 Task: Open Card Requirements Validation Meeting in Board Website Content Management to Workspace Job Evaluation and Classification and add a team member Softage.4@softage.net, a label Green, a checklist Network Administration, an attachment from Trello, a color Green and finally, add a card description 'Research and develop new product bundling strategy' and a comment 'This task requires us to be adaptable and flexible, willing to adjust our approach as needed based on new information or feedback.'. Add a start date 'Jan 04, 1900' with a due date 'Jan 11, 1900'
Action: Mouse moved to (38, 373)
Screenshot: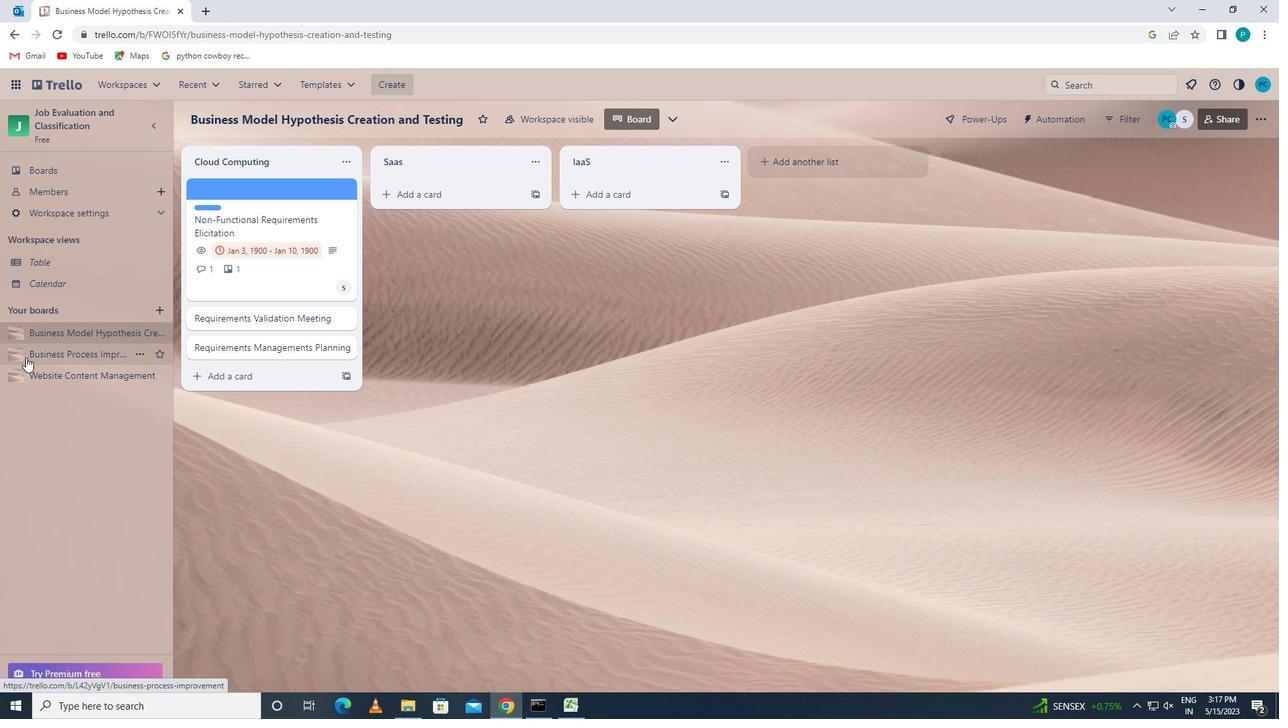 
Action: Mouse pressed left at (38, 373)
Screenshot: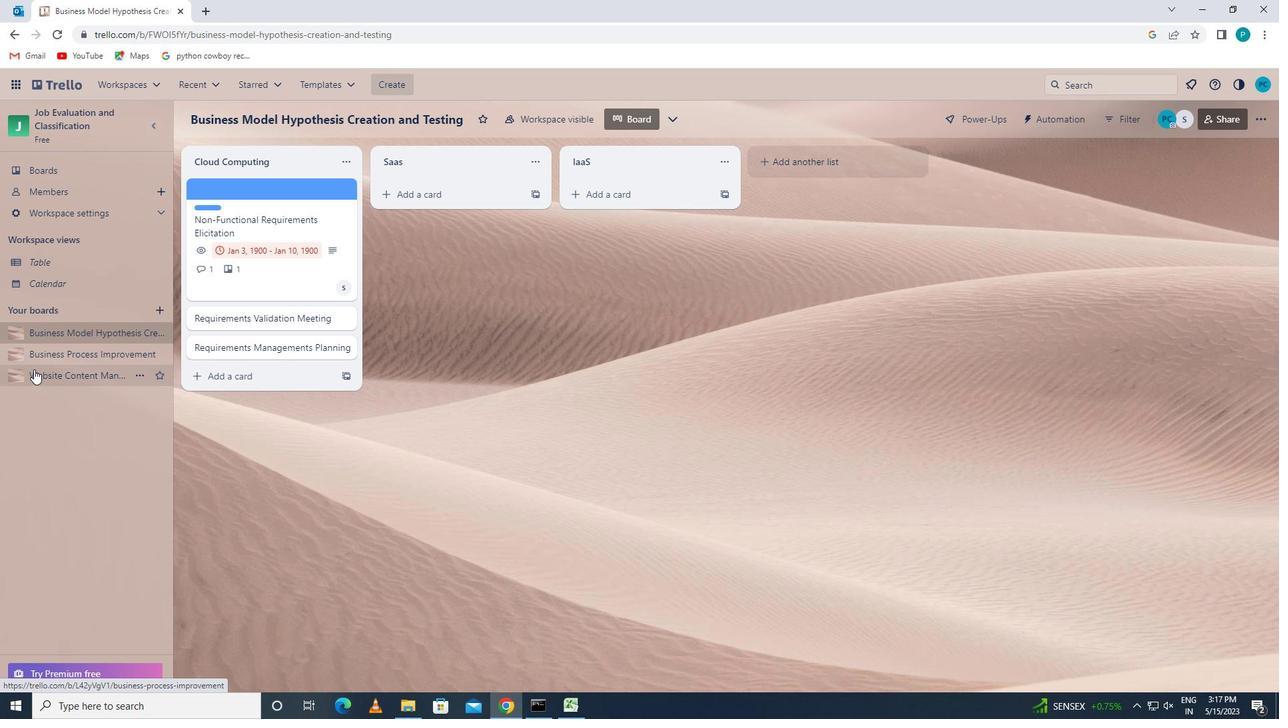 
Action: Mouse moved to (255, 312)
Screenshot: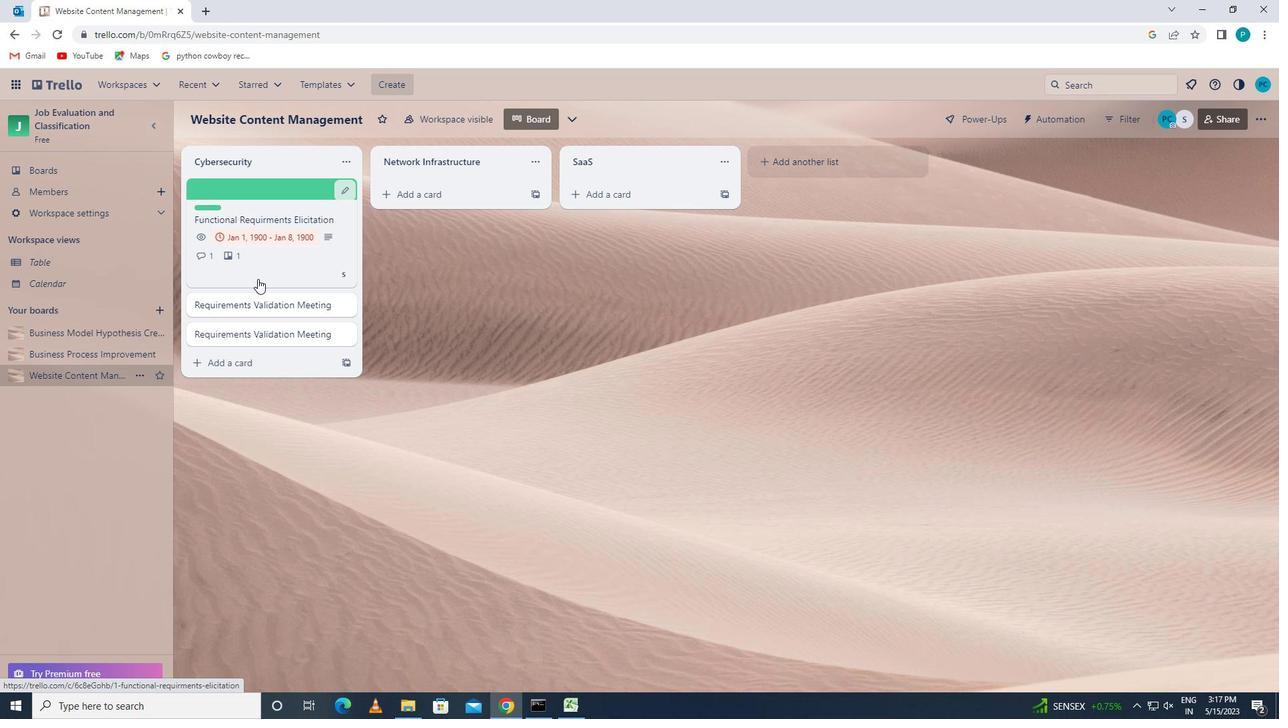 
Action: Mouse pressed left at (255, 312)
Screenshot: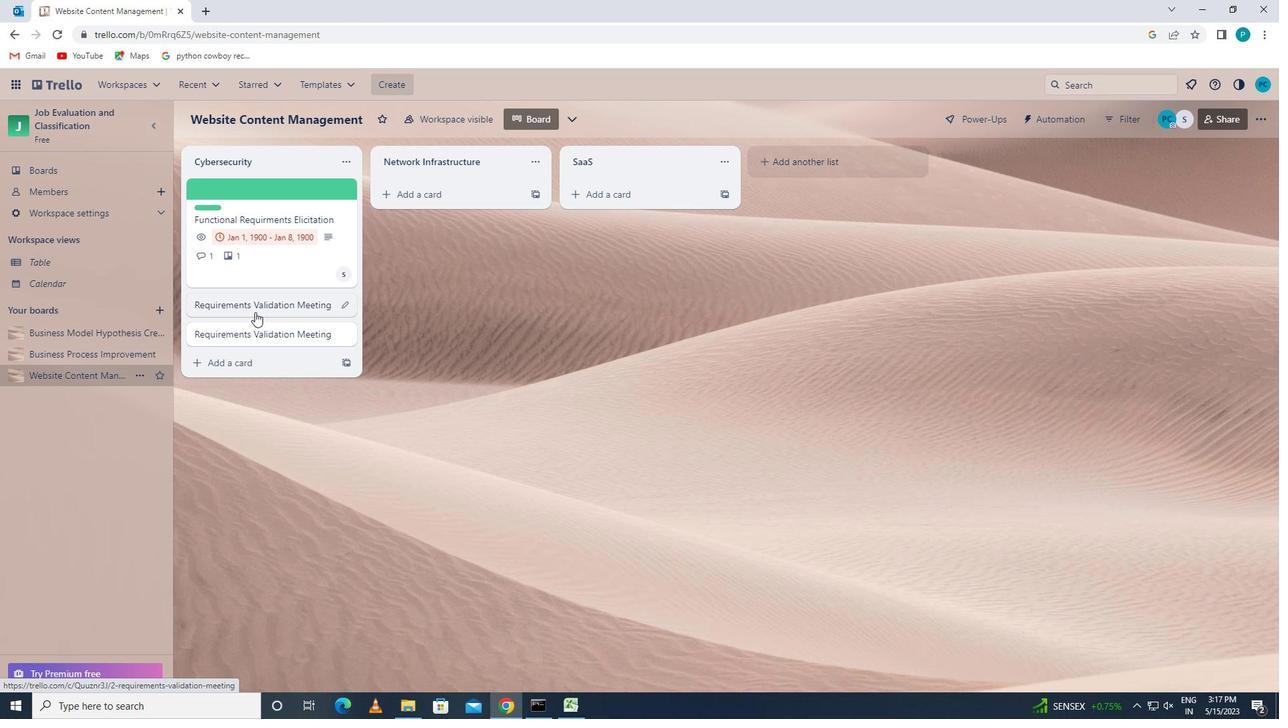 
Action: Mouse moved to (797, 226)
Screenshot: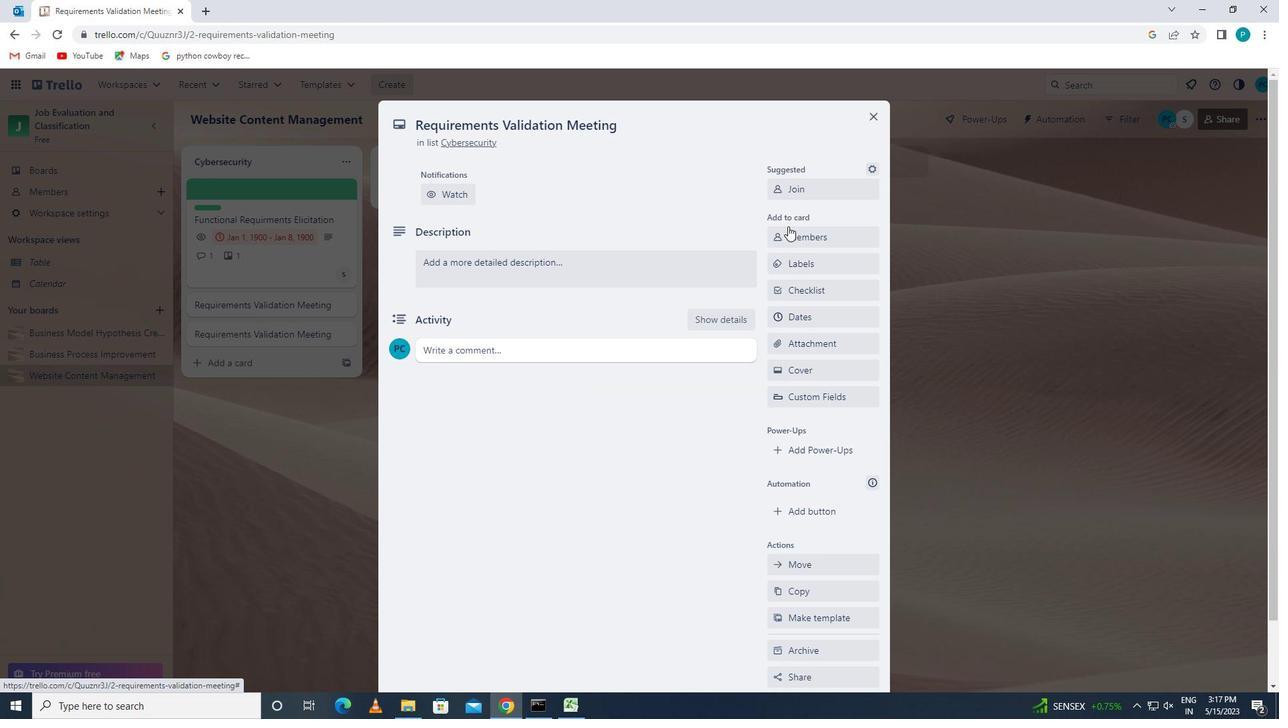 
Action: Mouse pressed left at (797, 226)
Screenshot: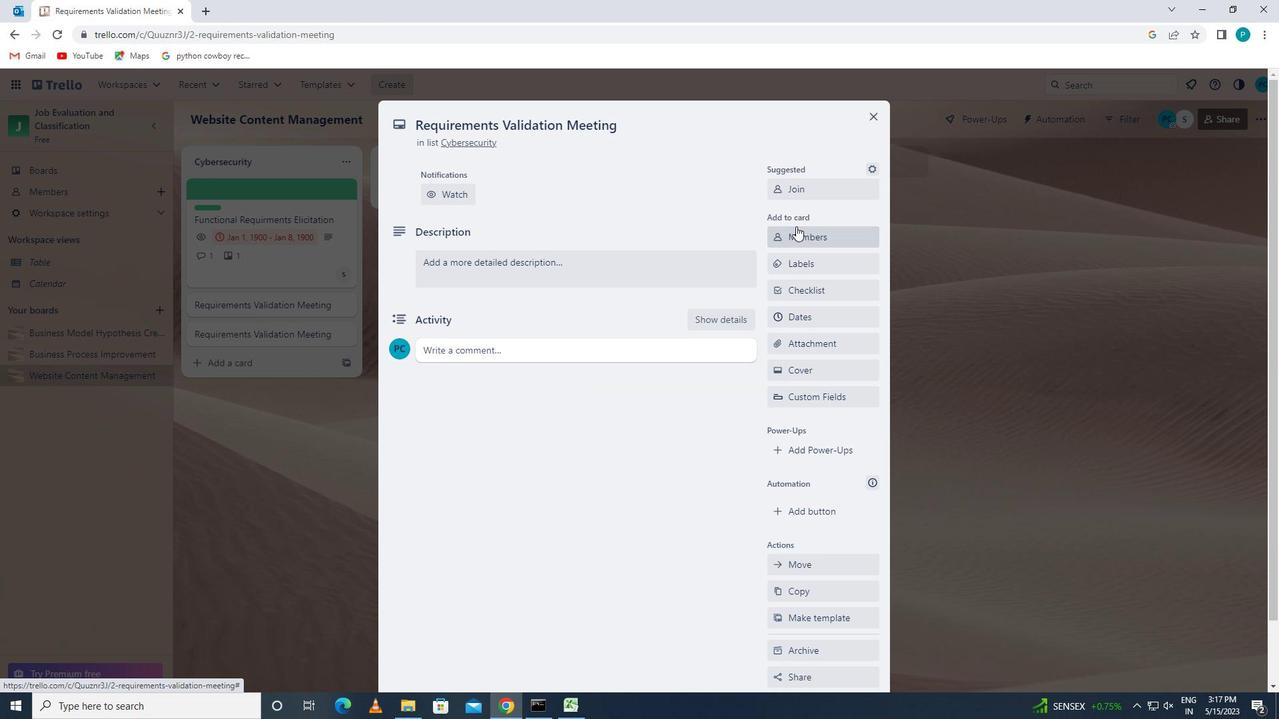 
Action: Key pressed <Key.caps_lock>s<Key.caps_lock>oftage.4
Screenshot: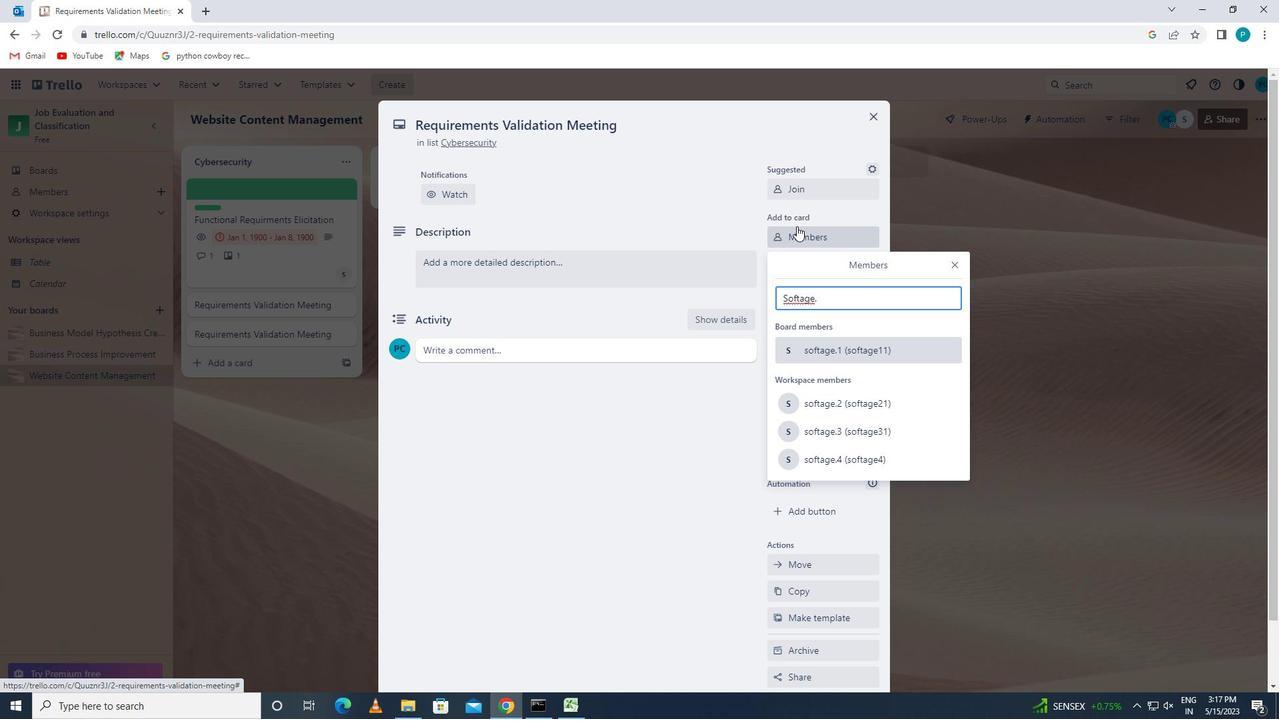 
Action: Mouse moved to (852, 428)
Screenshot: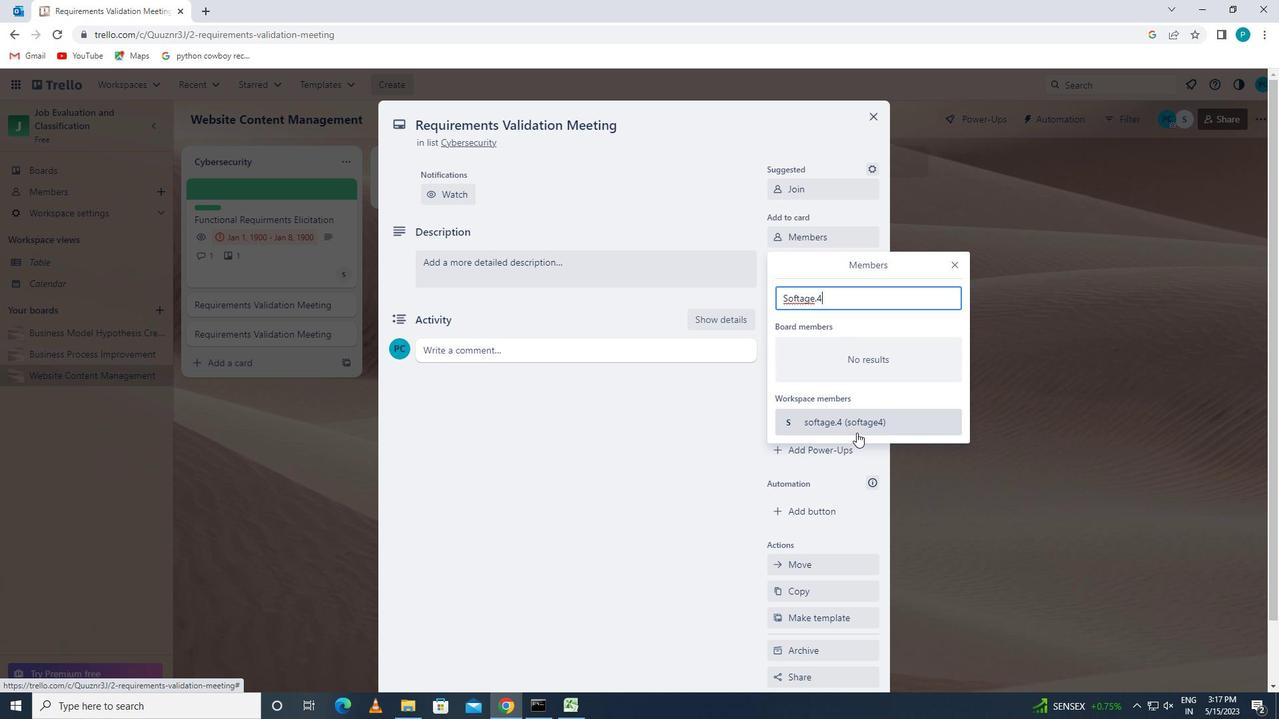 
Action: Mouse pressed left at (852, 428)
Screenshot: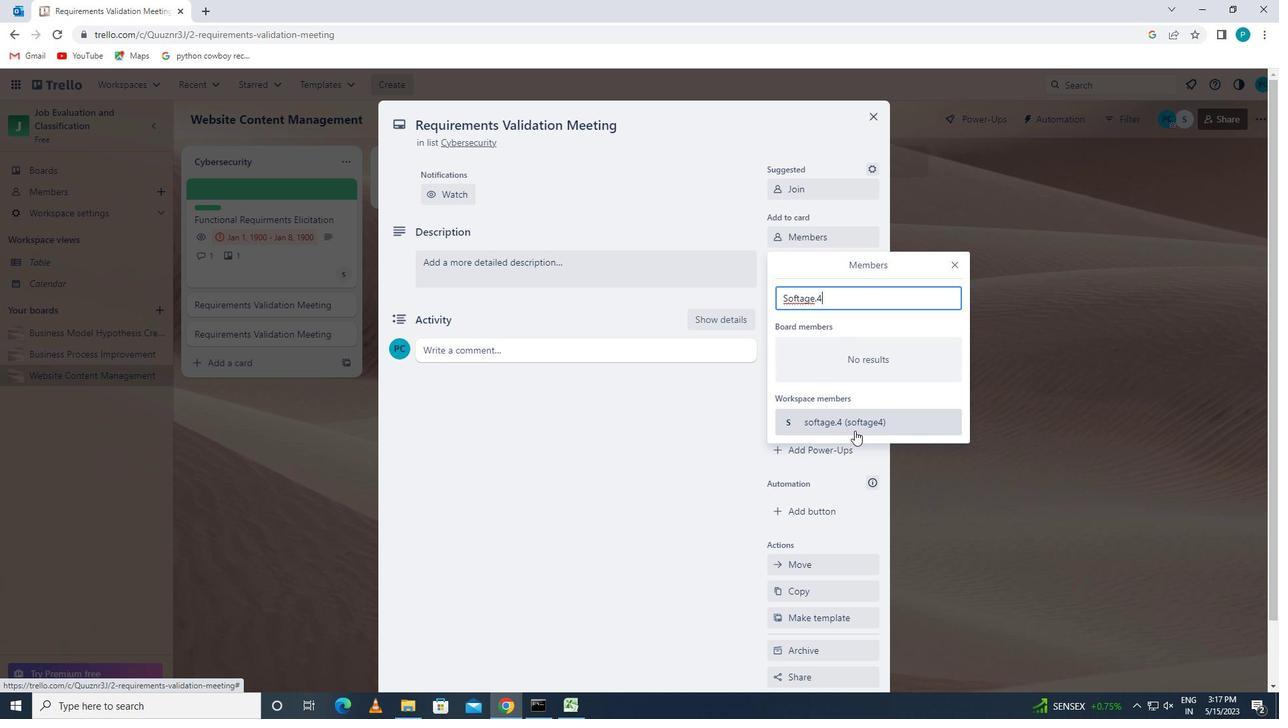 
Action: Mouse moved to (953, 261)
Screenshot: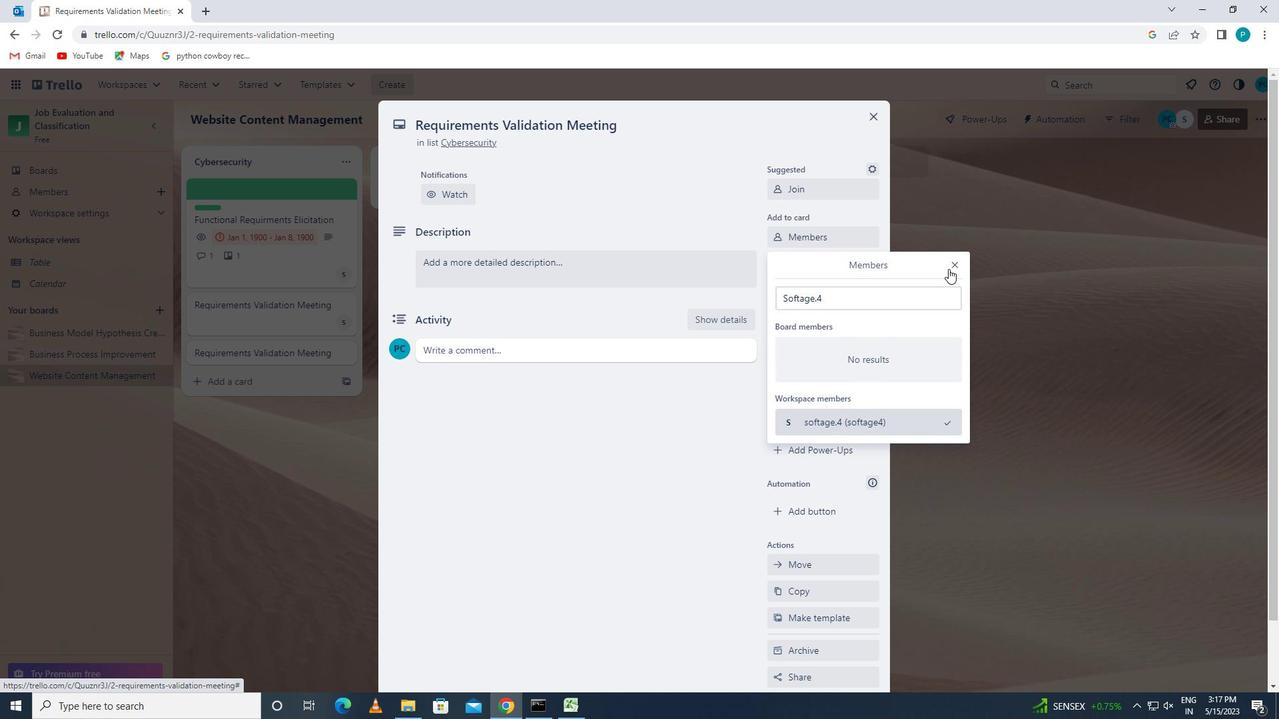 
Action: Mouse pressed left at (953, 261)
Screenshot: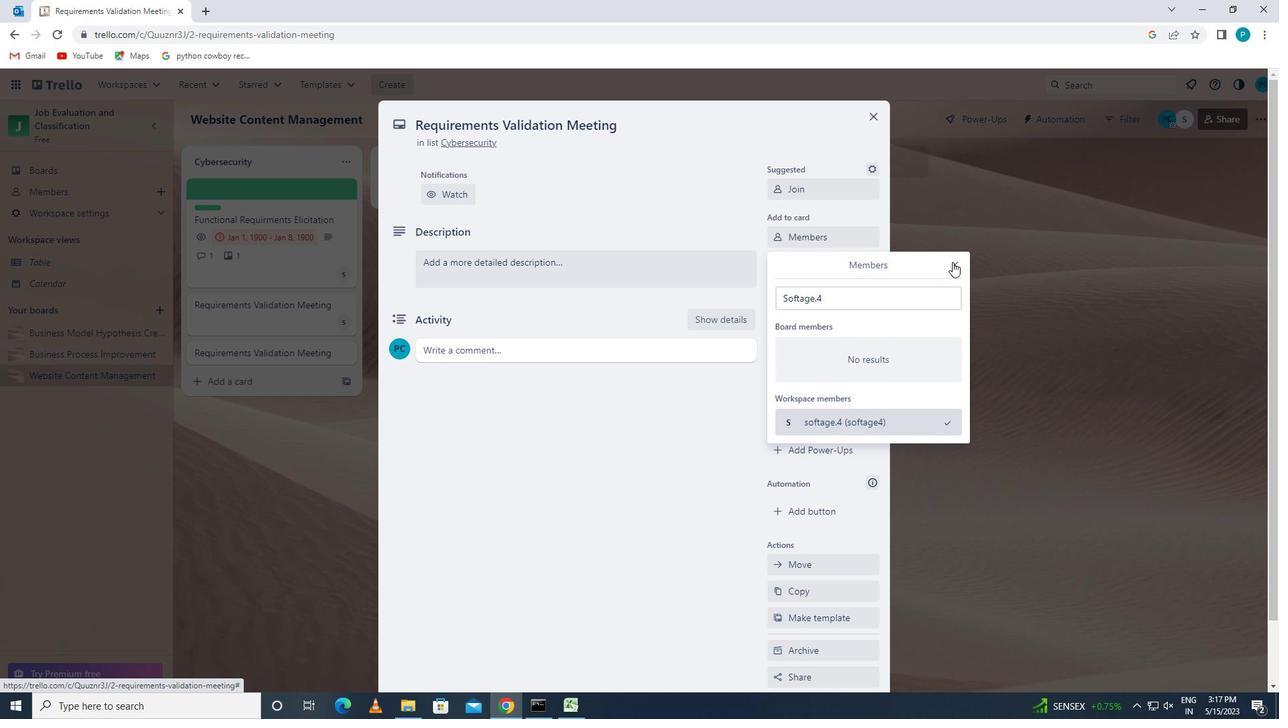 
Action: Mouse moved to (810, 266)
Screenshot: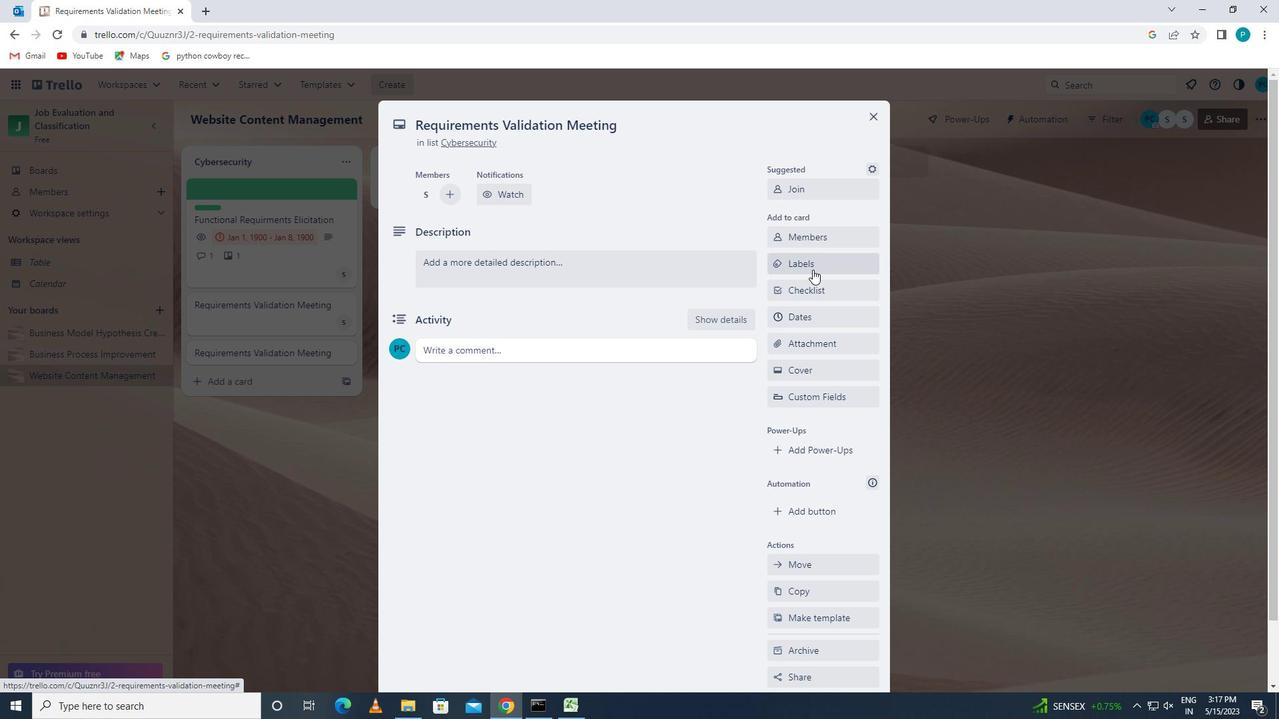 
Action: Mouse pressed left at (810, 266)
Screenshot: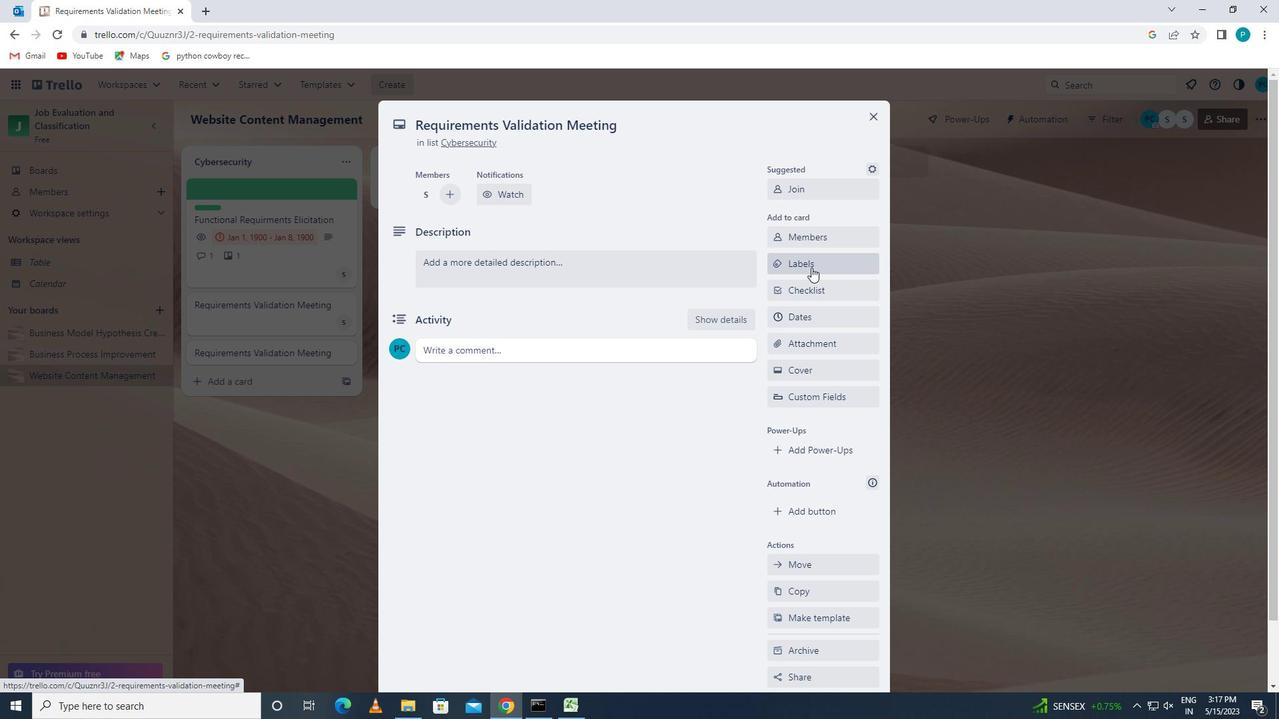 
Action: Mouse moved to (855, 517)
Screenshot: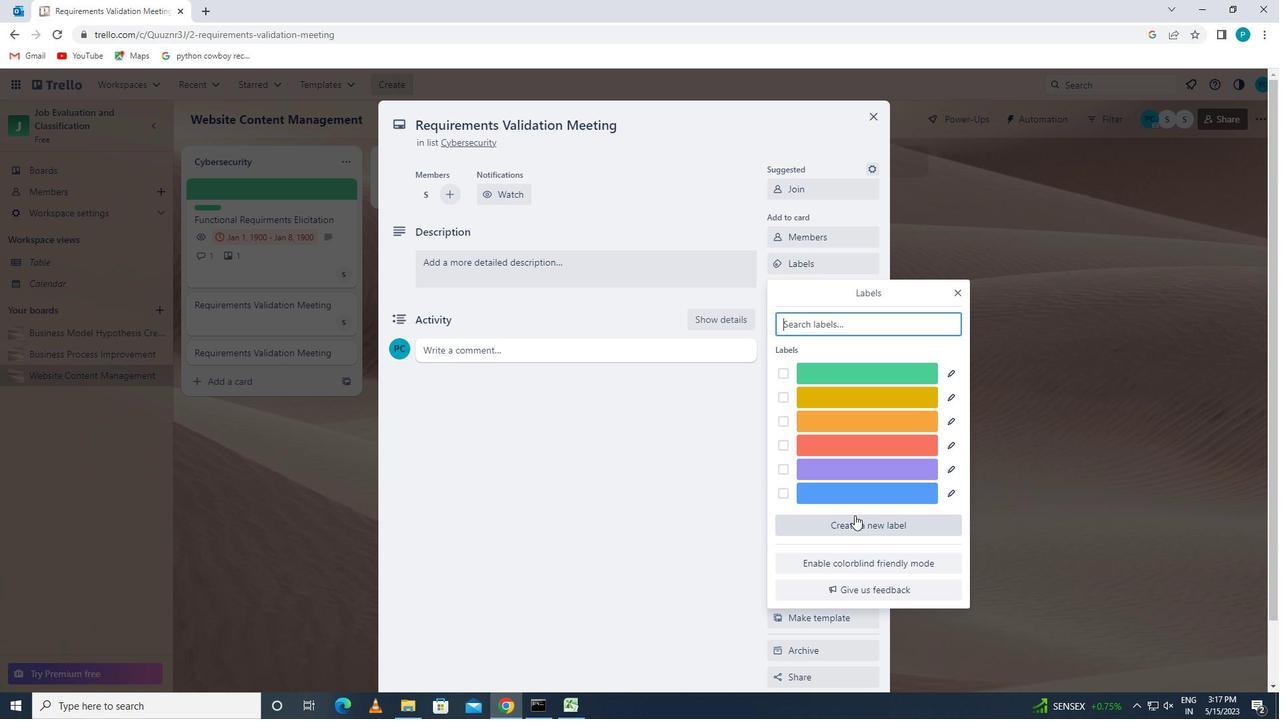 
Action: Mouse pressed left at (855, 517)
Screenshot: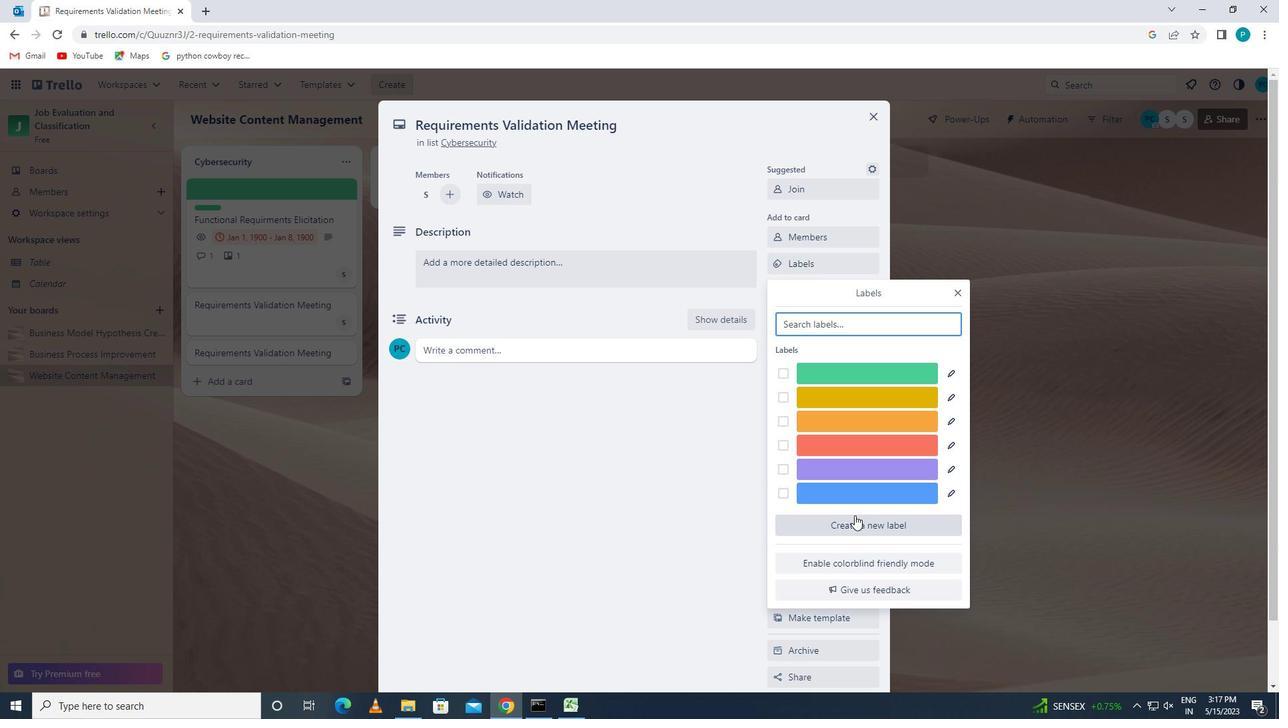 
Action: Mouse moved to (781, 487)
Screenshot: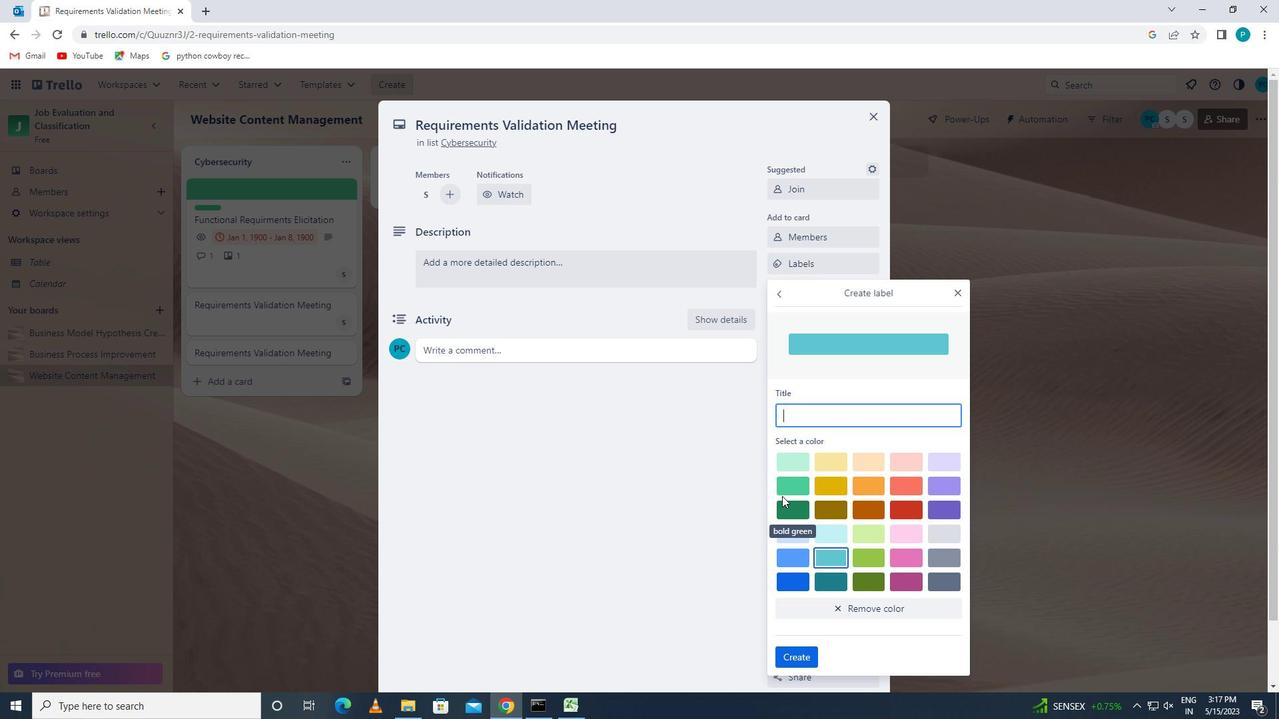 
Action: Mouse pressed left at (781, 487)
Screenshot: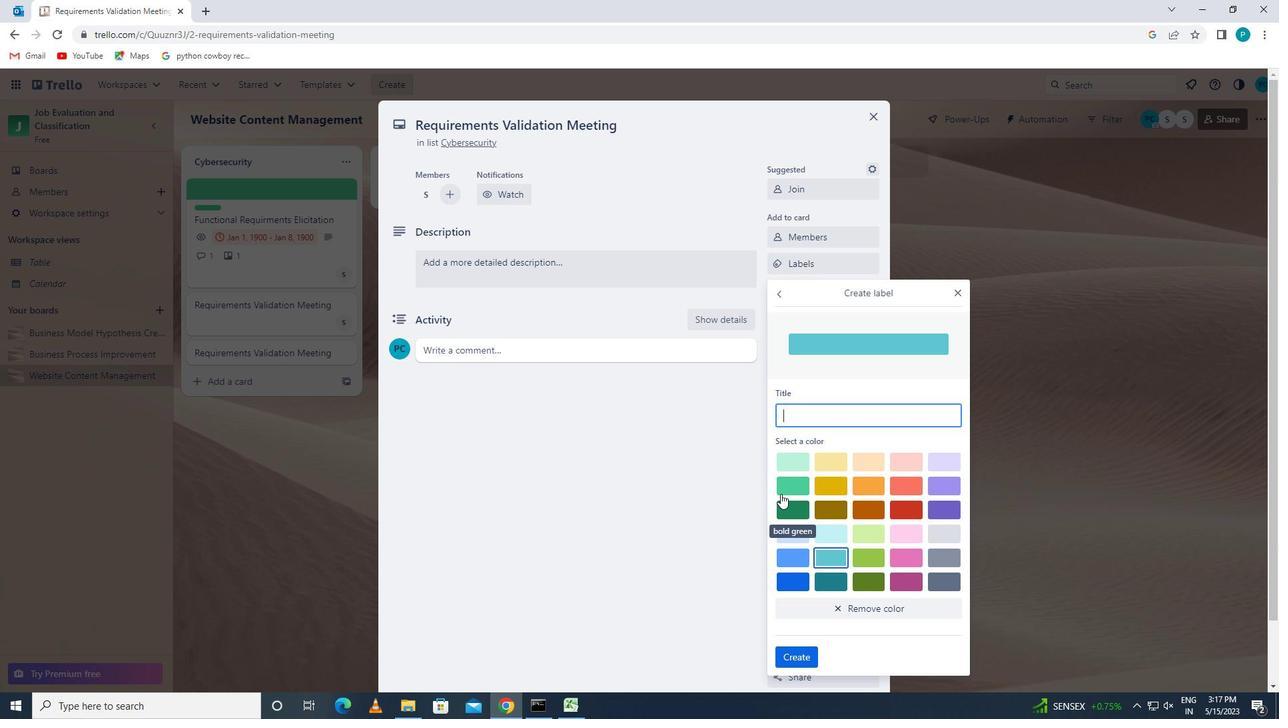 
Action: Mouse moved to (792, 650)
Screenshot: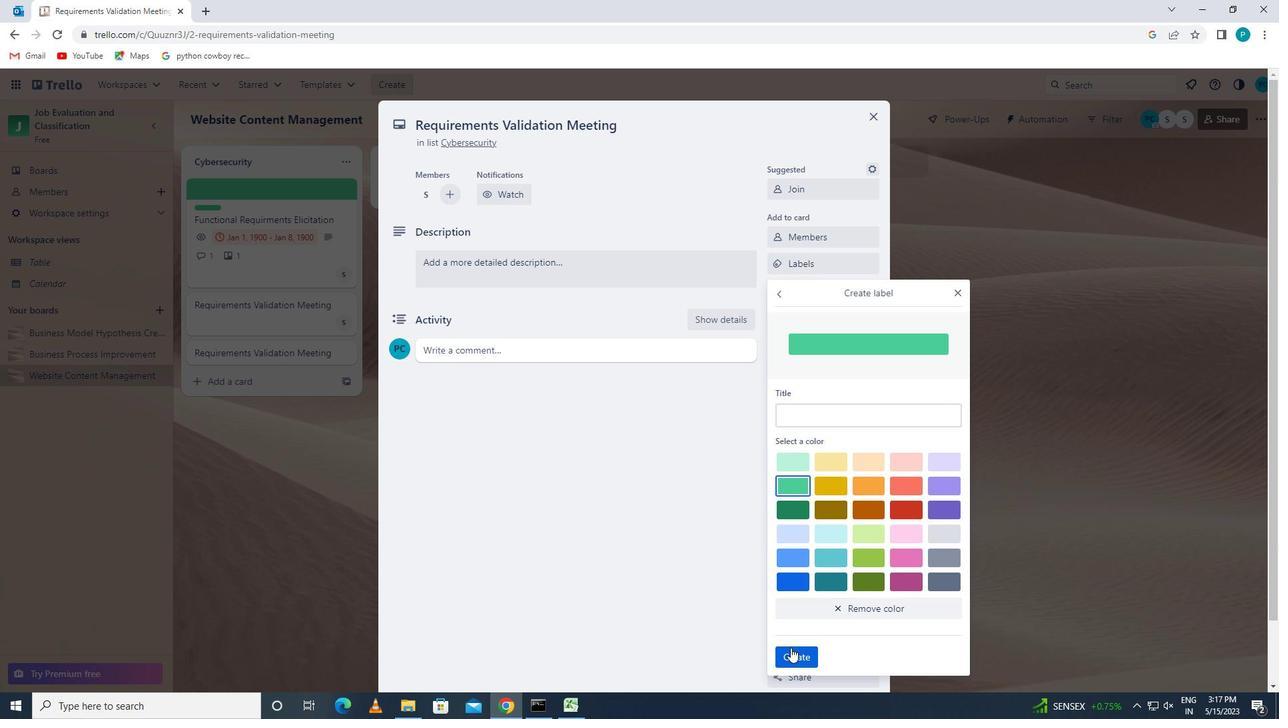 
Action: Mouse pressed left at (792, 650)
Screenshot: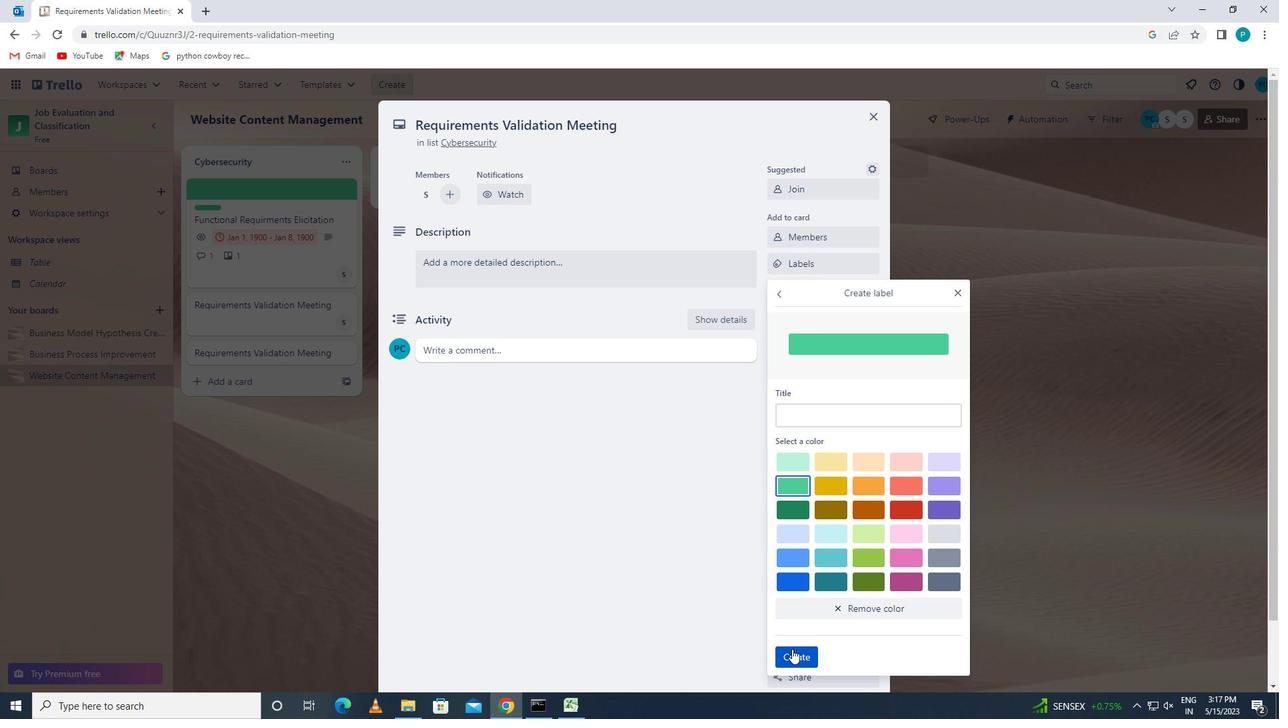 
Action: Mouse moved to (960, 293)
Screenshot: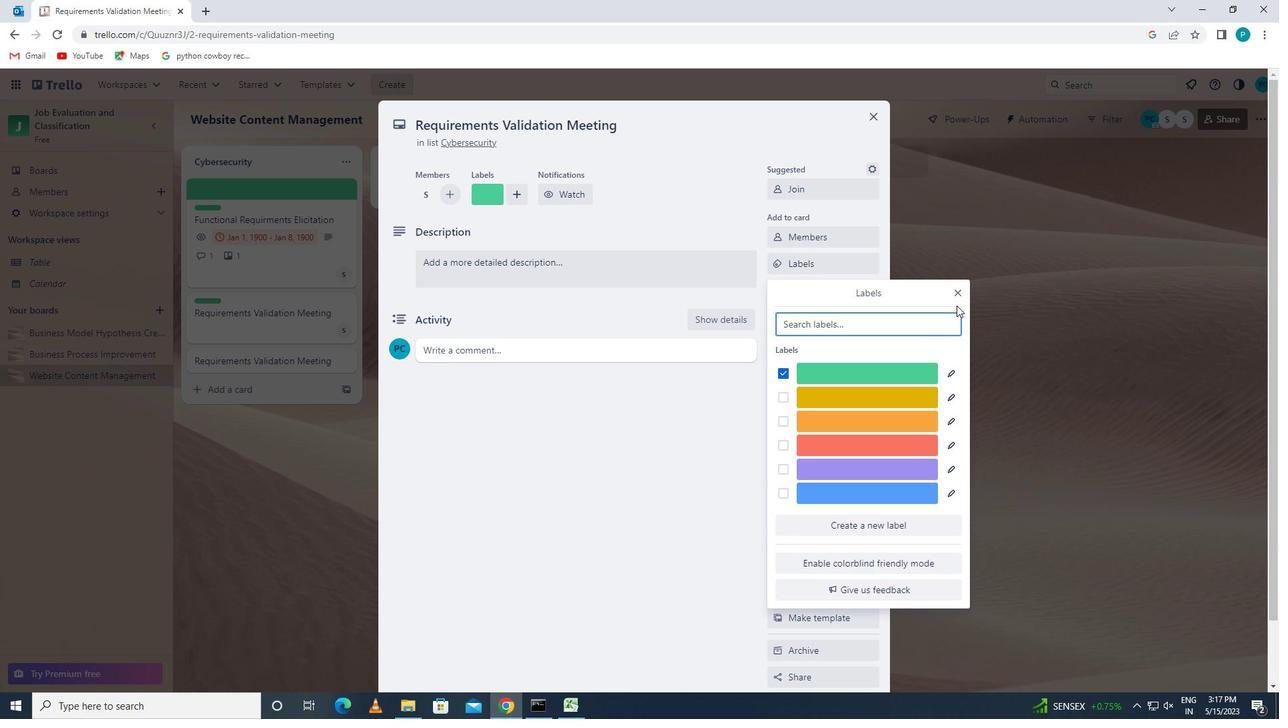 
Action: Mouse pressed left at (960, 293)
Screenshot: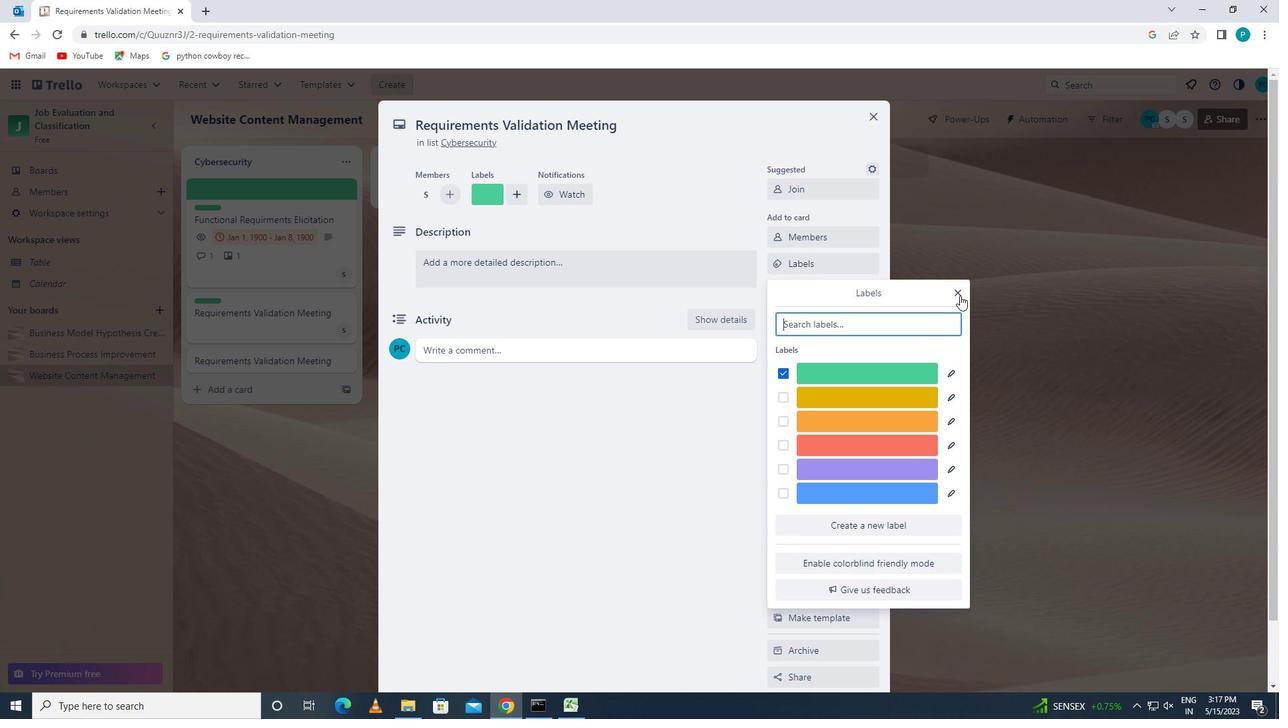 
Action: Mouse moved to (831, 290)
Screenshot: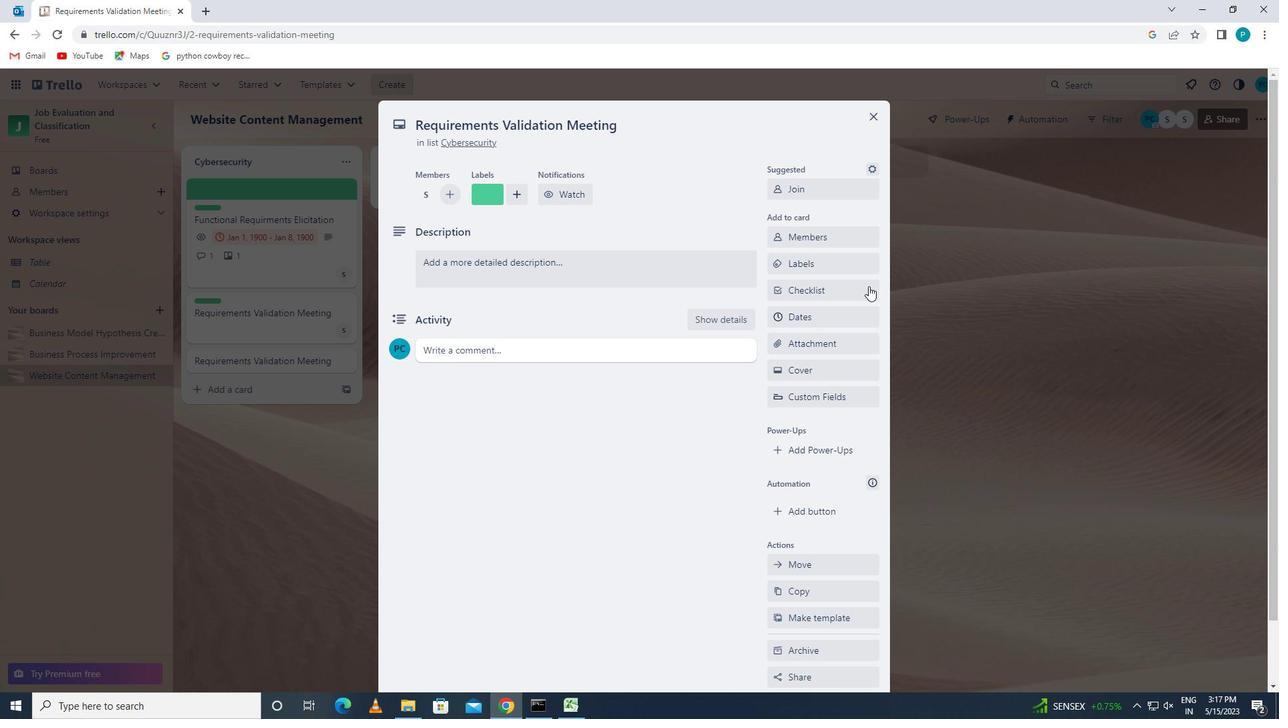 
Action: Mouse pressed left at (831, 290)
Screenshot: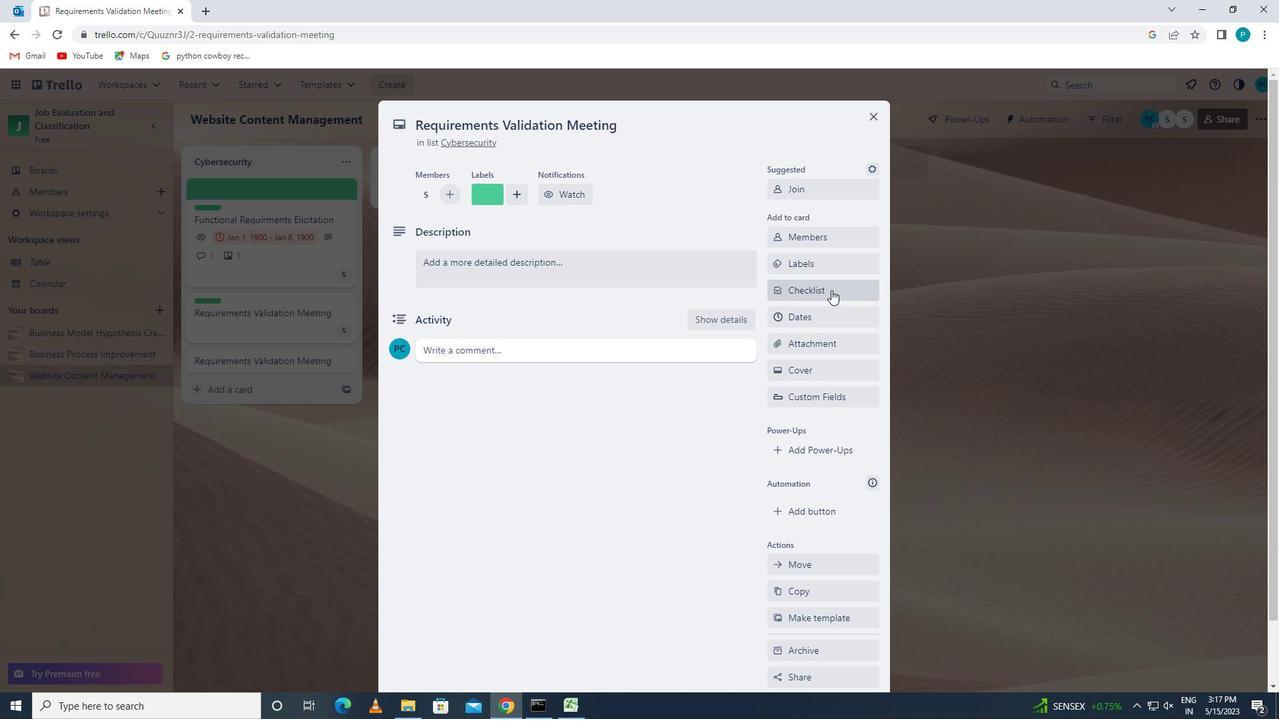 
Action: Key pressed <Key.caps_lock>n<Key.caps_lock>etwork<Key.space><Key.caps_lock>a<Key.caps_lock>dminis
Screenshot: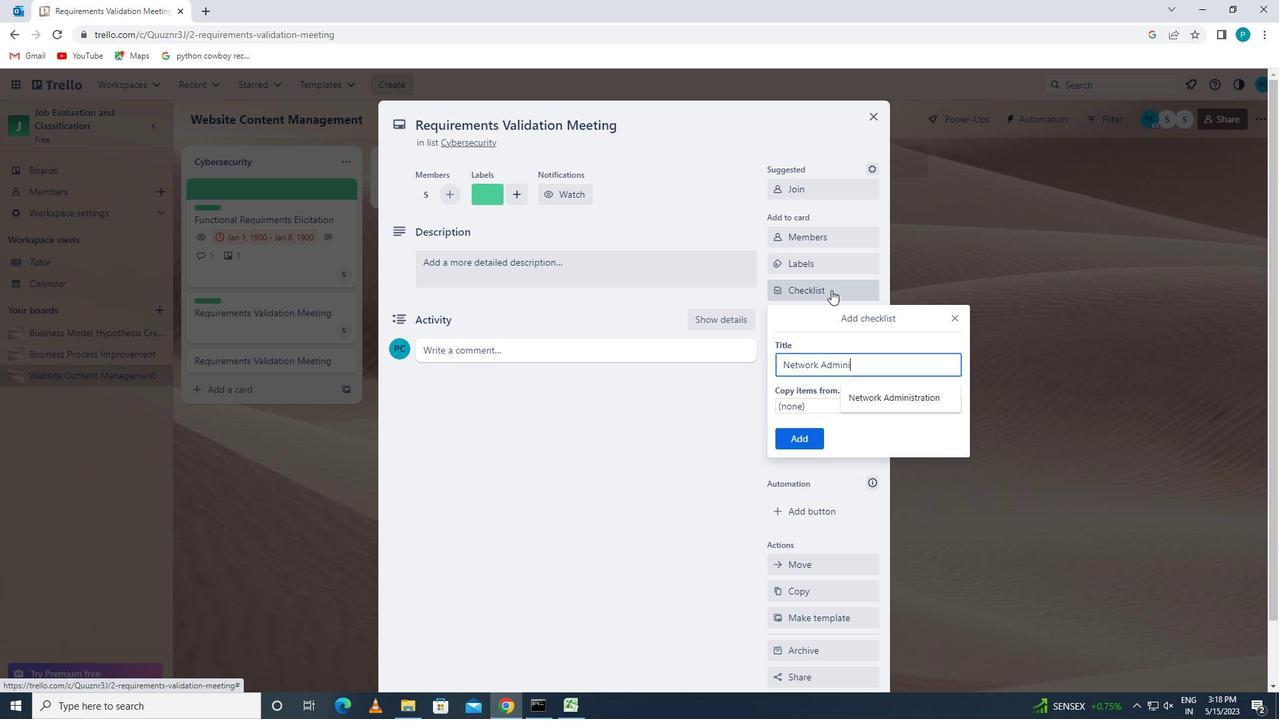 
Action: Mouse moved to (869, 394)
Screenshot: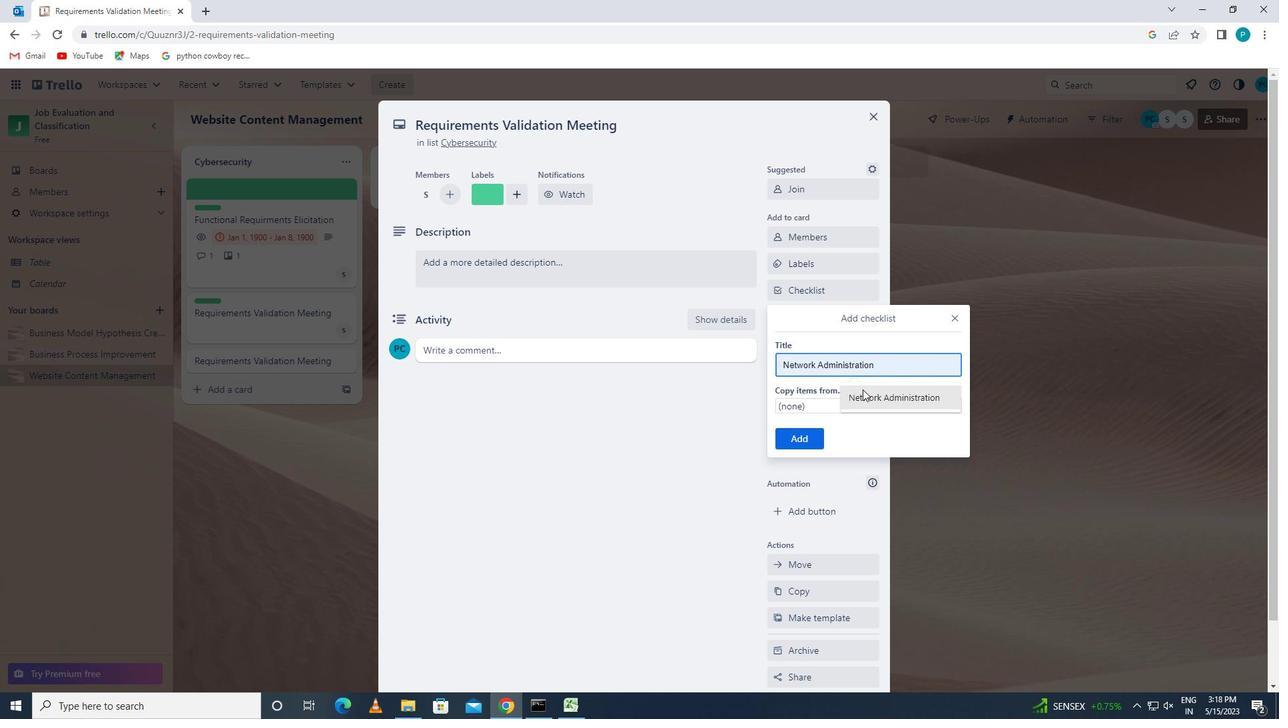 
Action: Mouse pressed left at (869, 394)
Screenshot: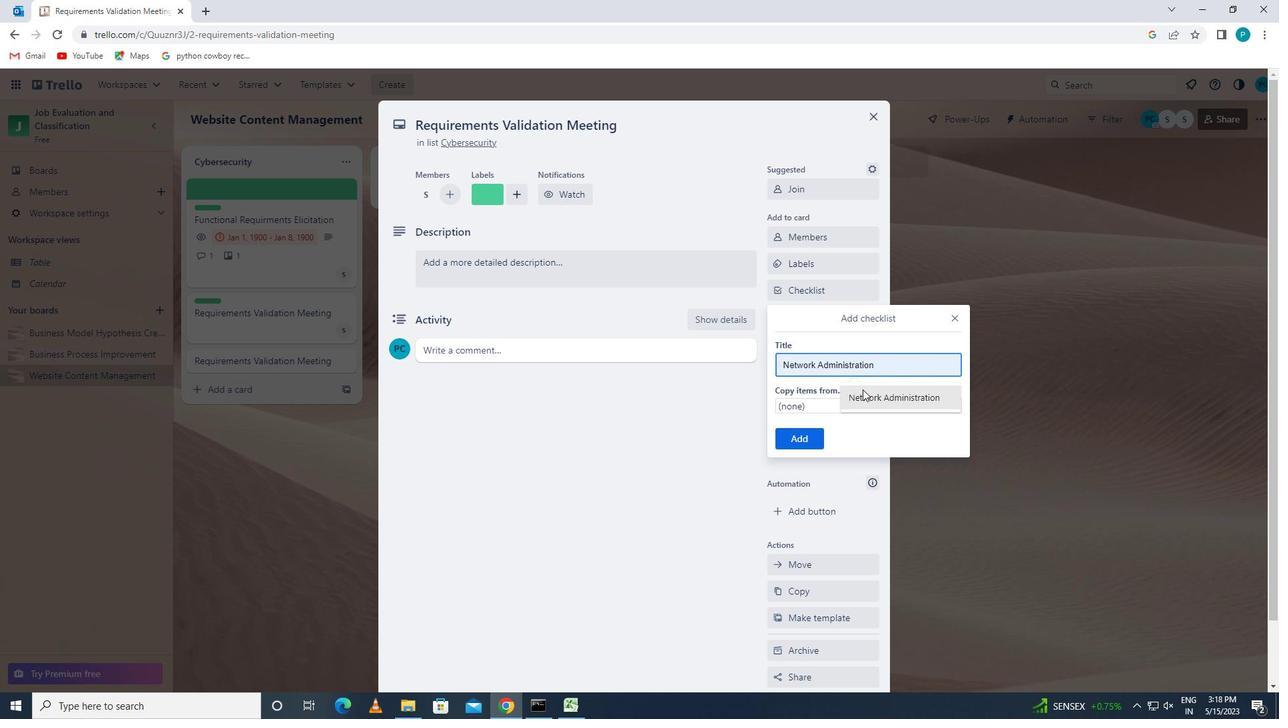 
Action: Mouse moved to (779, 448)
Screenshot: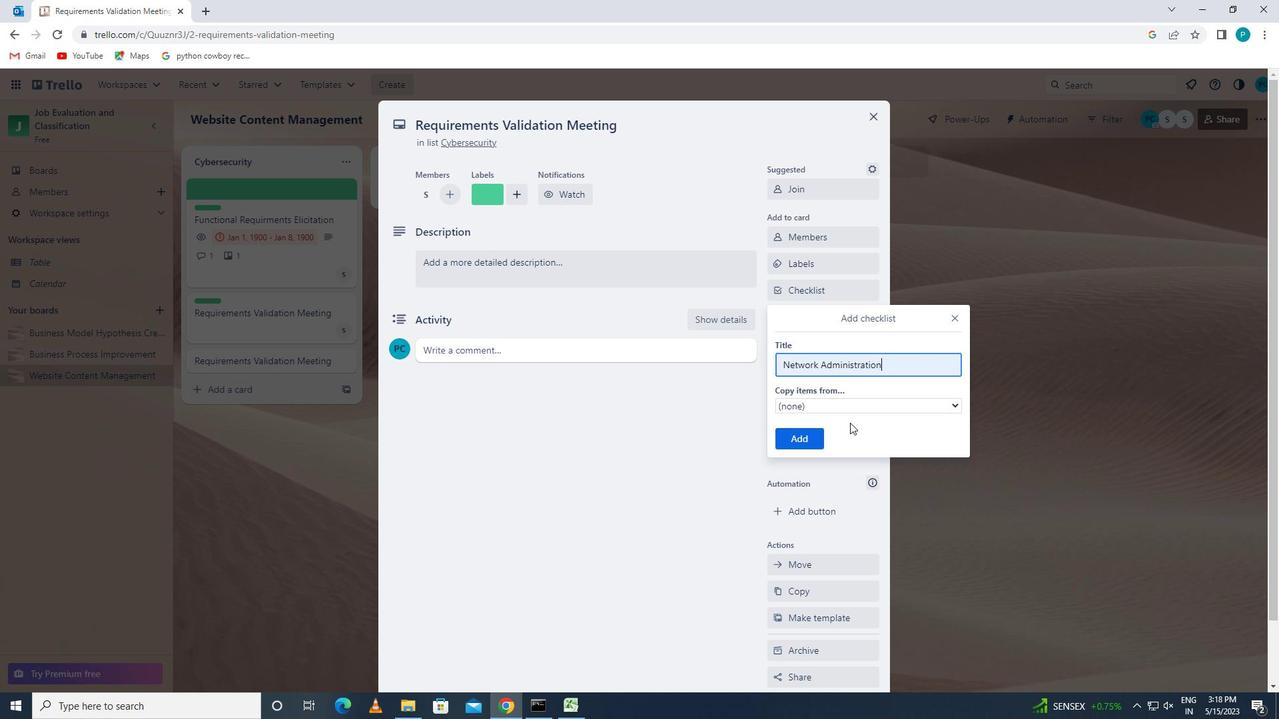 
Action: Mouse pressed left at (779, 448)
Screenshot: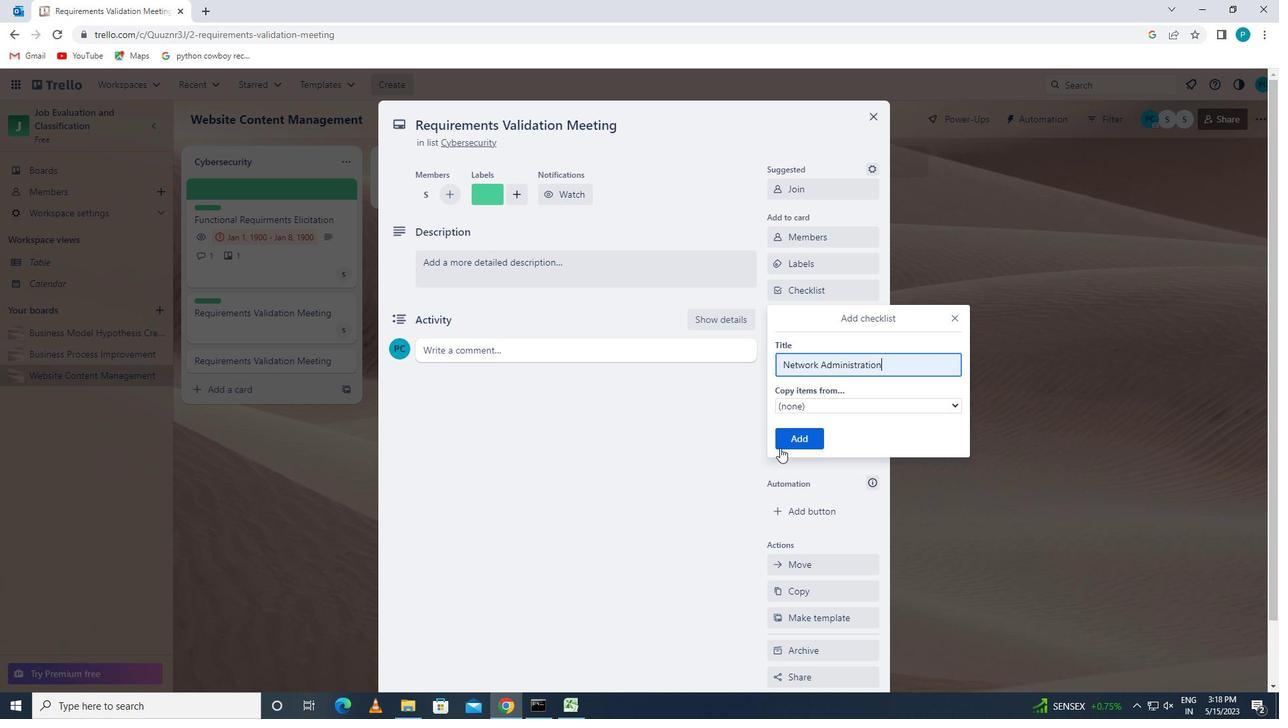 
Action: Mouse moved to (799, 342)
Screenshot: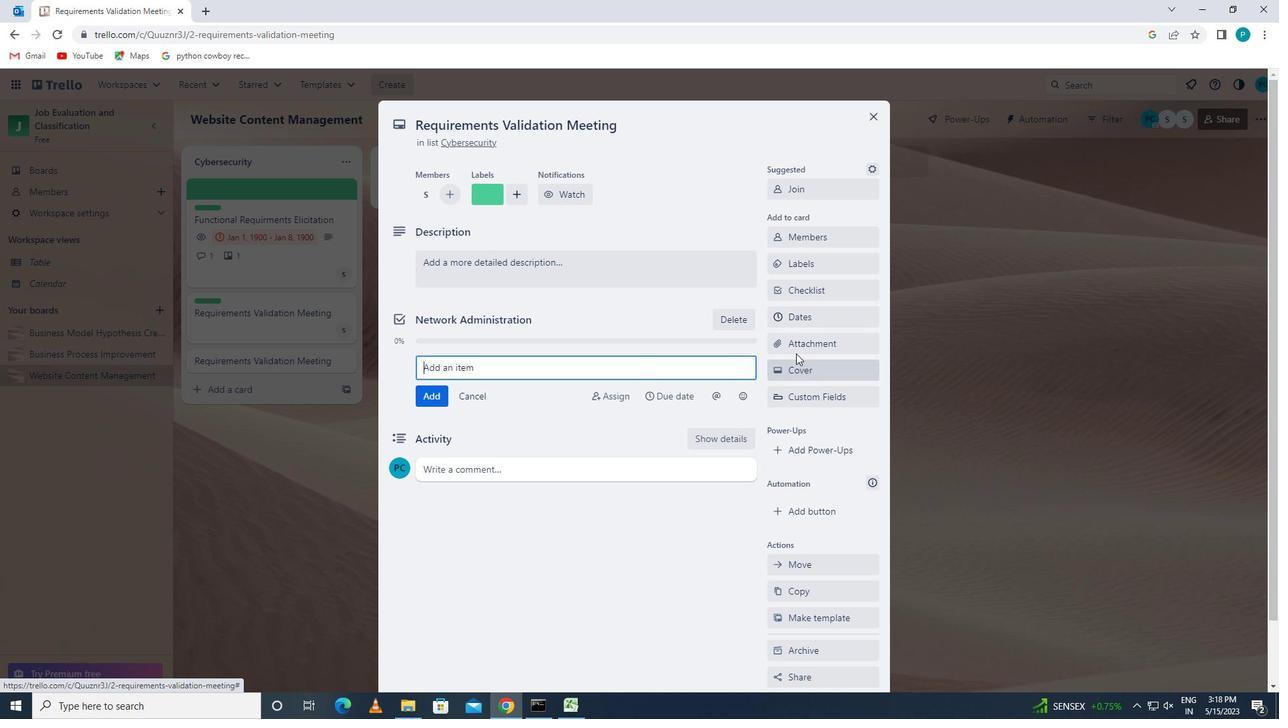 
Action: Mouse pressed left at (799, 342)
Screenshot: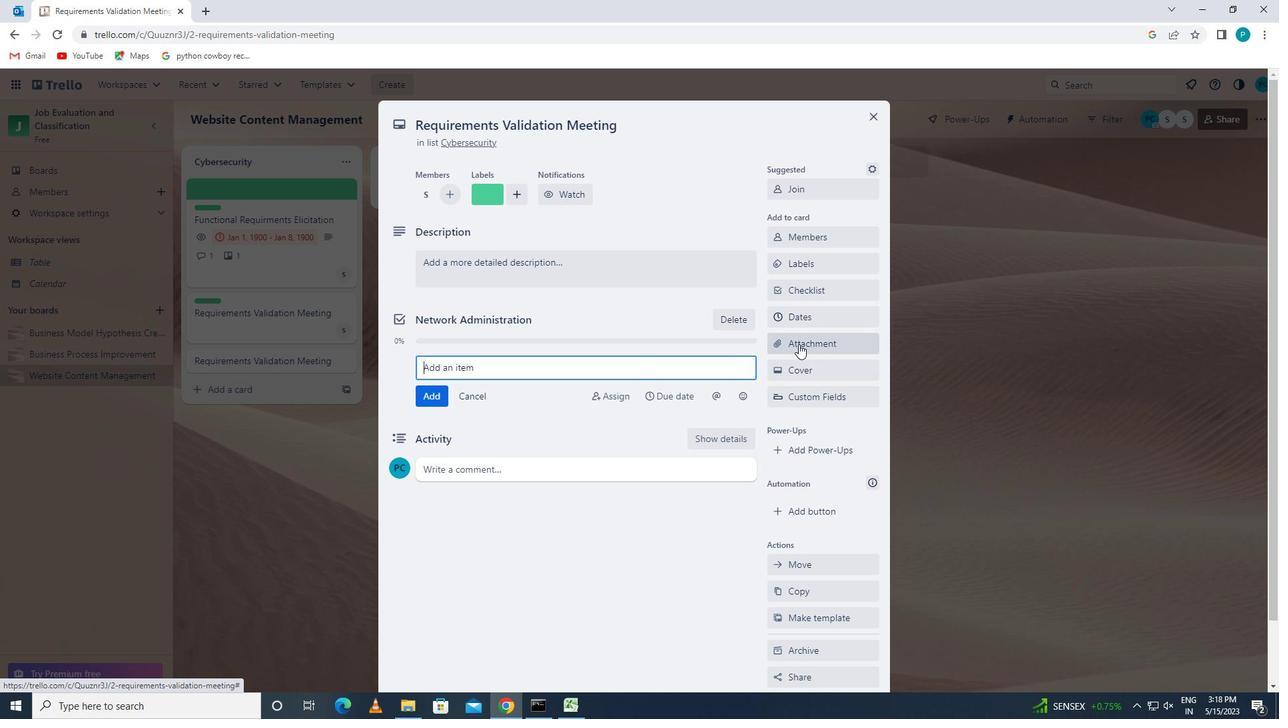 
Action: Mouse moved to (801, 425)
Screenshot: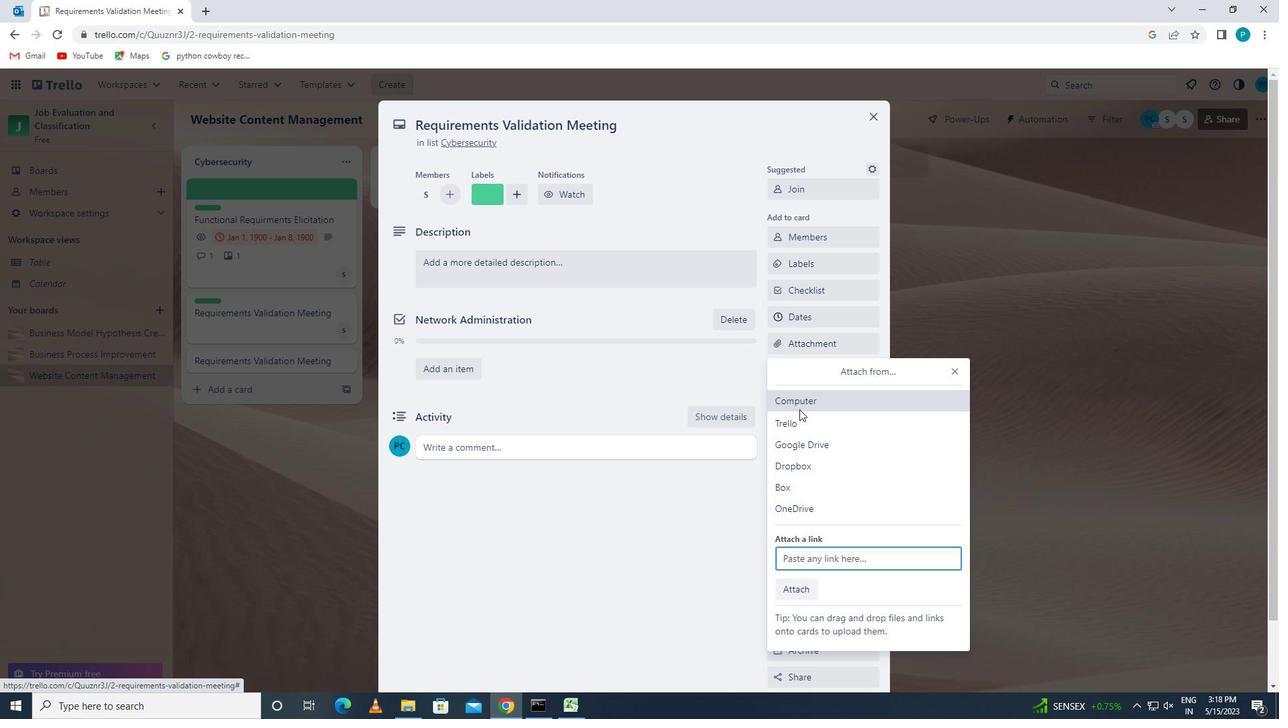 
Action: Mouse pressed left at (801, 425)
Screenshot: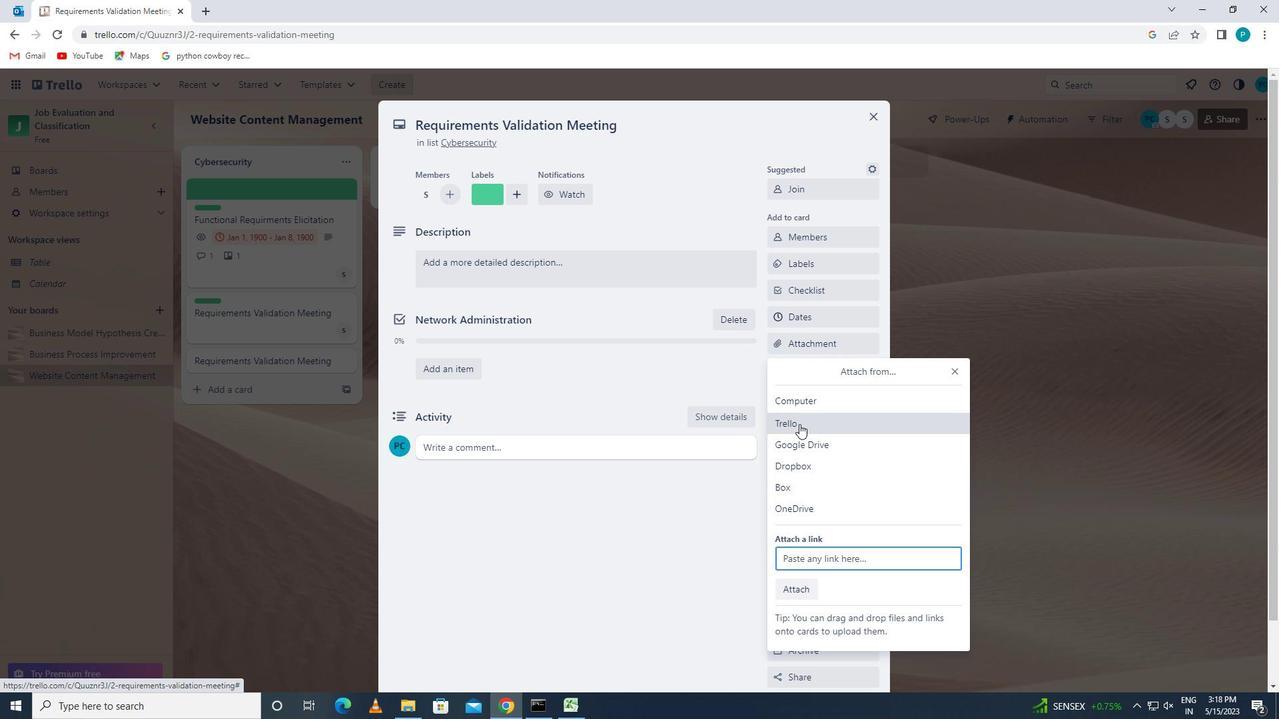 
Action: Mouse moved to (821, 563)
Screenshot: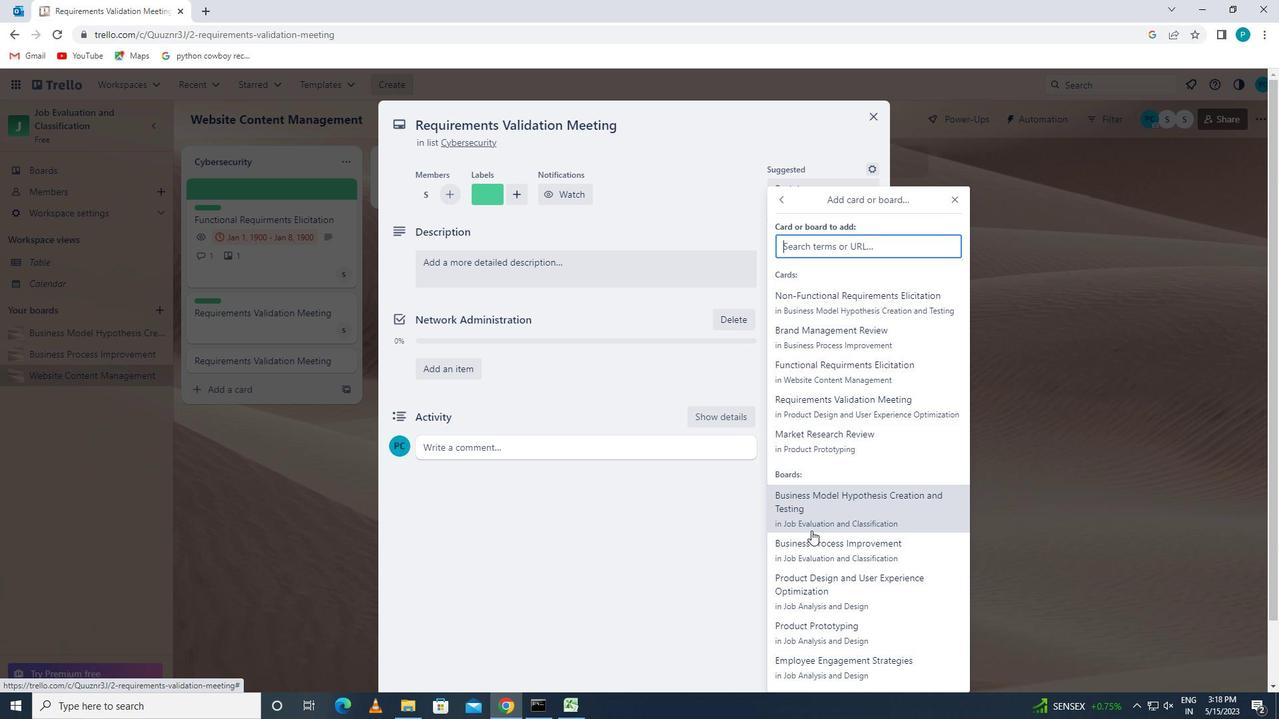 
Action: Mouse pressed left at (821, 563)
Screenshot: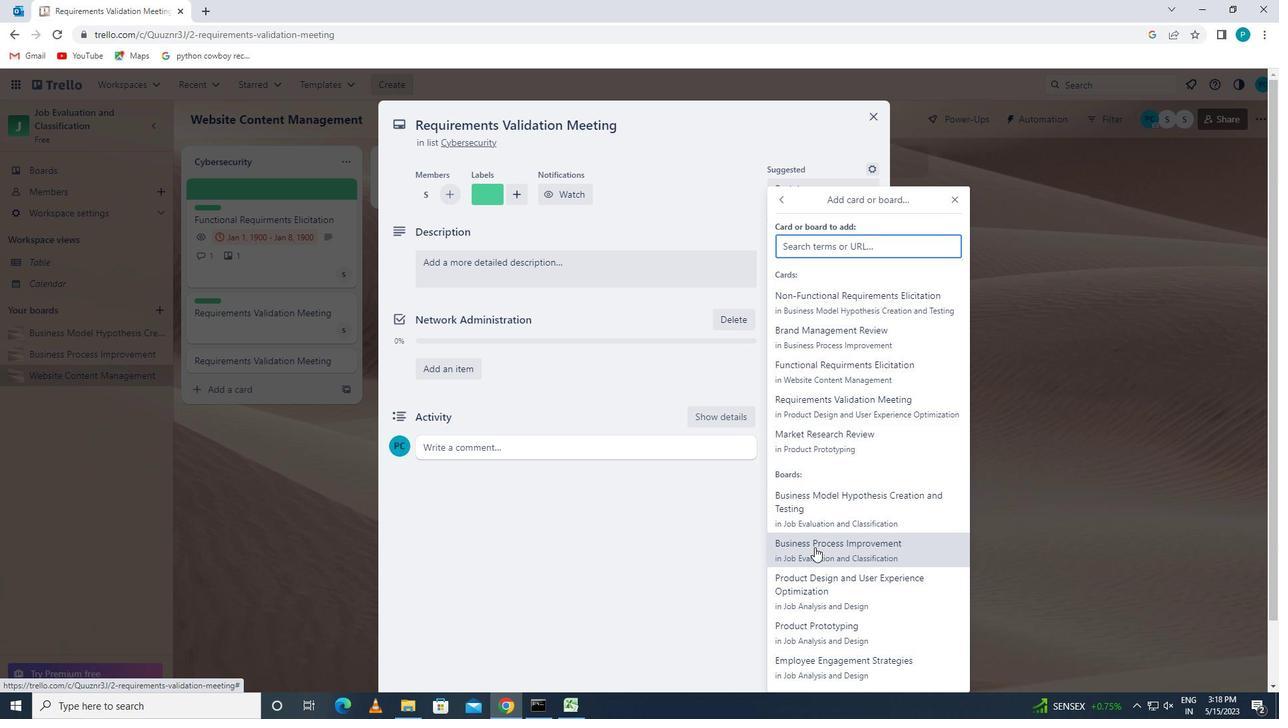 
Action: Mouse moved to (811, 372)
Screenshot: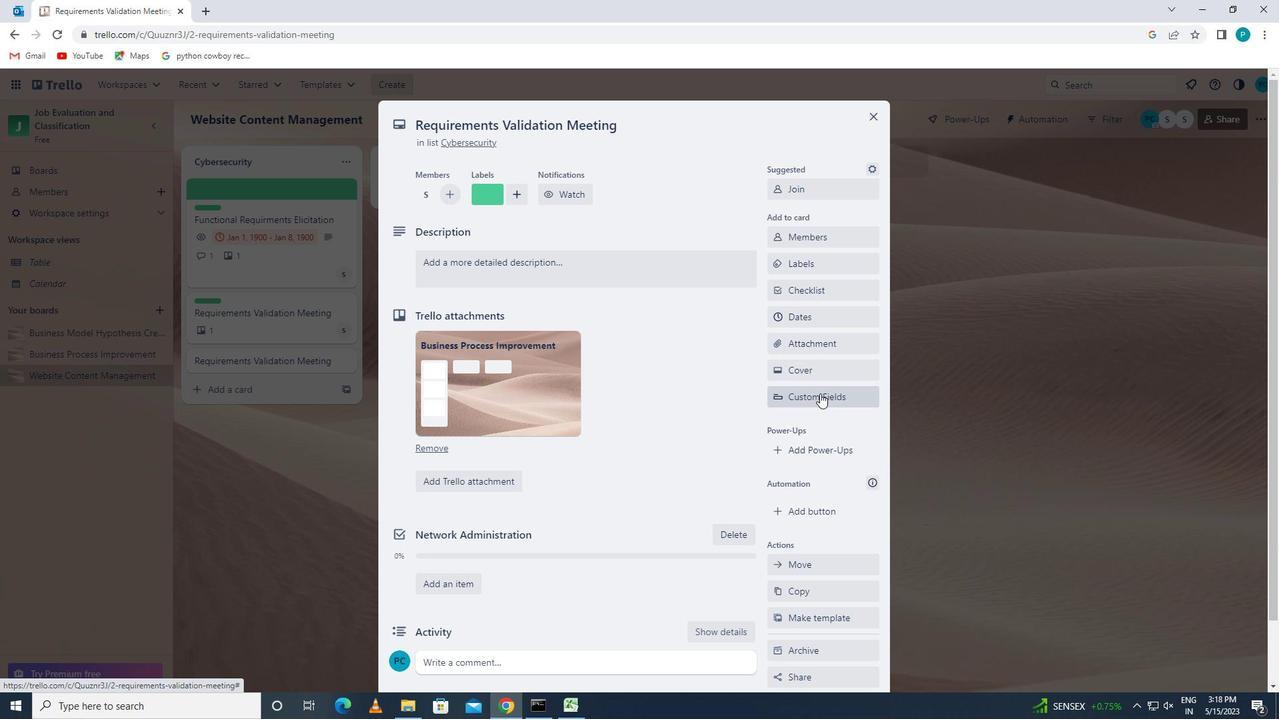 
Action: Mouse pressed left at (811, 372)
Screenshot: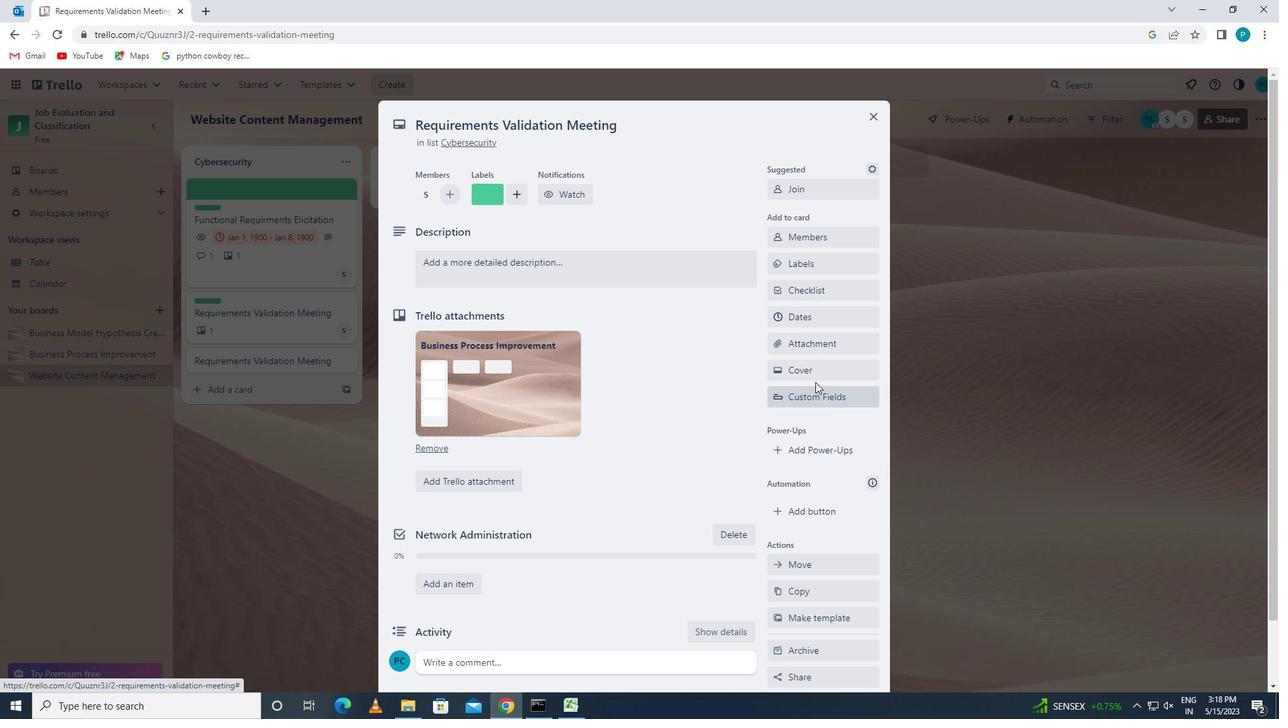 
Action: Mouse moved to (801, 426)
Screenshot: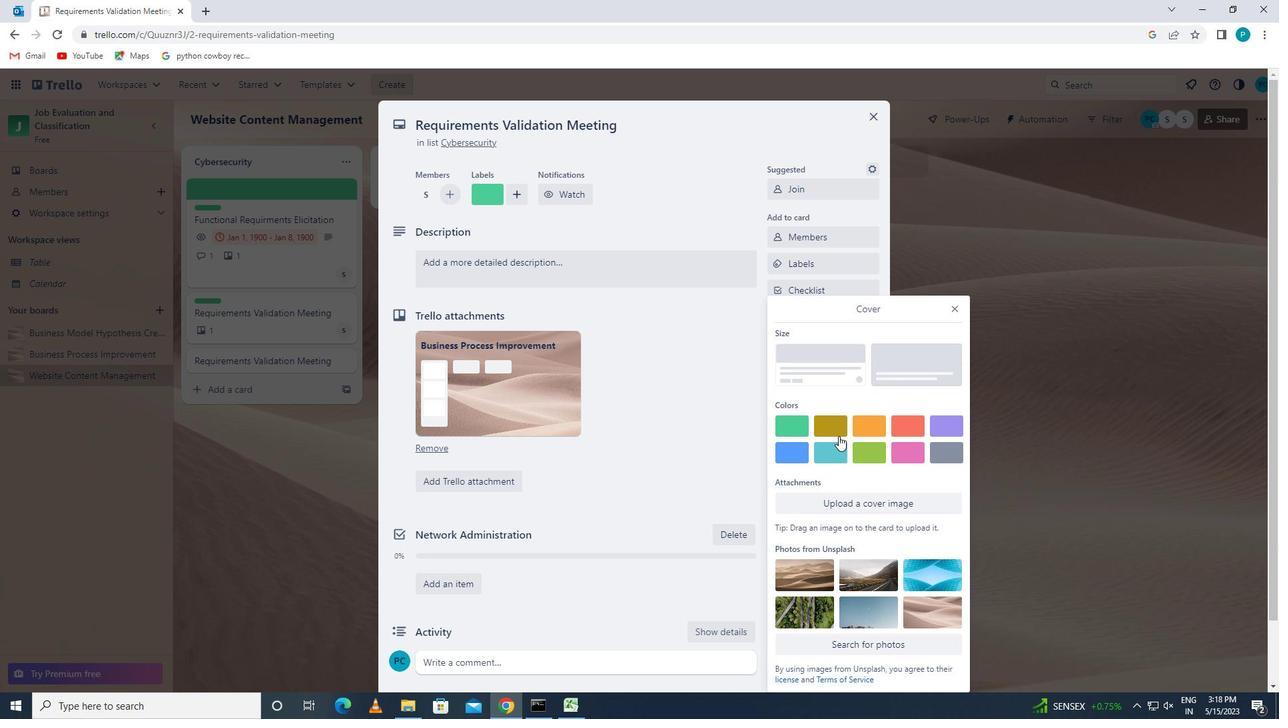 
Action: Mouse pressed left at (801, 426)
Screenshot: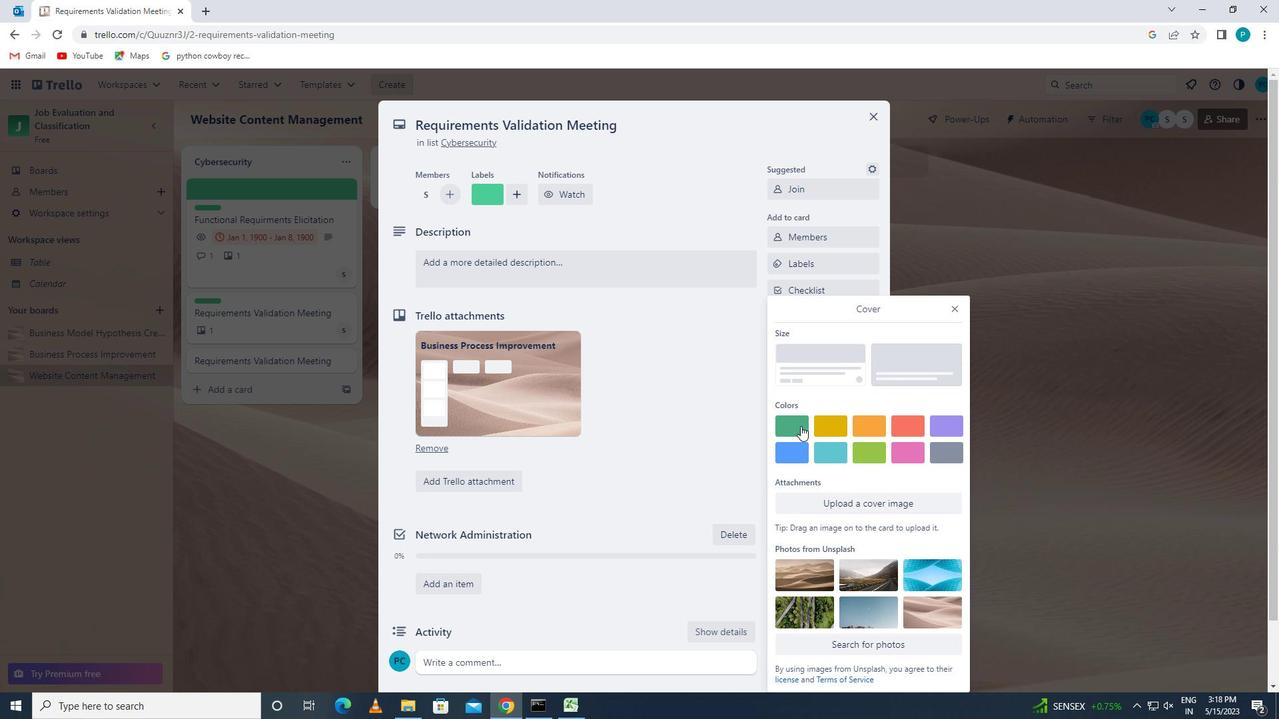 
Action: Mouse moved to (955, 285)
Screenshot: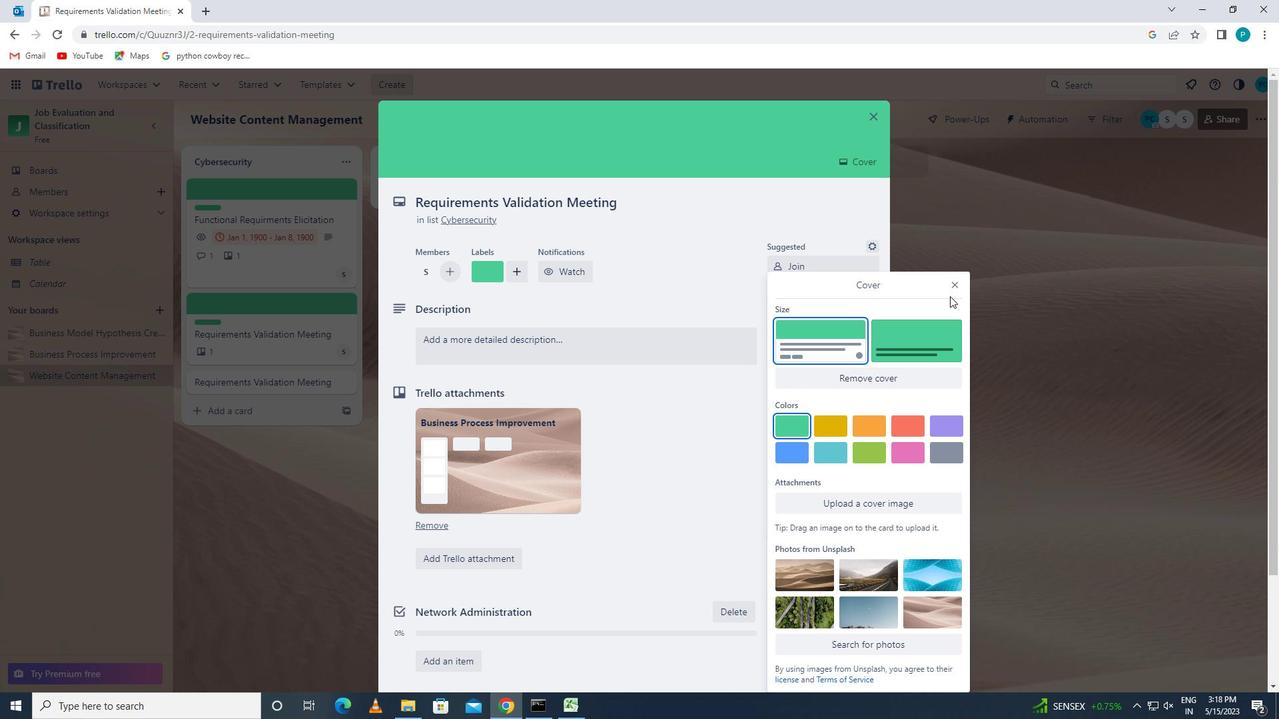 
Action: Mouse pressed left at (955, 285)
Screenshot: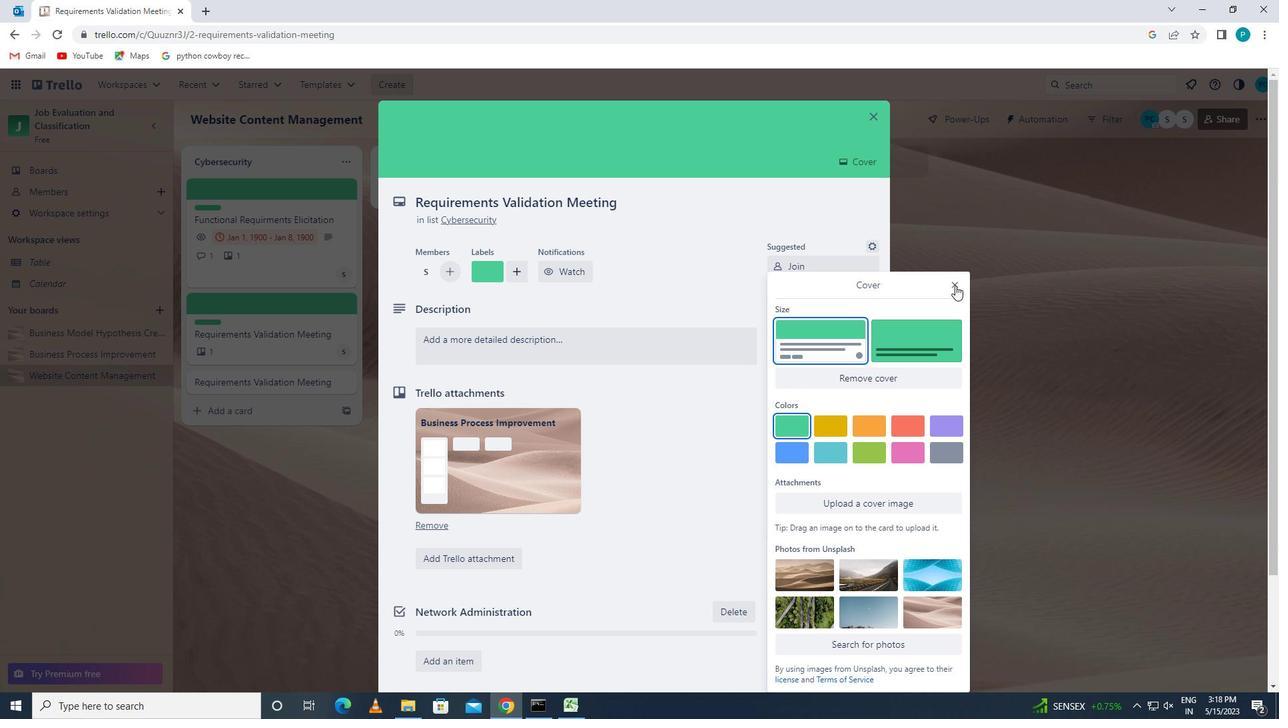 
Action: Mouse moved to (735, 352)
Screenshot: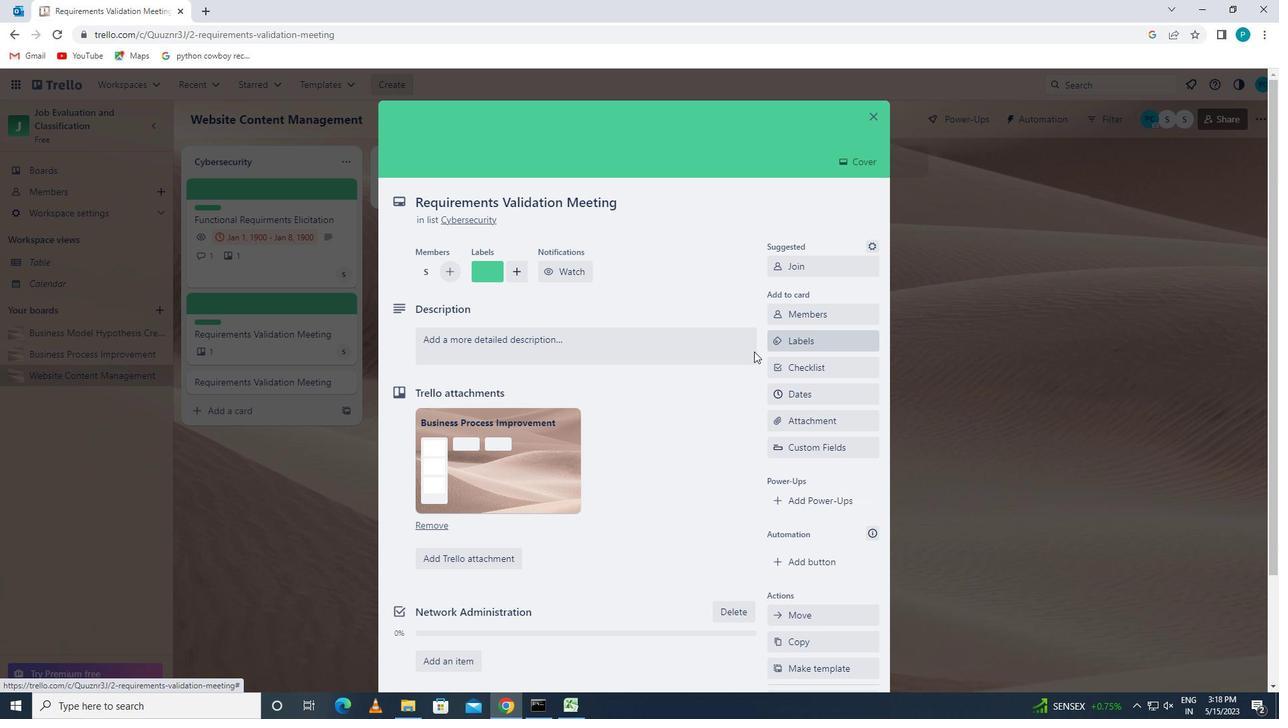 
Action: Mouse pressed left at (735, 352)
Screenshot: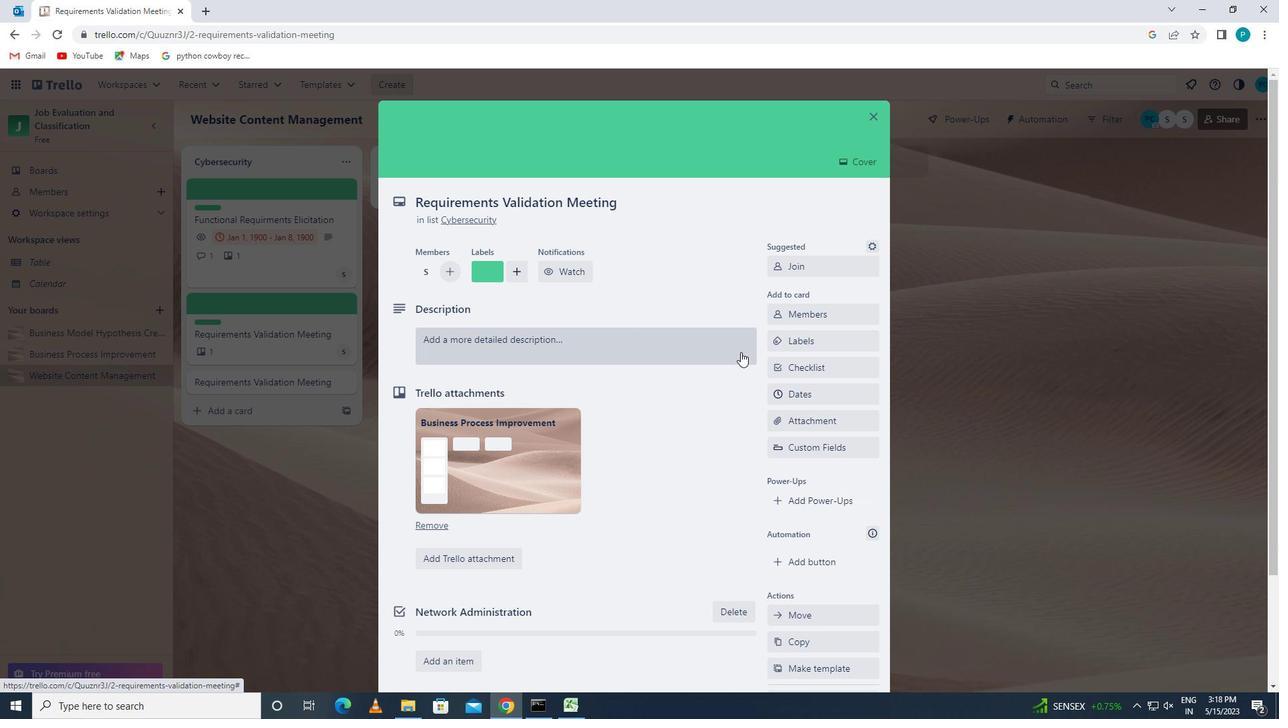 
Action: Key pressed <Key.caps_lock>r<Key.caps_lock>esearch<Key.space>and<Key.space>develop<Key.space>new<Key.space>product<Key.space>bundling<Key.space><Key.space>strategy<Key.space>
Screenshot: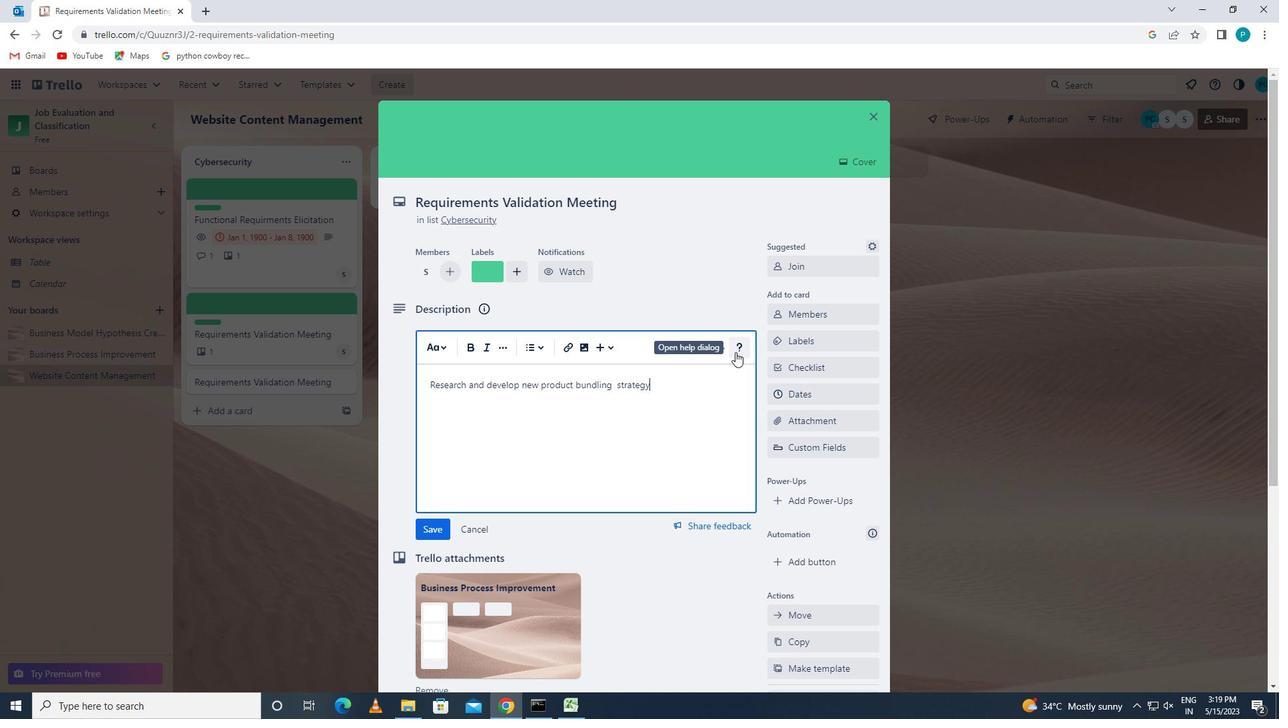 
Action: Mouse moved to (419, 532)
Screenshot: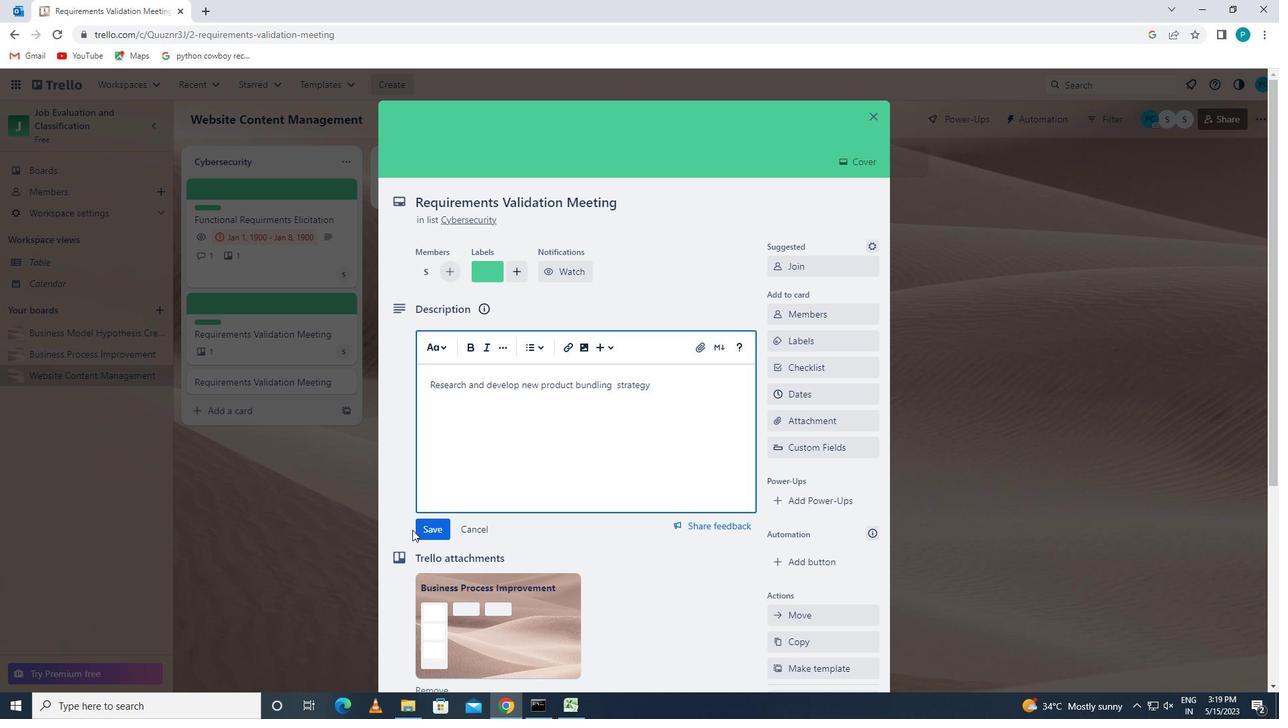 
Action: Mouse pressed left at (419, 532)
Screenshot: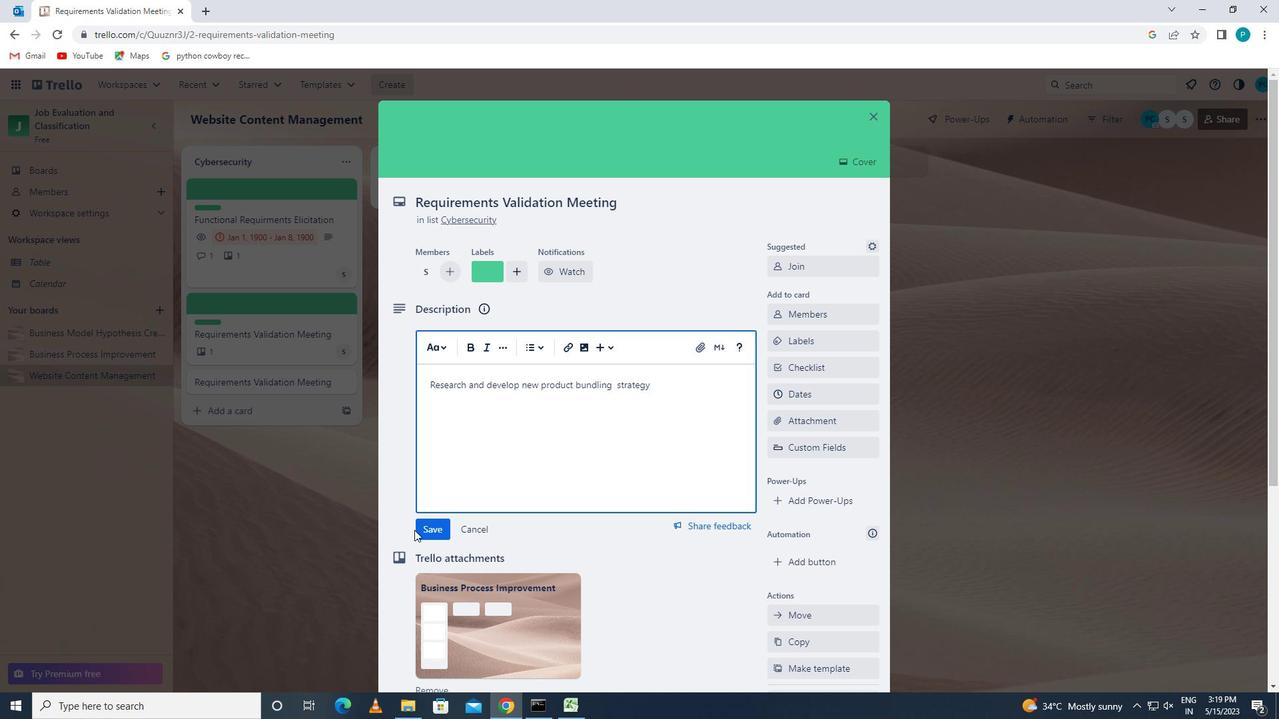 
Action: Mouse moved to (427, 542)
Screenshot: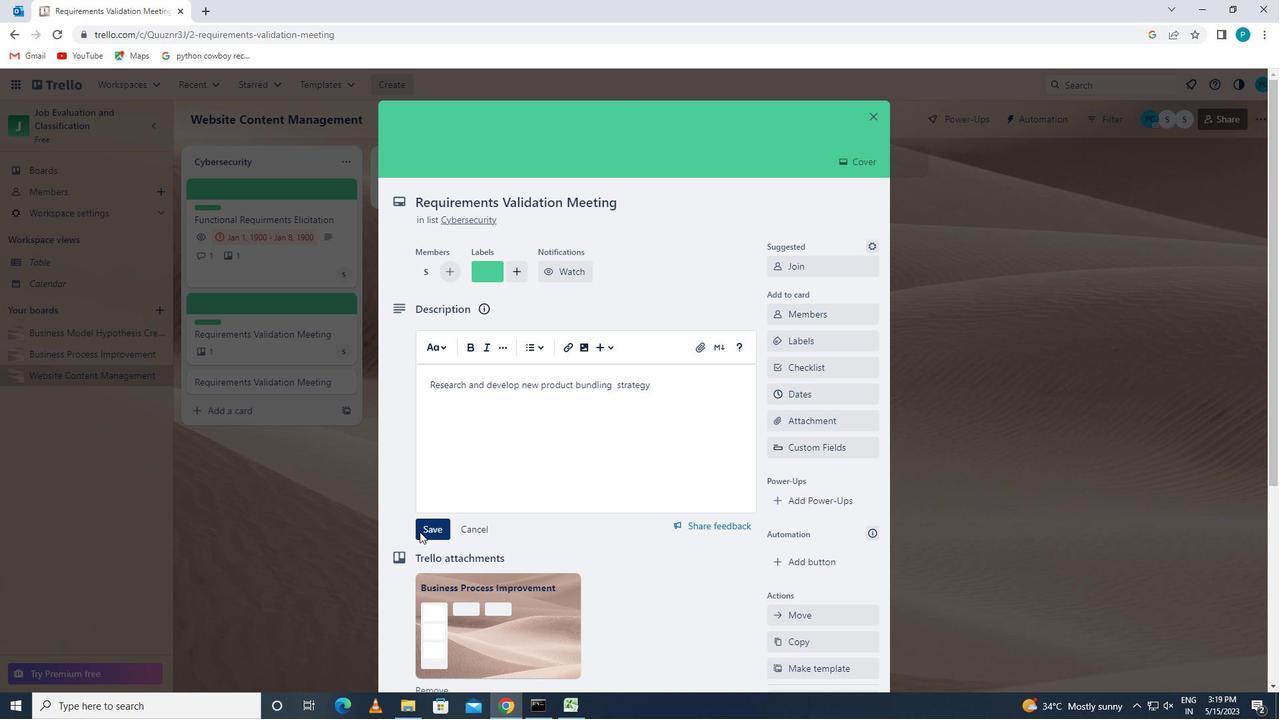 
Action: Mouse scrolled (427, 541) with delta (0, 0)
Screenshot: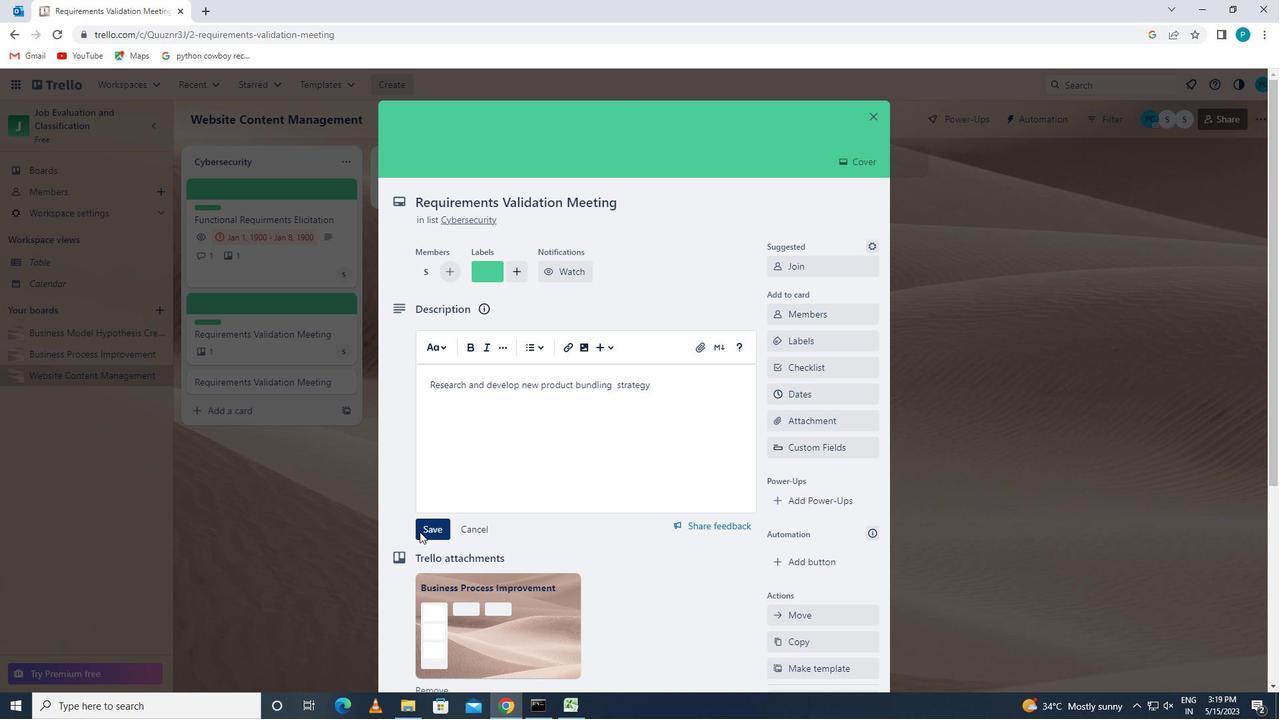 
Action: Mouse moved to (428, 545)
Screenshot: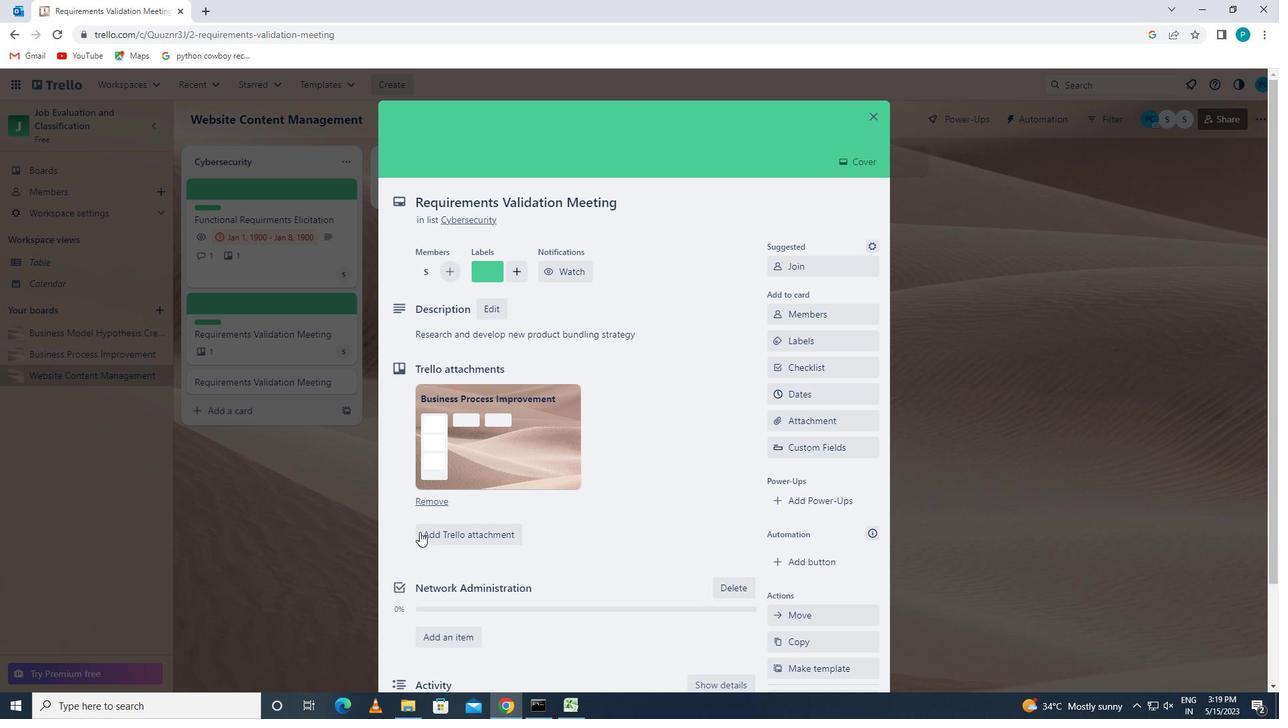 
Action: Mouse scrolled (428, 544) with delta (0, 0)
Screenshot: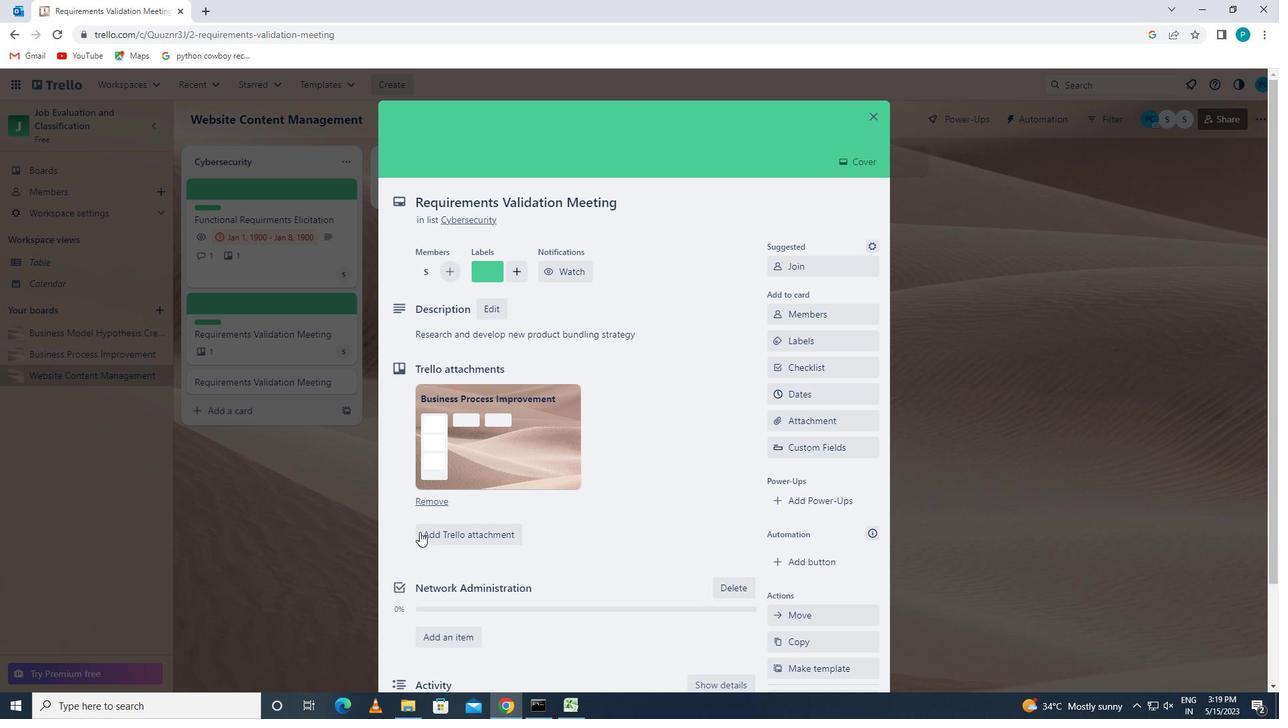 
Action: Mouse scrolled (428, 544) with delta (0, 0)
Screenshot: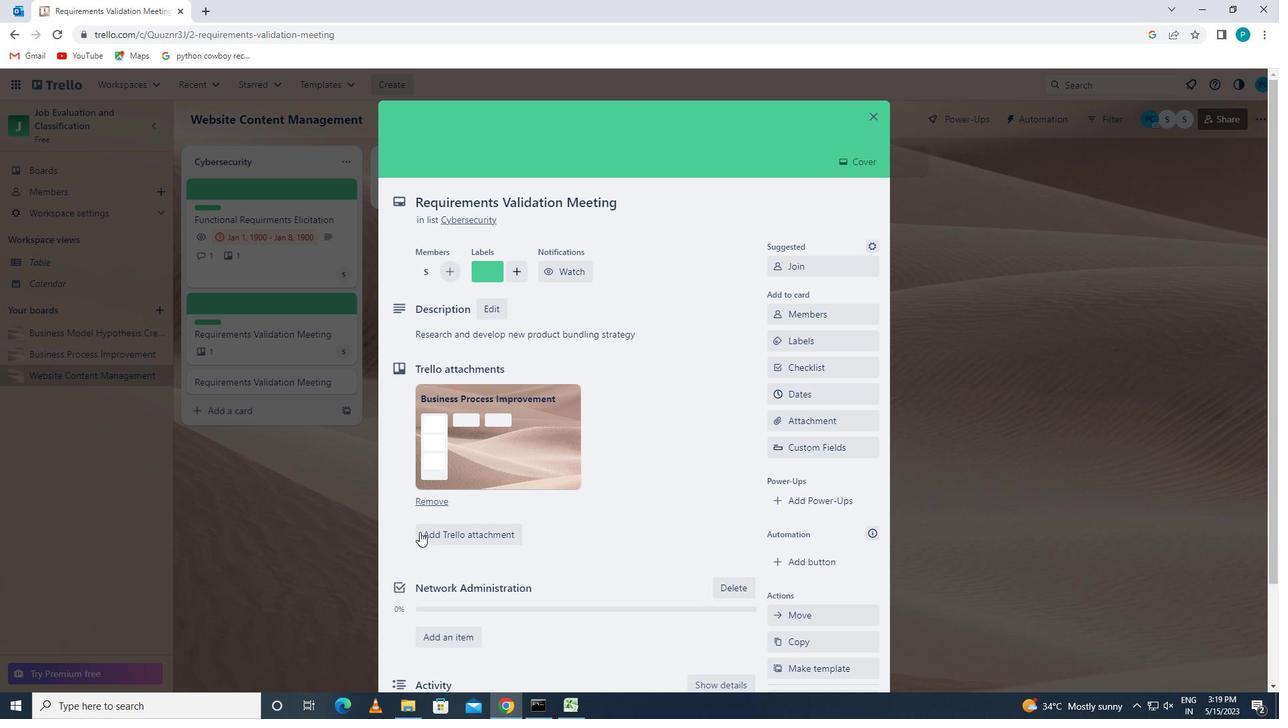 
Action: Mouse moved to (429, 545)
Screenshot: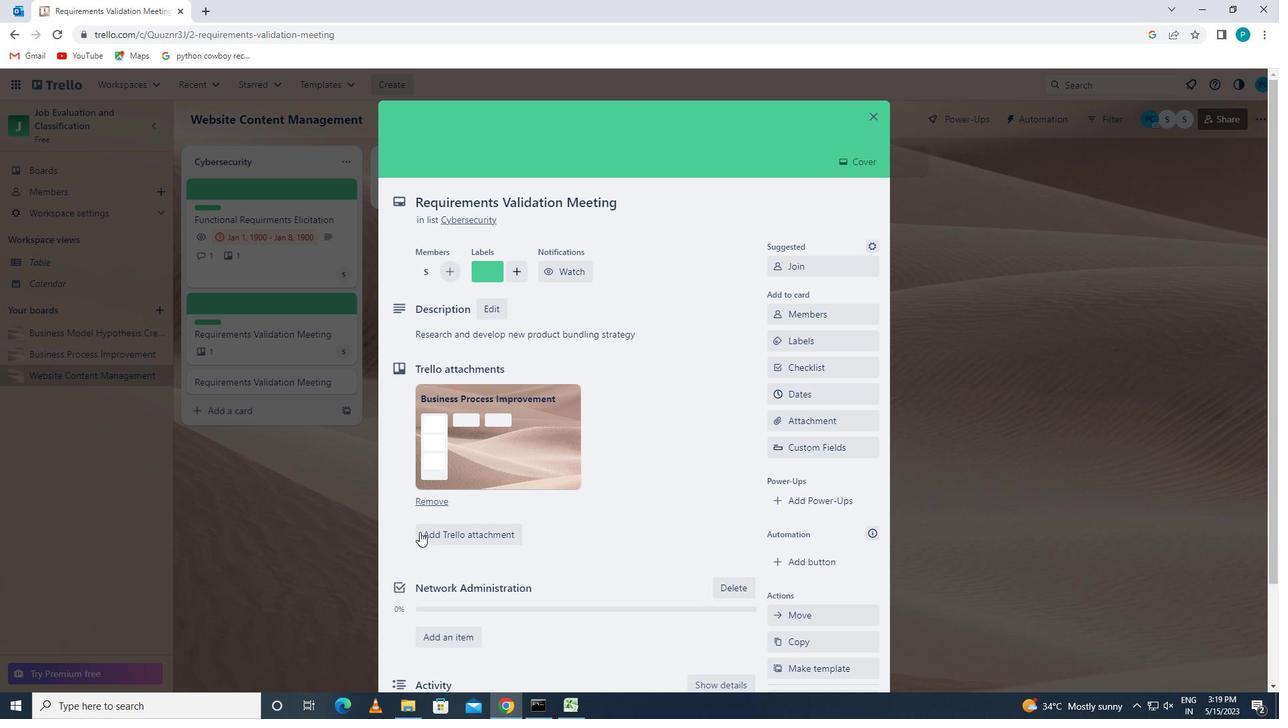 
Action: Mouse scrolled (429, 545) with delta (0, 0)
Screenshot: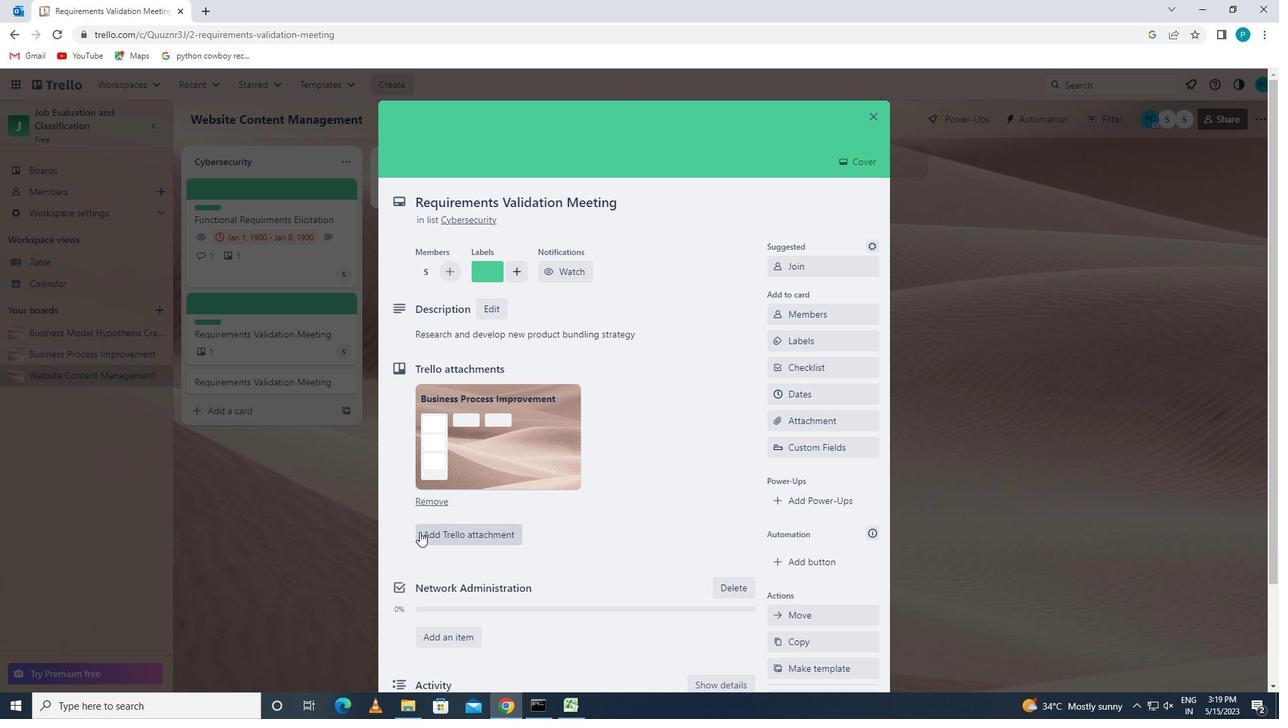 
Action: Mouse moved to (443, 593)
Screenshot: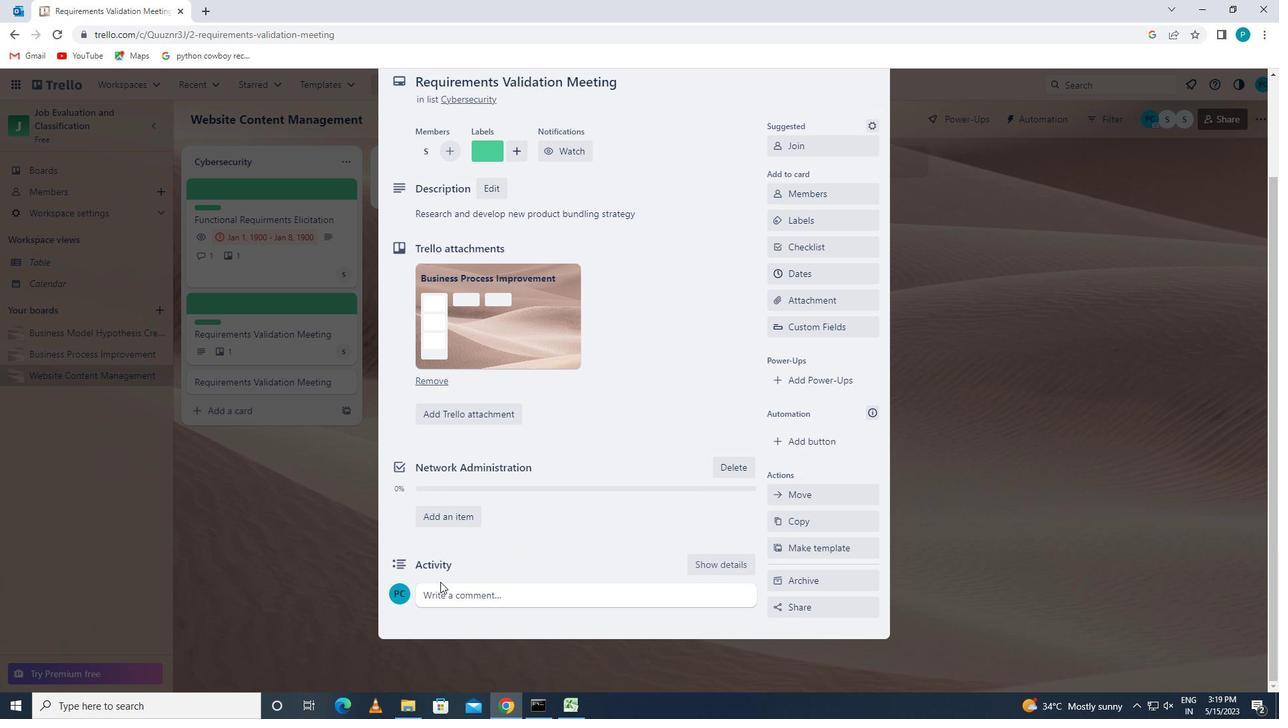
Action: Mouse pressed left at (443, 593)
Screenshot: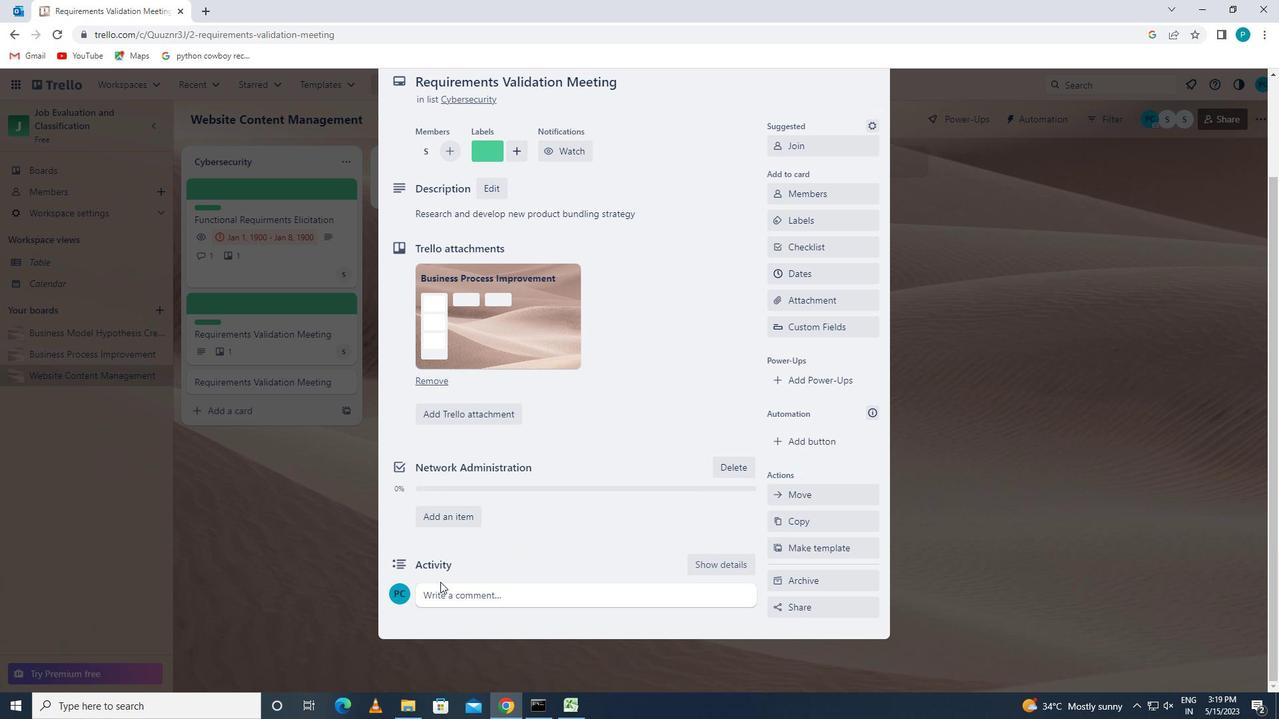 
Action: Key pressed <Key.caps_lock>t<Key.caps_lock>his<Key.space>task<Key.space>e<Key.backspace>requires<Key.space>us<Key.space>to<Key.space>be<Key.space>adaptabl<Key.backspace>e<Key.space>and<Key.space>flexible,willing<Key.space>to<Key.space>adjust<Key.space>or<Key.space>
Screenshot: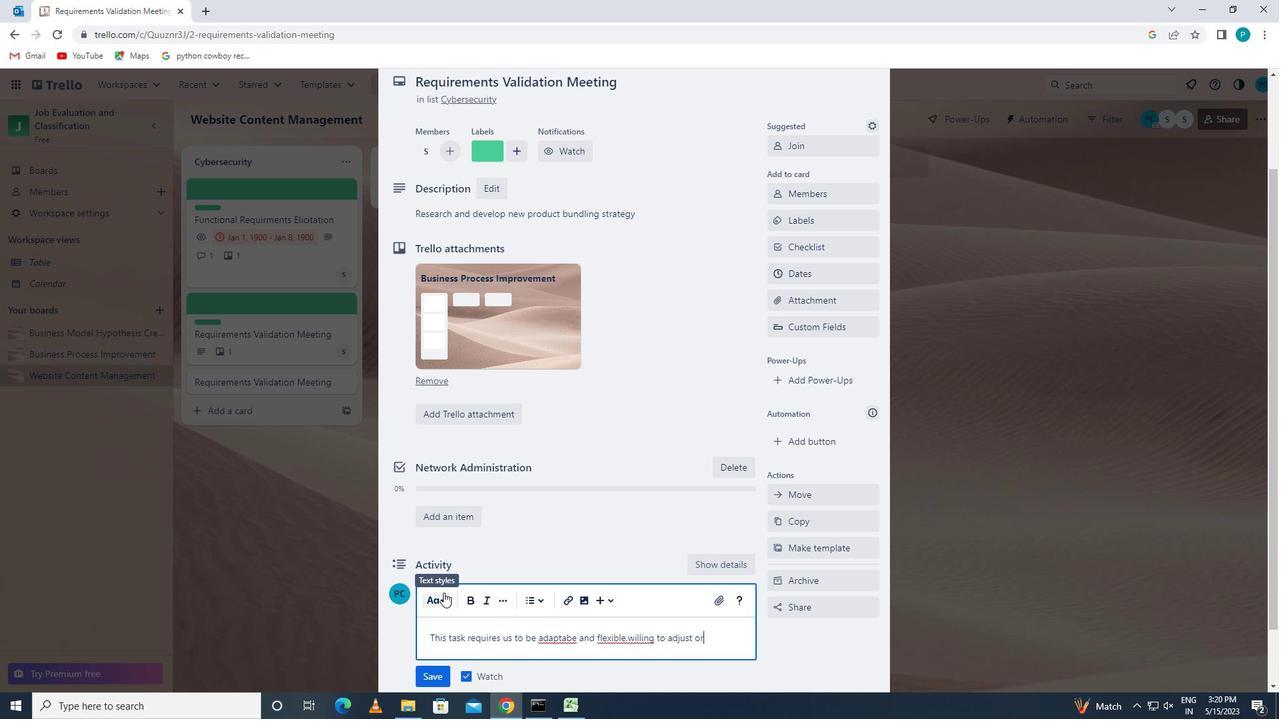 
Action: Mouse moved to (627, 639)
Screenshot: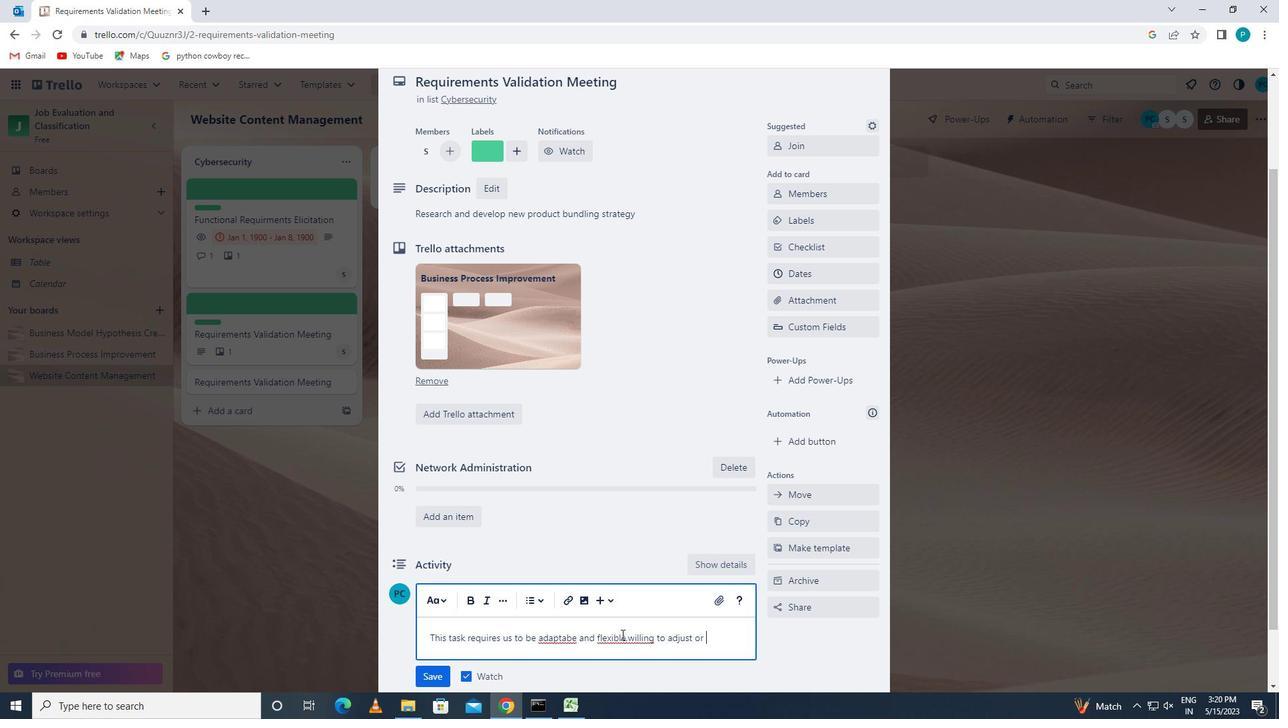 
Action: Mouse pressed left at (627, 639)
Screenshot: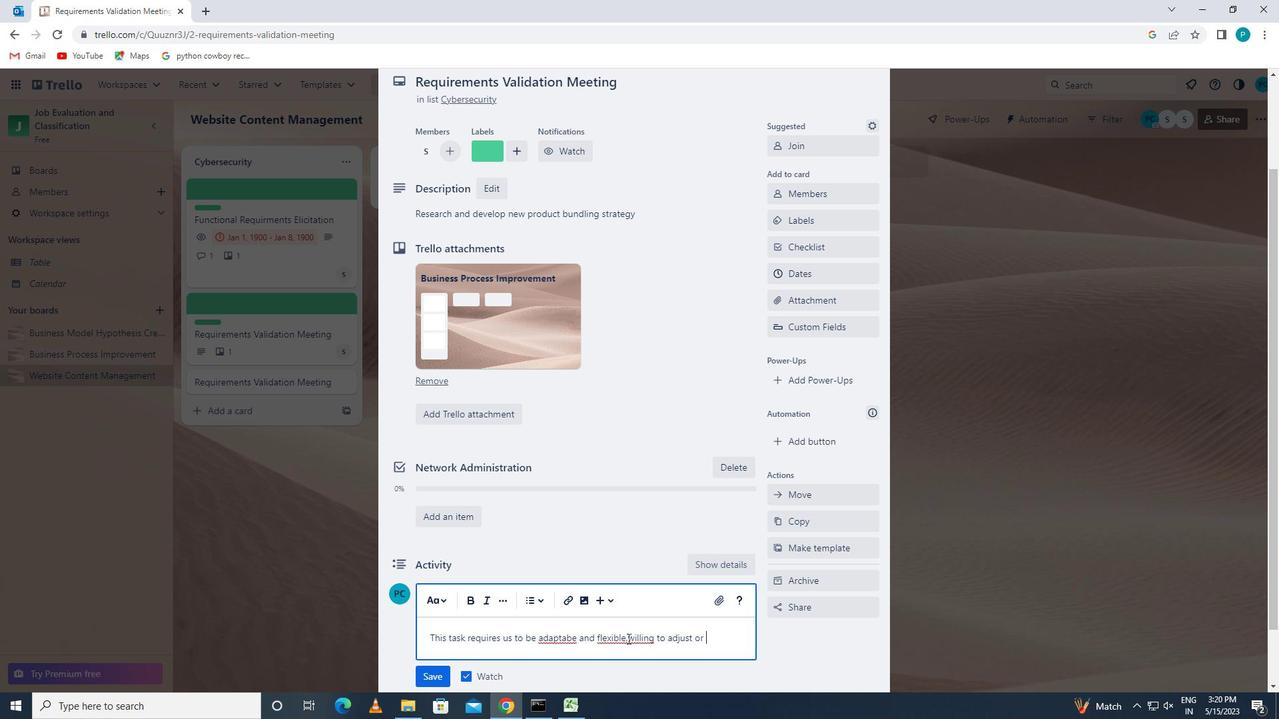 
Action: Key pressed <Key.space>
Screenshot: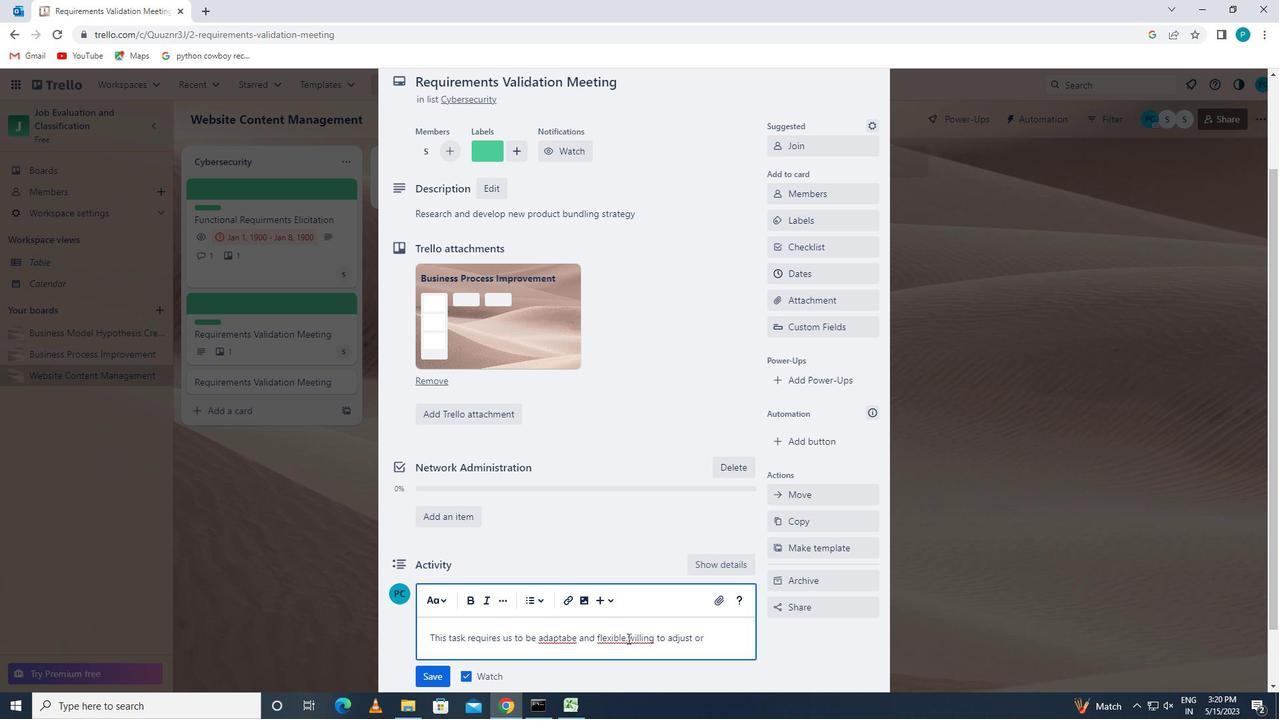 
Action: Mouse moved to (731, 639)
Screenshot: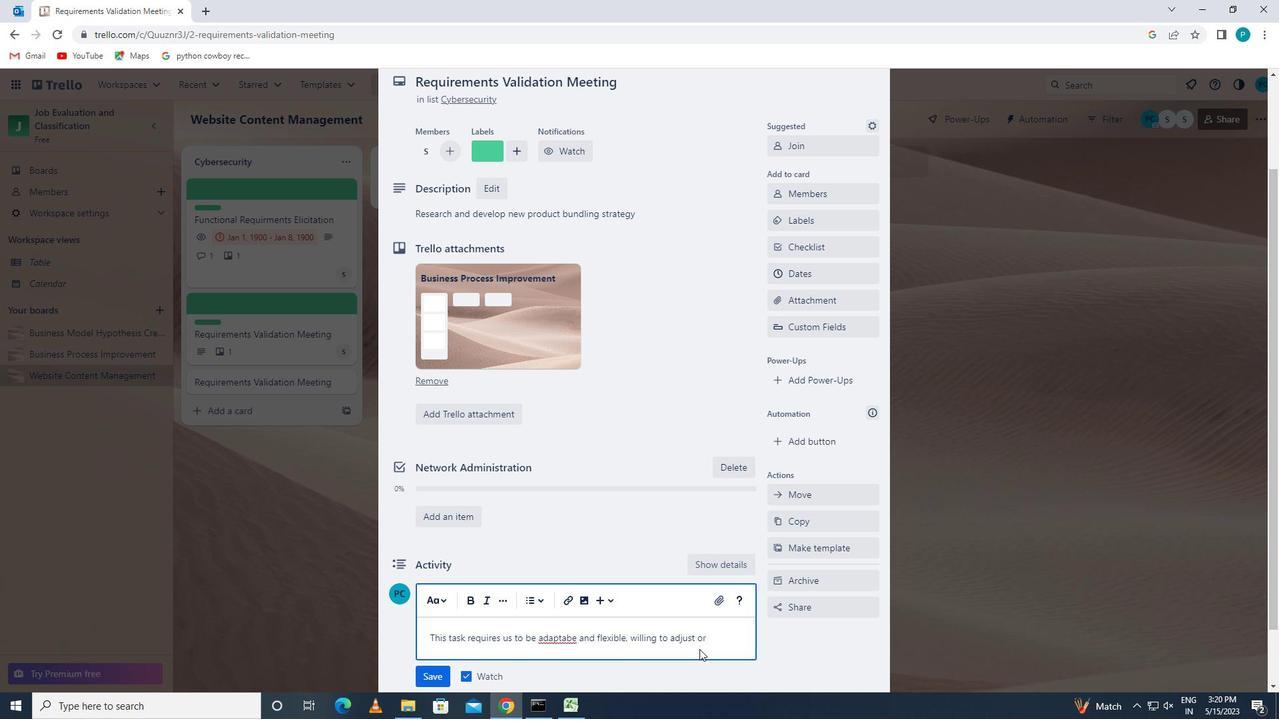 
Action: Mouse pressed left at (731, 639)
Screenshot: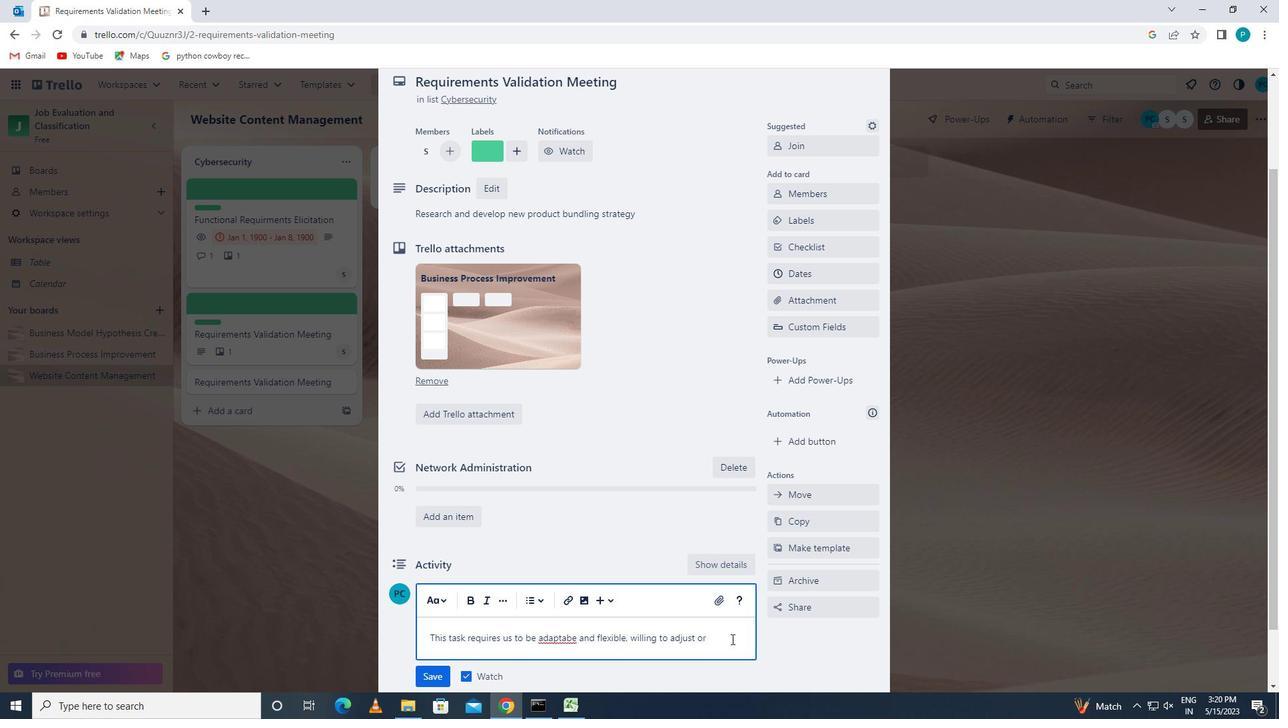 
Action: Key pressed <Key.backspace><Key.backspace>ur<Key.space>approach<Key.space>as<Key.space>needed<Key.space>based<Key.space>on<Key.space>no<Key.backspace>w<Key.space><Key.backspace><Key.backspace>ew<Key.space>information<Key.space>or<Key.space>feedback
Screenshot: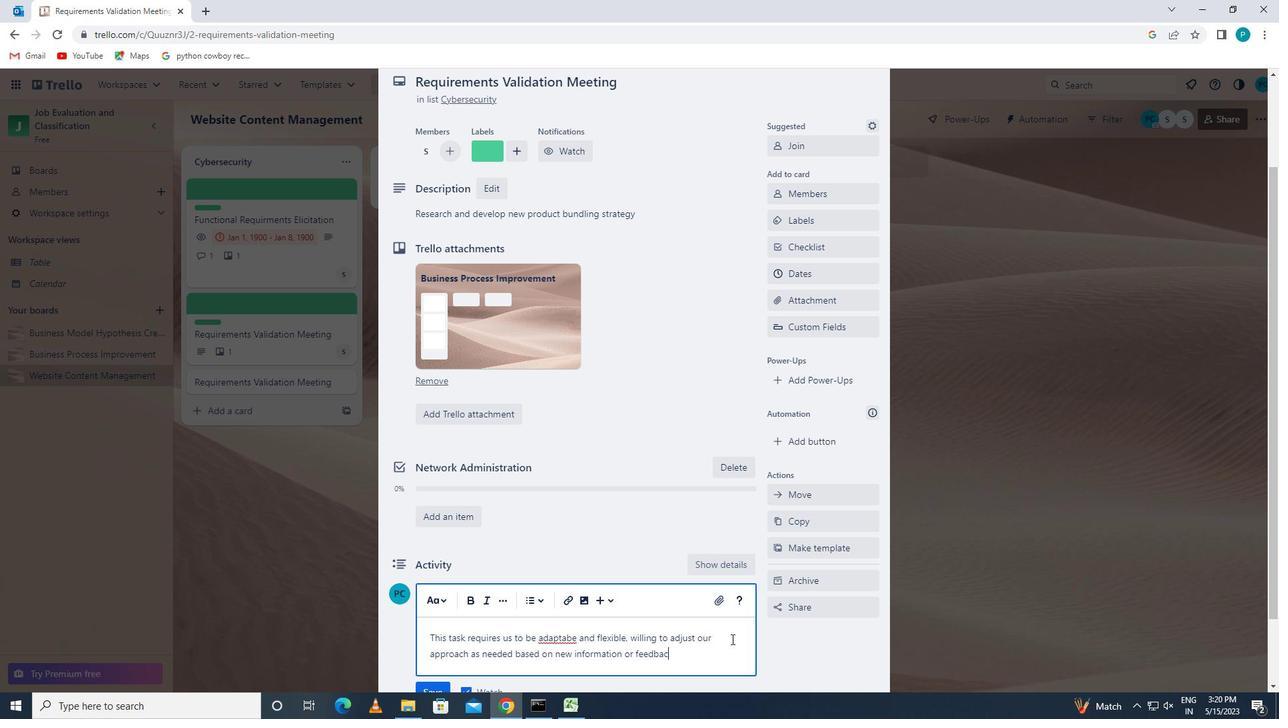
Action: Mouse moved to (550, 598)
Screenshot: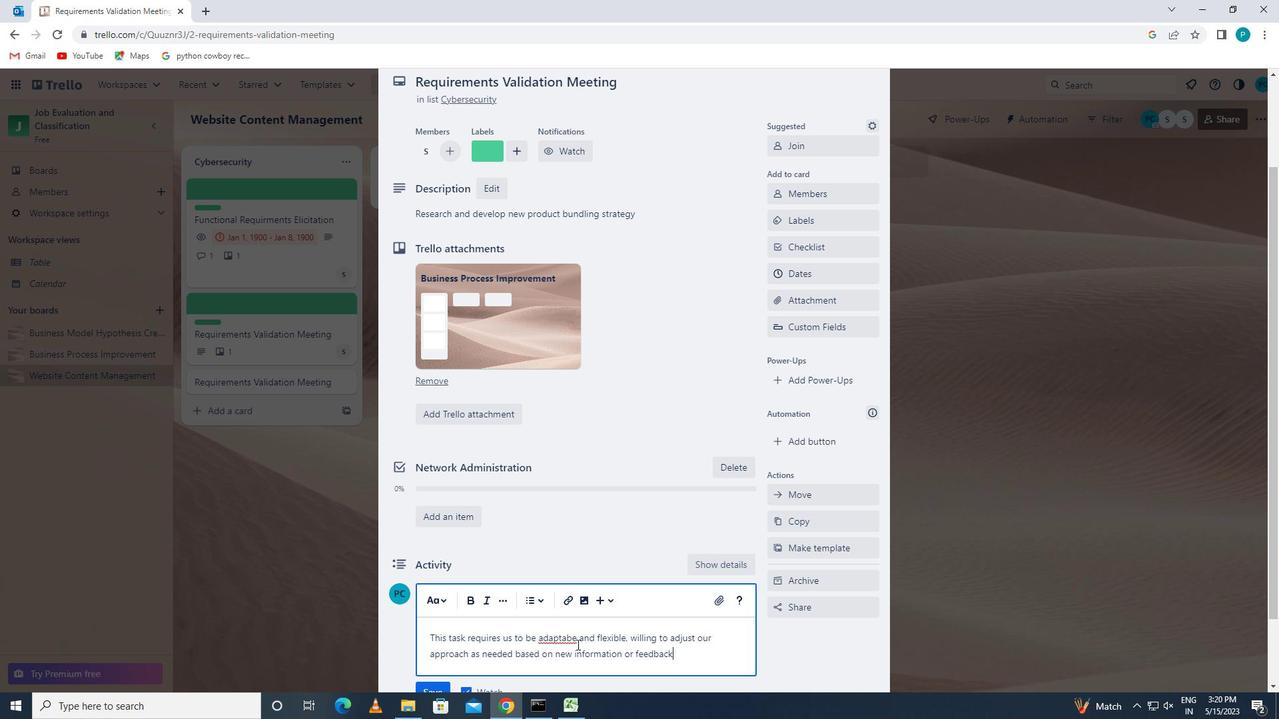 
Action: Mouse scrolled (550, 597) with delta (0, 0)
Screenshot: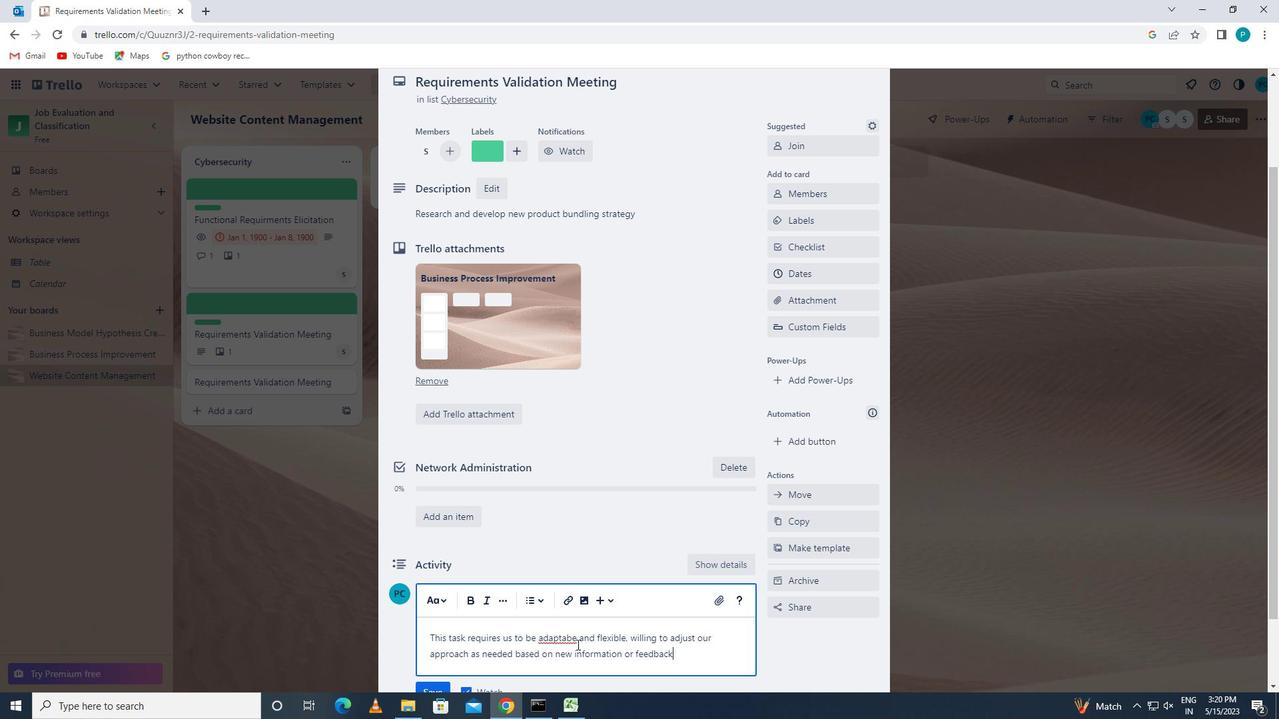
Action: Mouse scrolled (550, 597) with delta (0, 0)
Screenshot: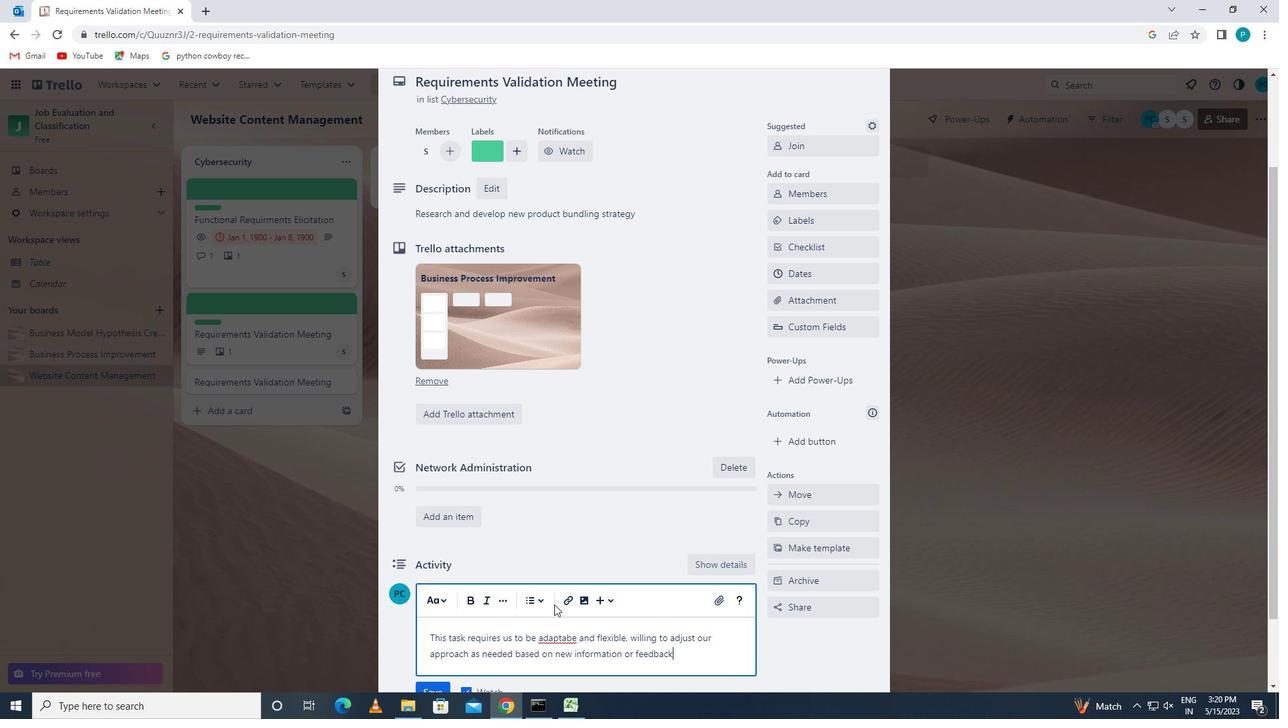 
Action: Mouse scrolled (550, 597) with delta (0, 0)
Screenshot: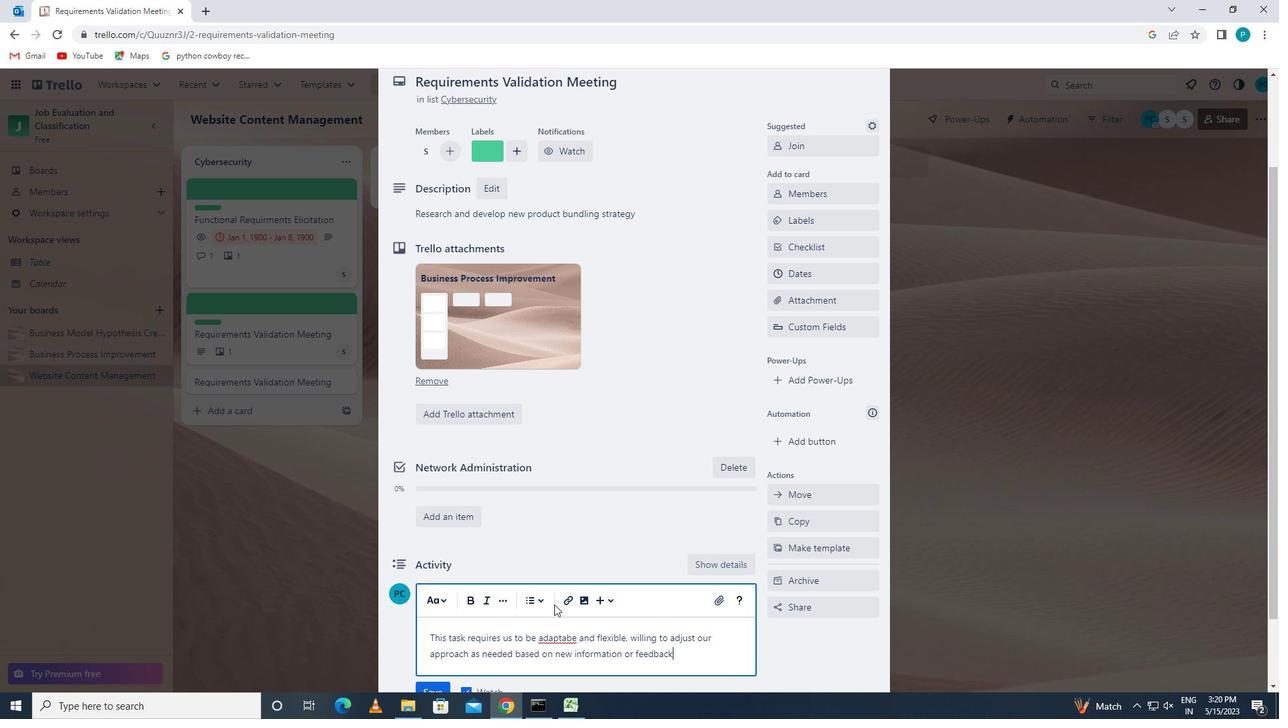 
Action: Mouse moved to (442, 608)
Screenshot: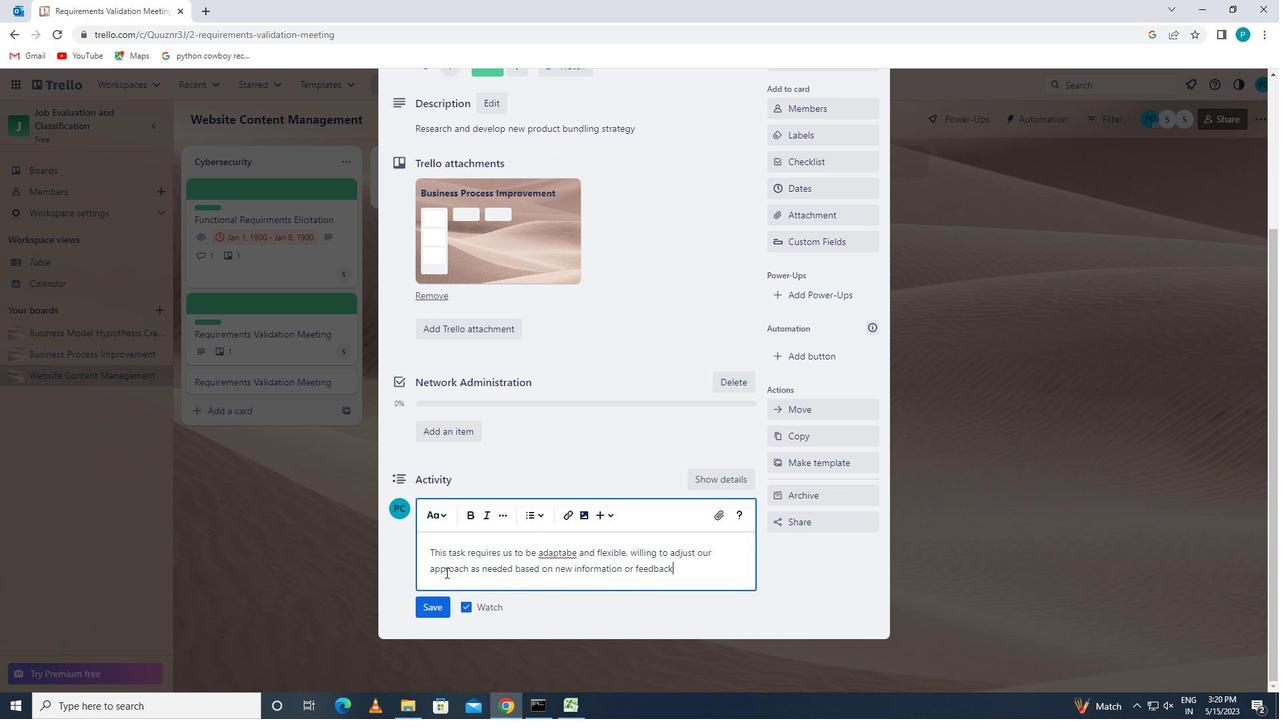 
Action: Mouse pressed left at (442, 608)
Screenshot: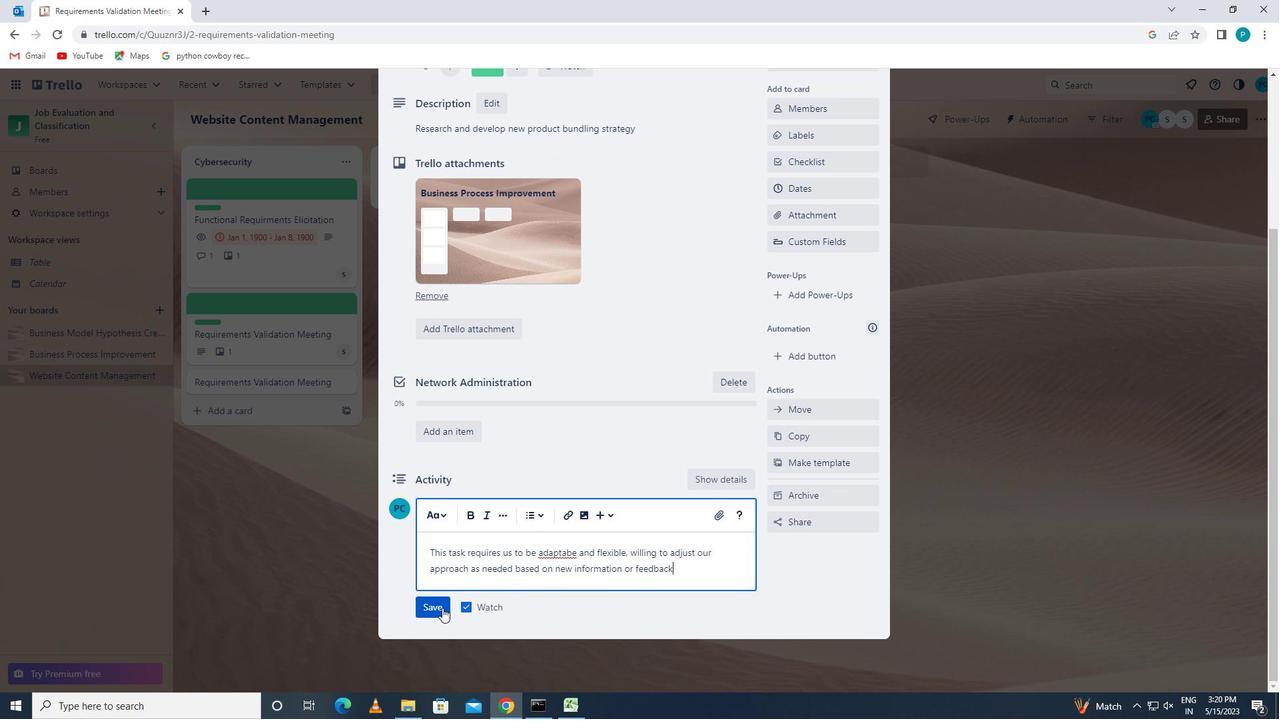 
Action: Mouse moved to (811, 311)
Screenshot: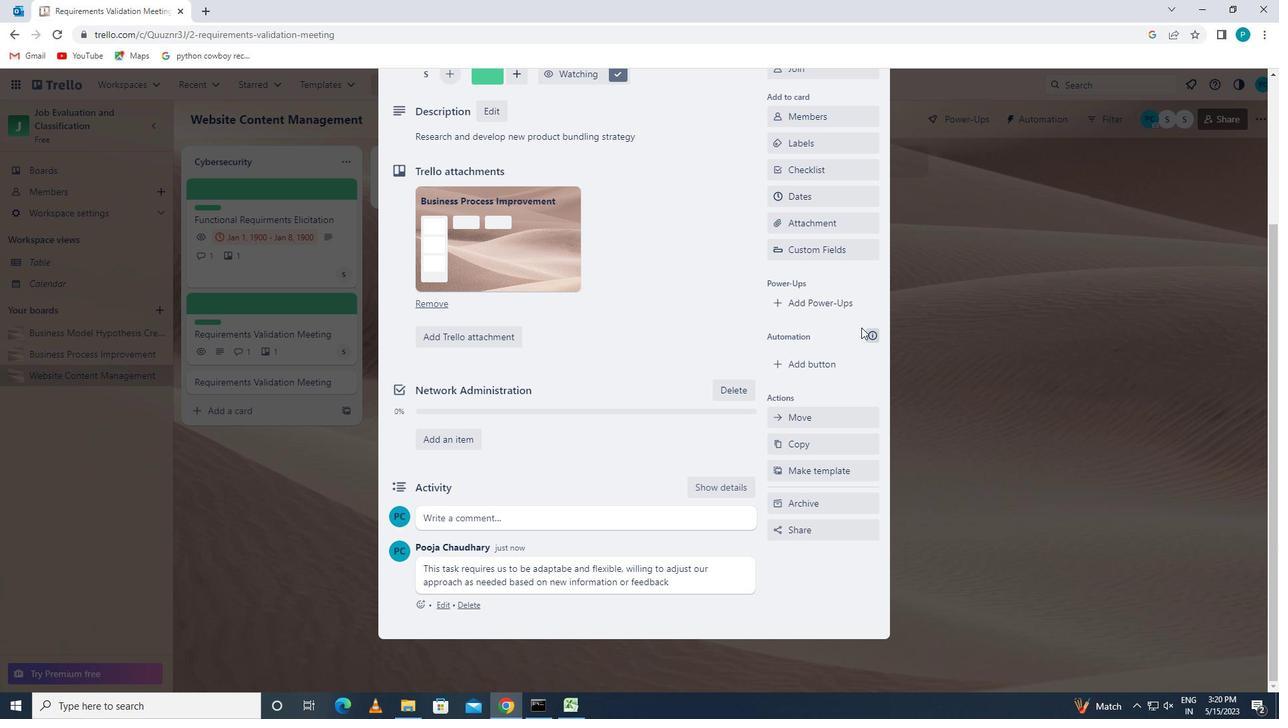 
Action: Mouse scrolled (811, 312) with delta (0, 0)
Screenshot: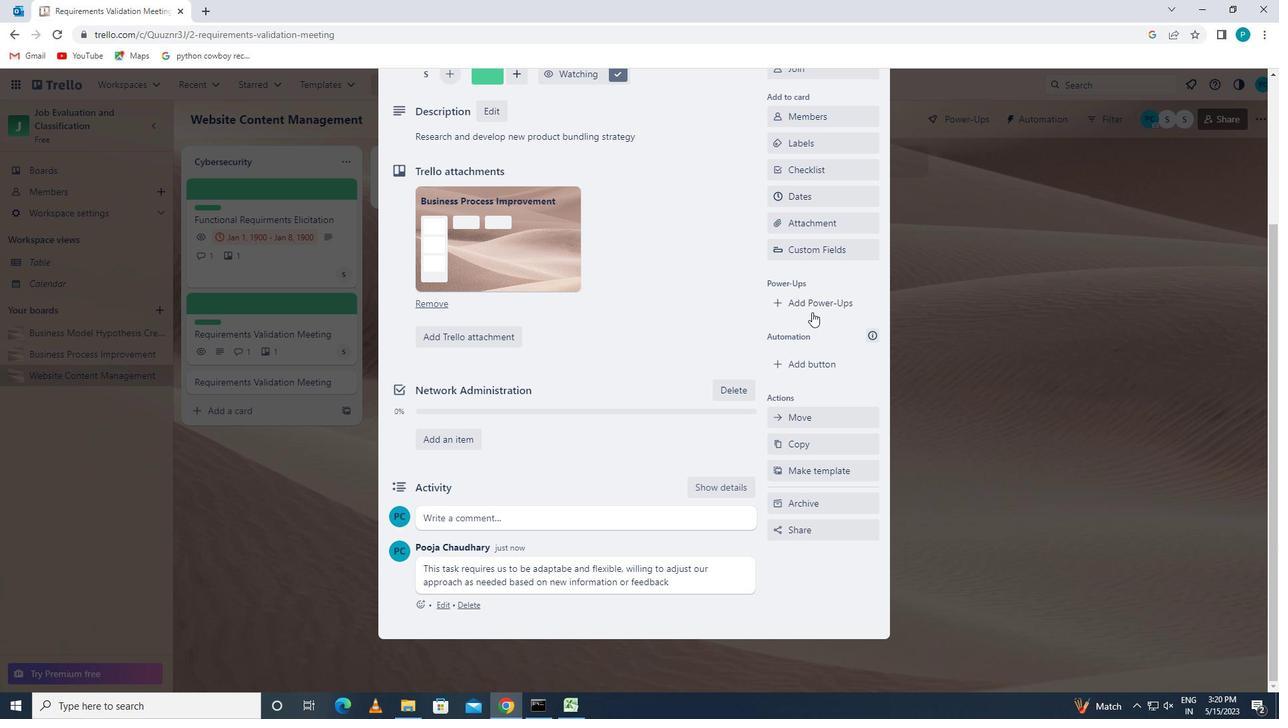 
Action: Mouse scrolled (811, 312) with delta (0, 0)
Screenshot: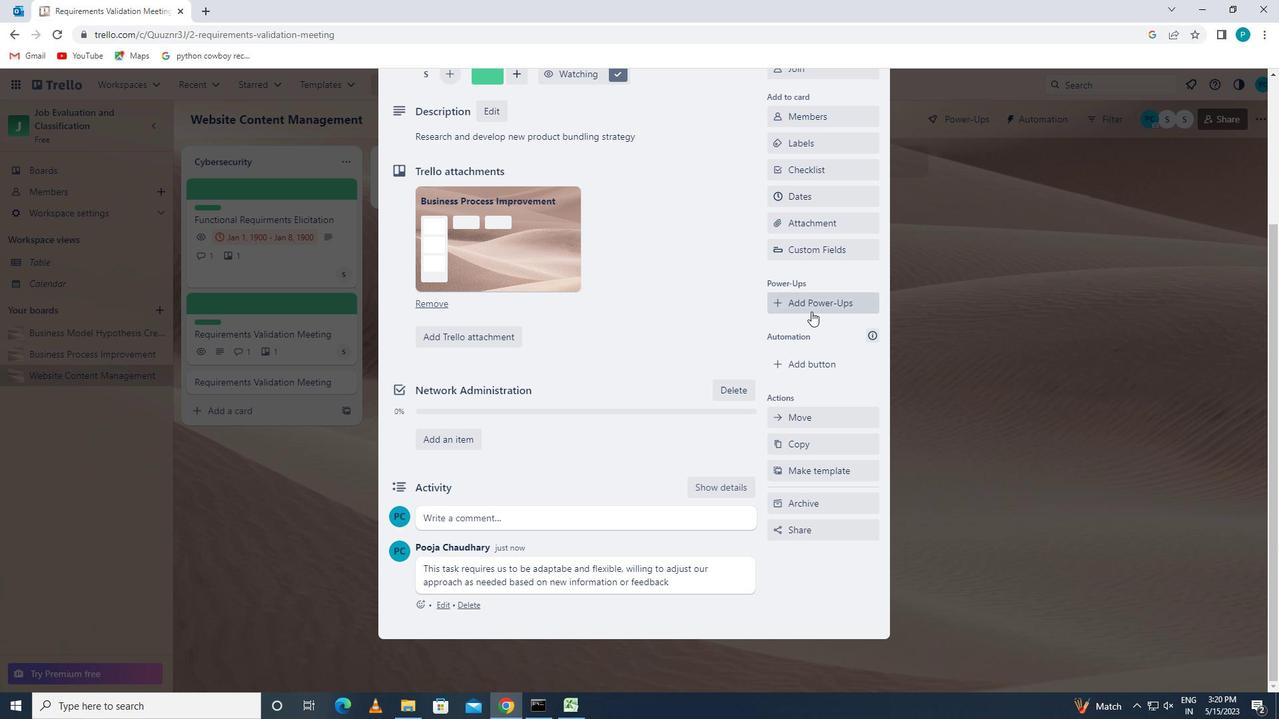 
Action: Mouse moved to (821, 337)
Screenshot: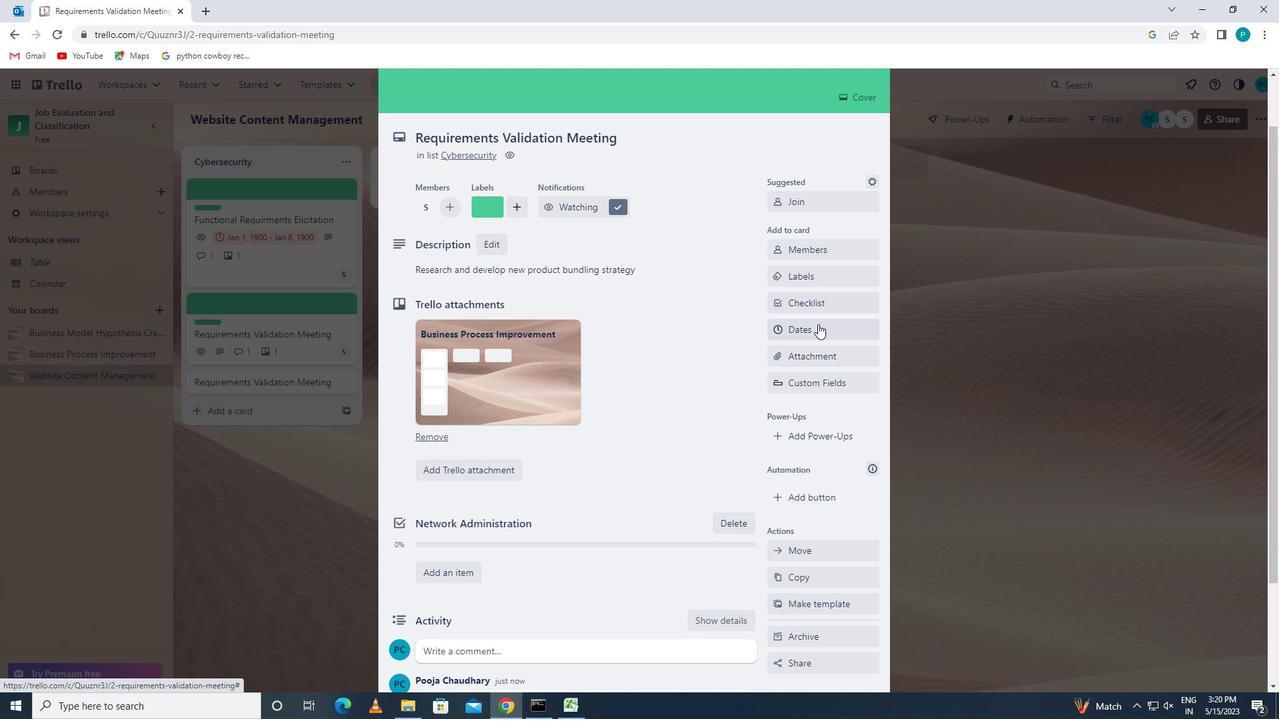 
Action: Mouse pressed left at (821, 337)
Screenshot: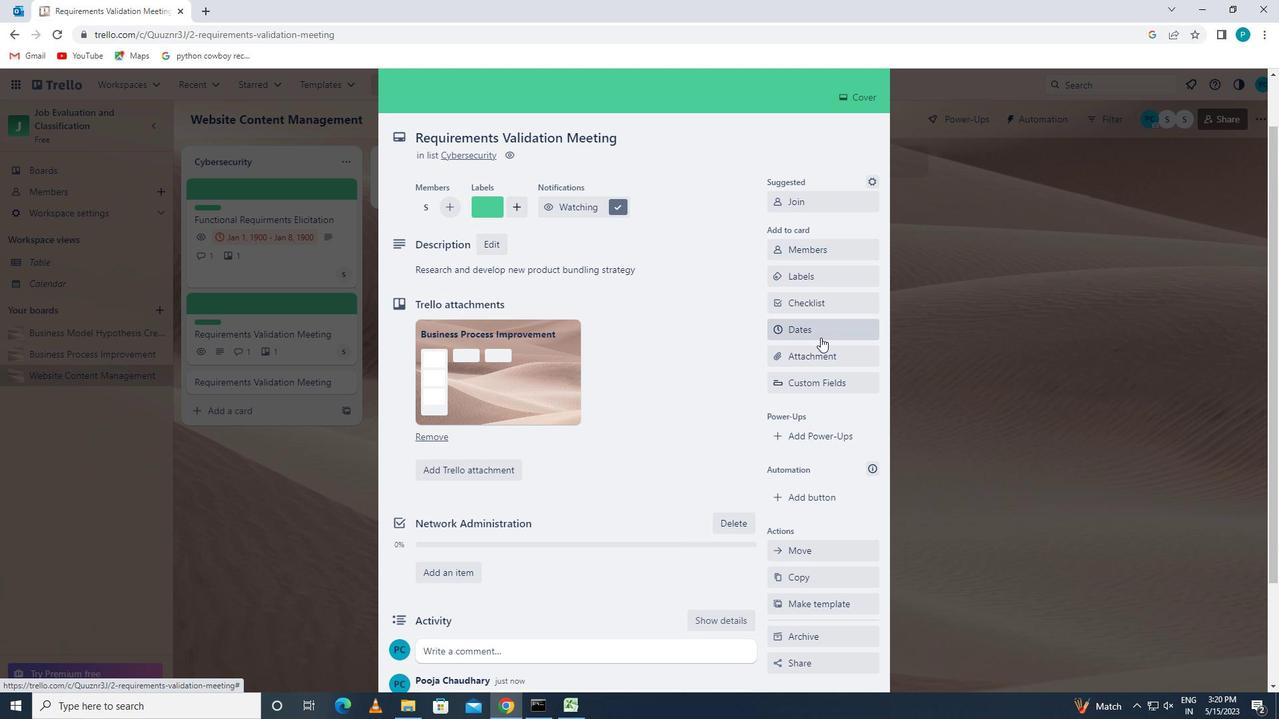 
Action: Mouse moved to (779, 364)
Screenshot: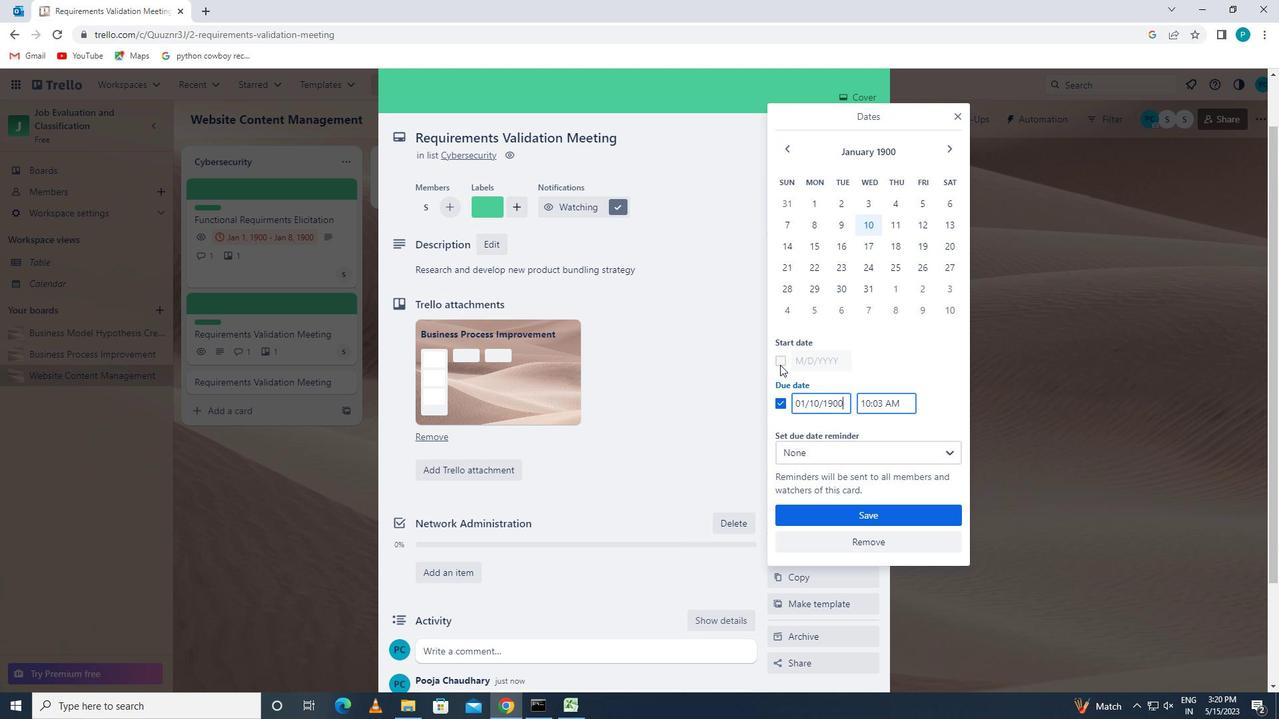 
Action: Mouse pressed left at (779, 364)
Screenshot: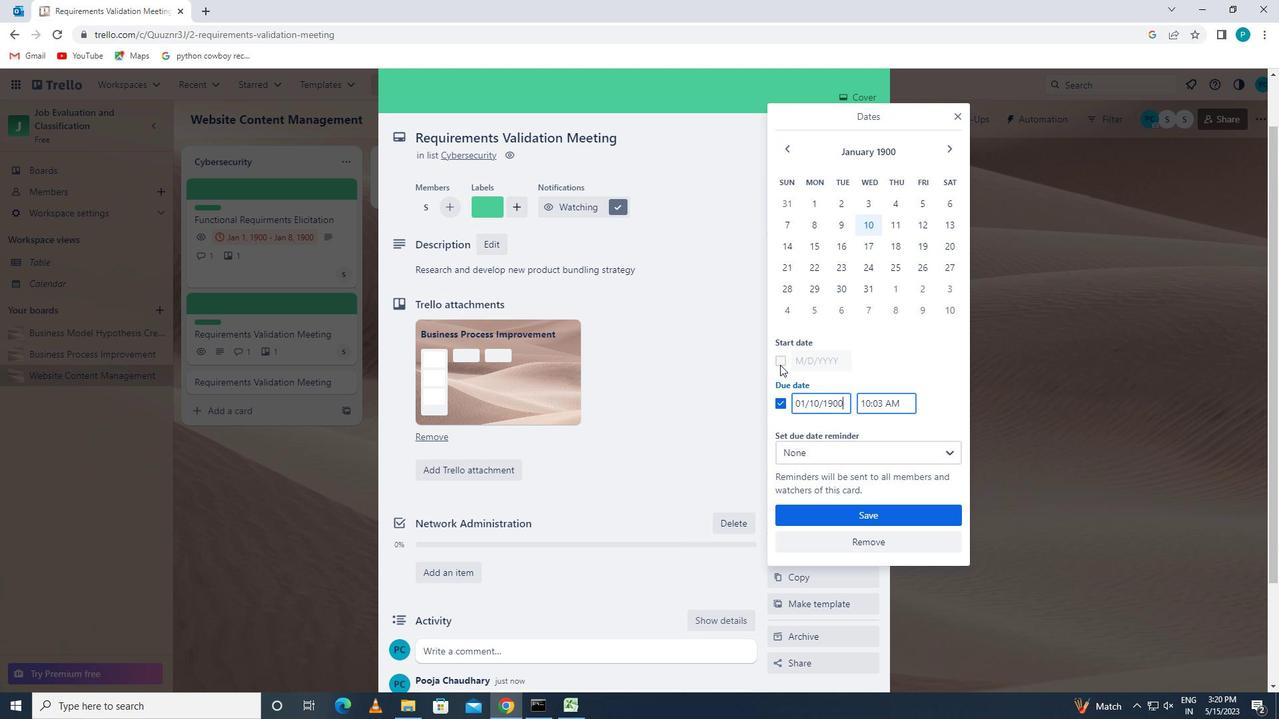 
Action: Mouse moved to (793, 361)
Screenshot: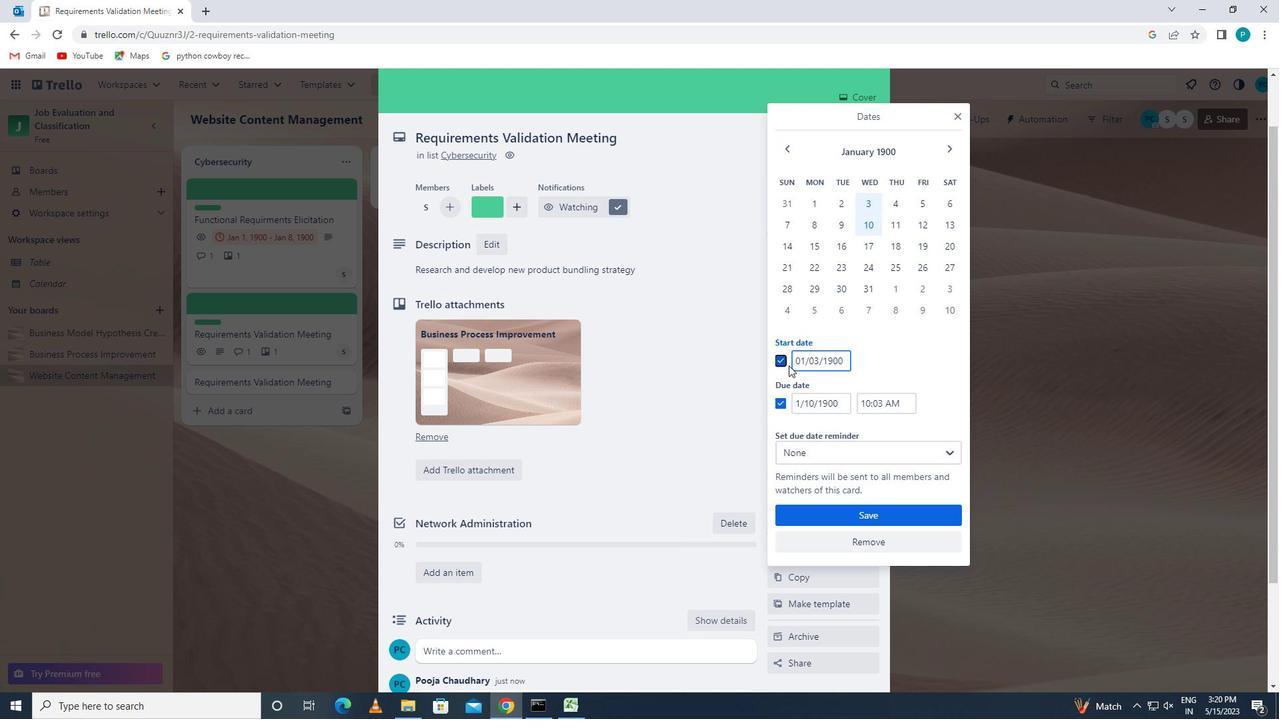 
Action: Mouse pressed left at (793, 361)
Screenshot: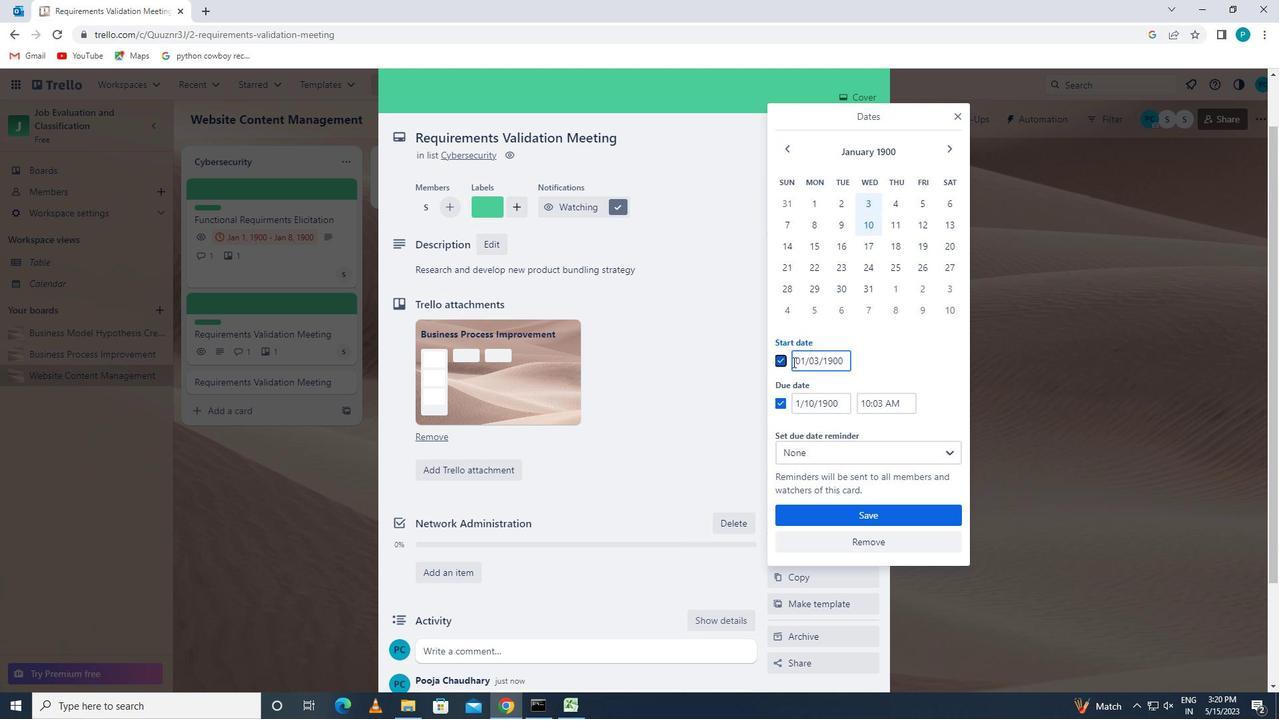 
Action: Mouse moved to (876, 372)
Screenshot: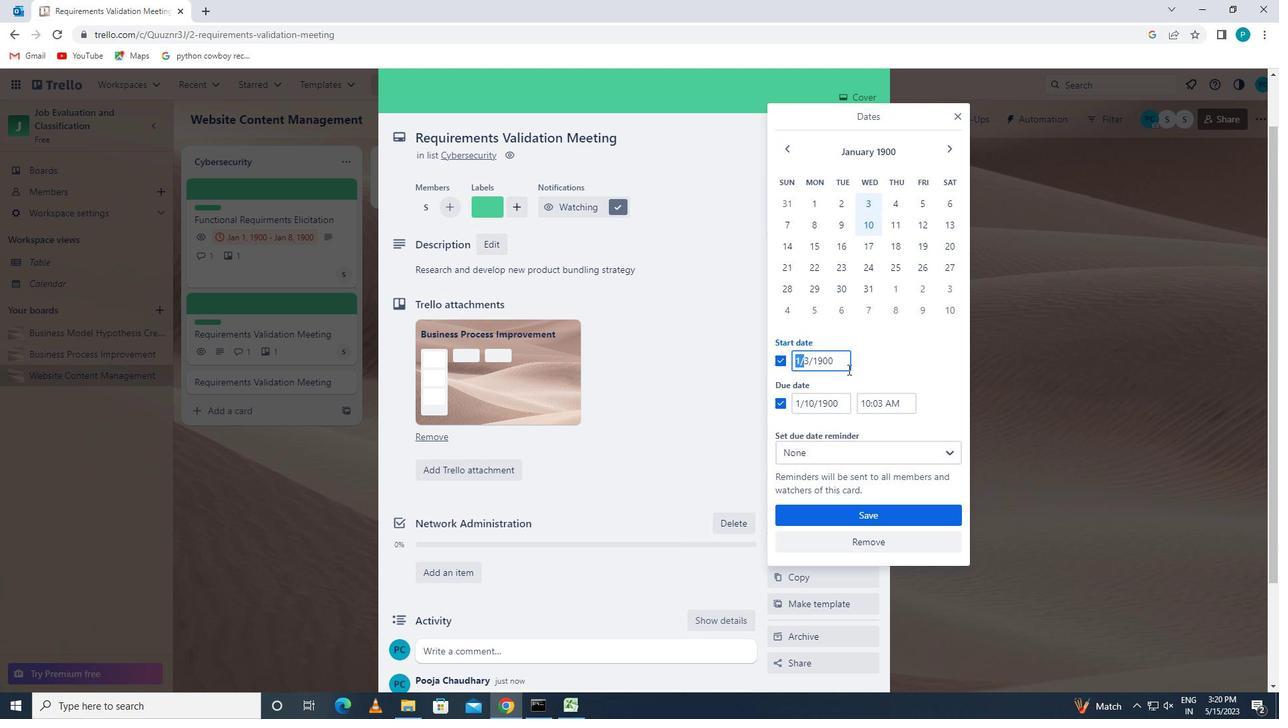 
Action: Key pressed 1/4/1900
Screenshot: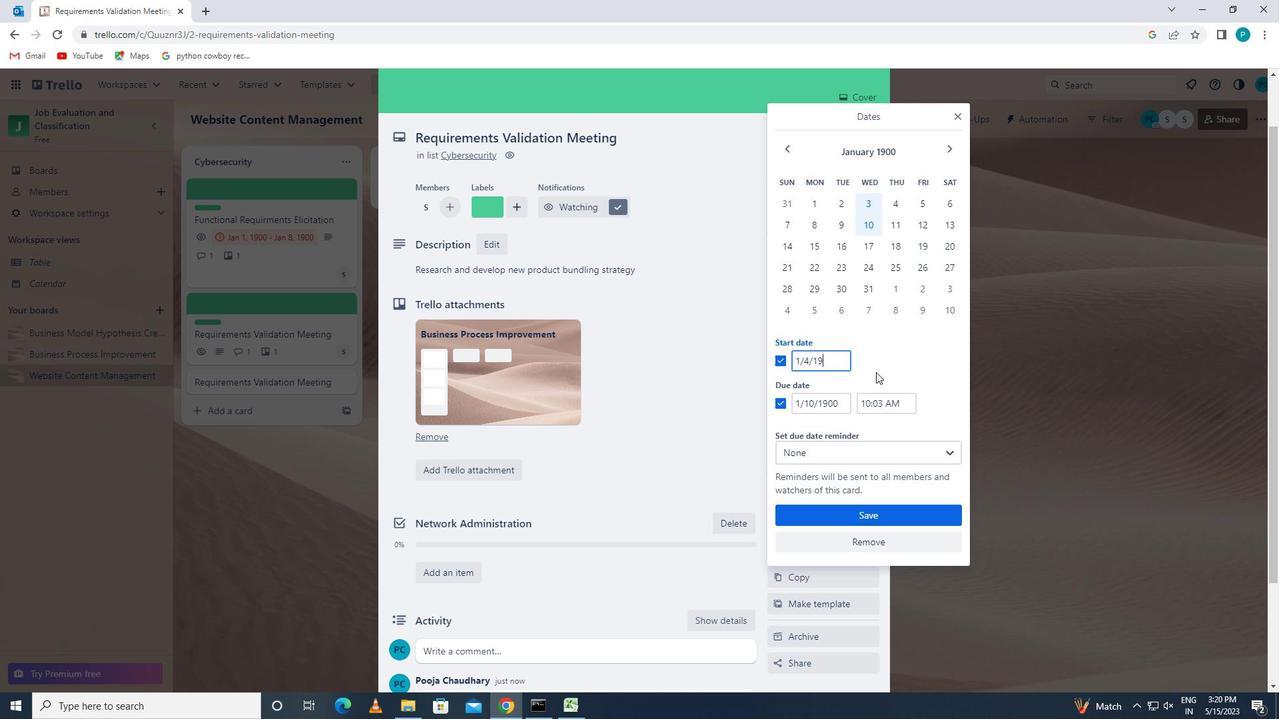 
Action: Mouse moved to (849, 401)
Screenshot: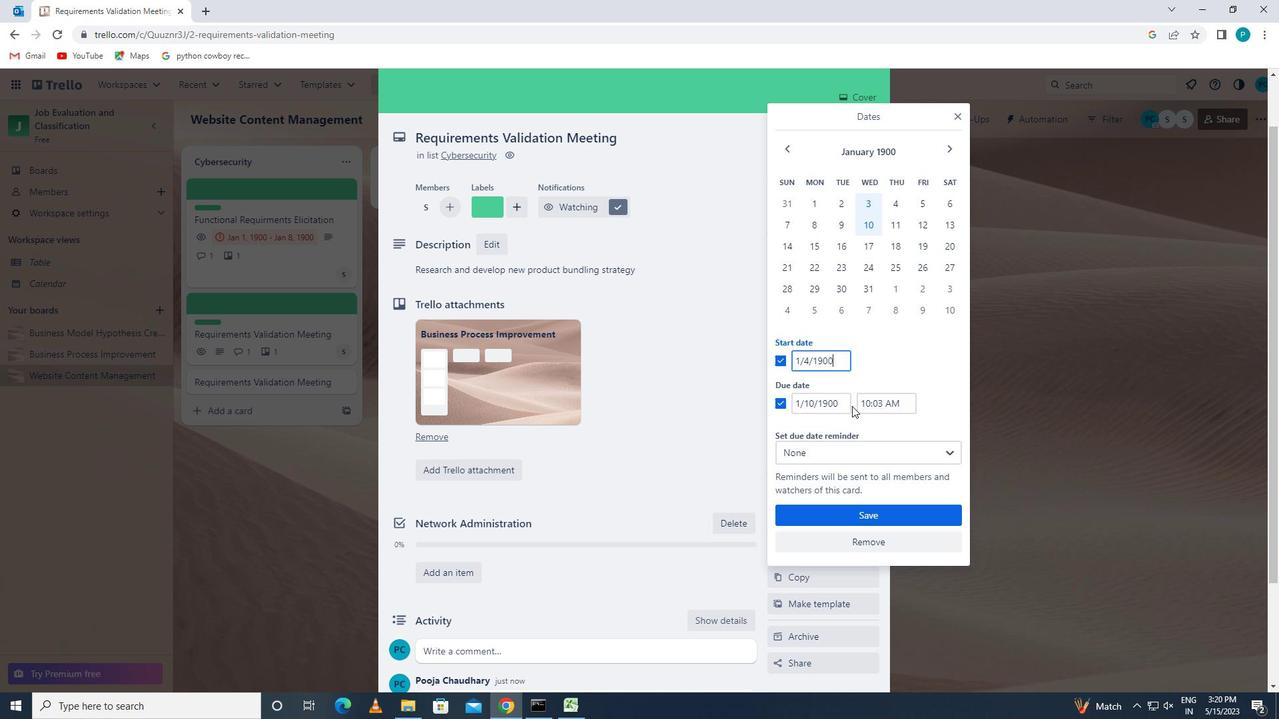 
Action: Mouse pressed left at (849, 401)
Screenshot: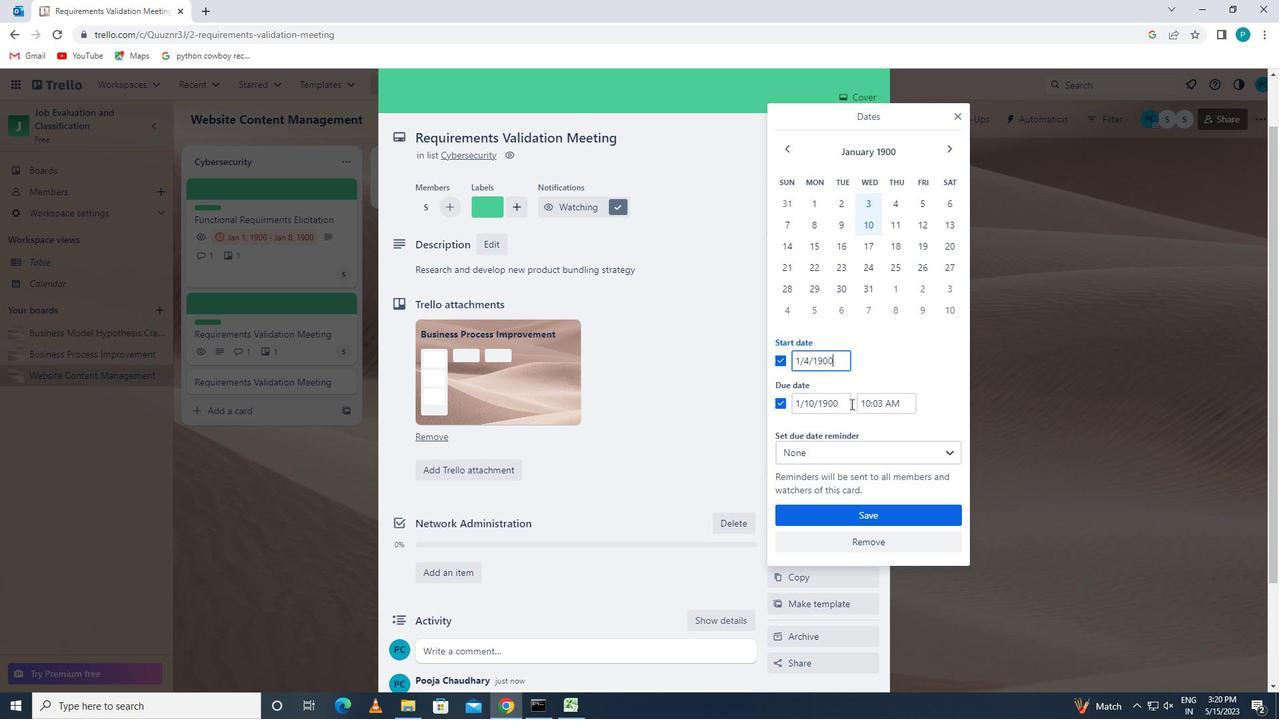 
Action: Mouse moved to (771, 411)
Screenshot: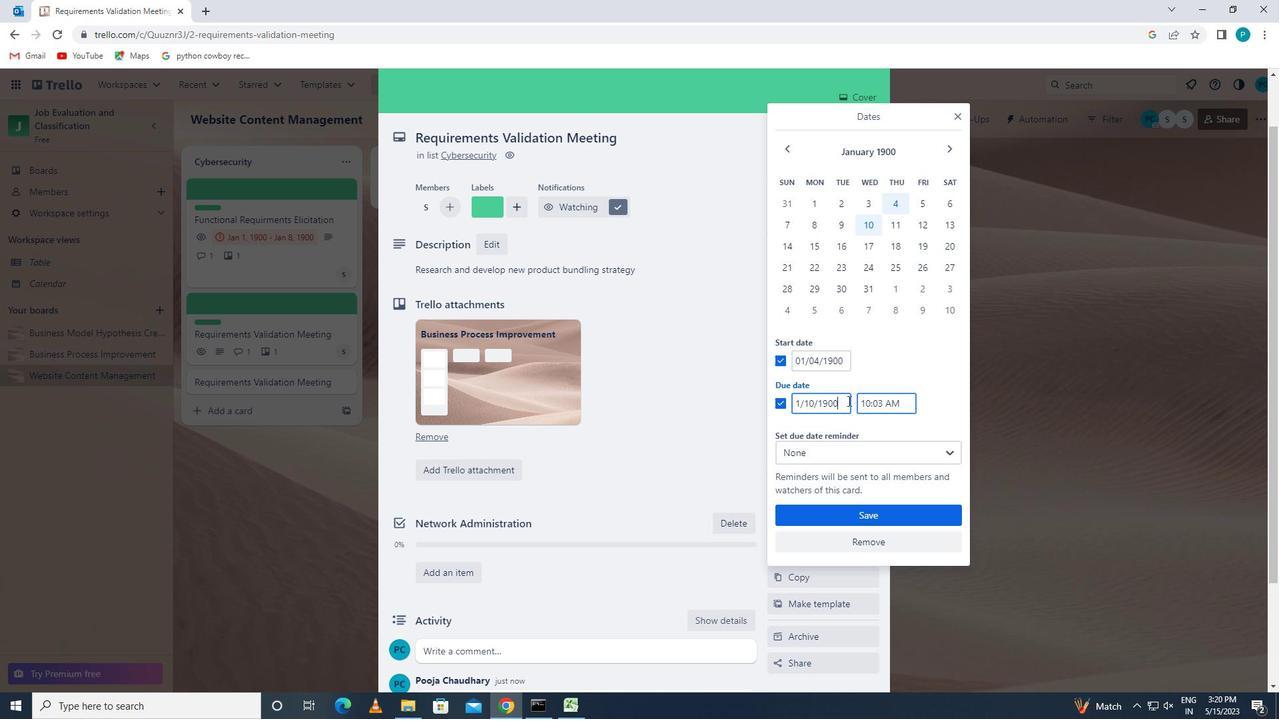 
Action: Key pressed 1/11/1900
Screenshot: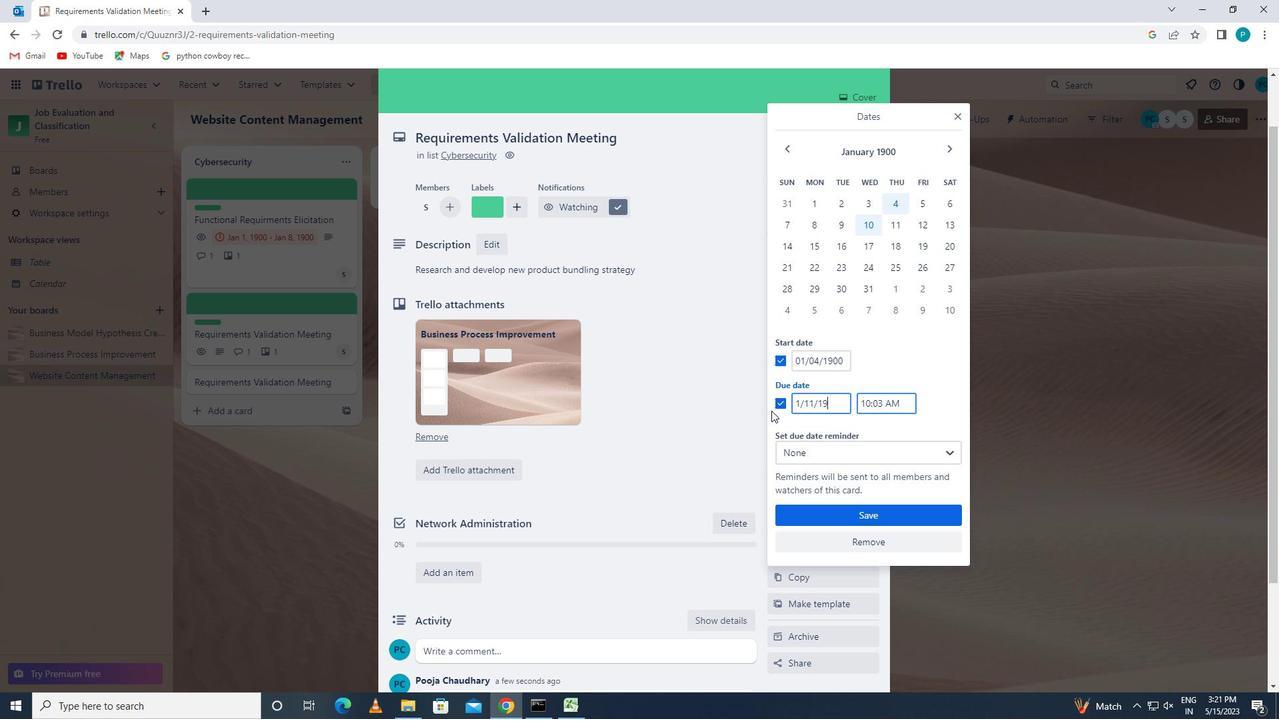 
Action: Mouse moved to (836, 511)
Screenshot: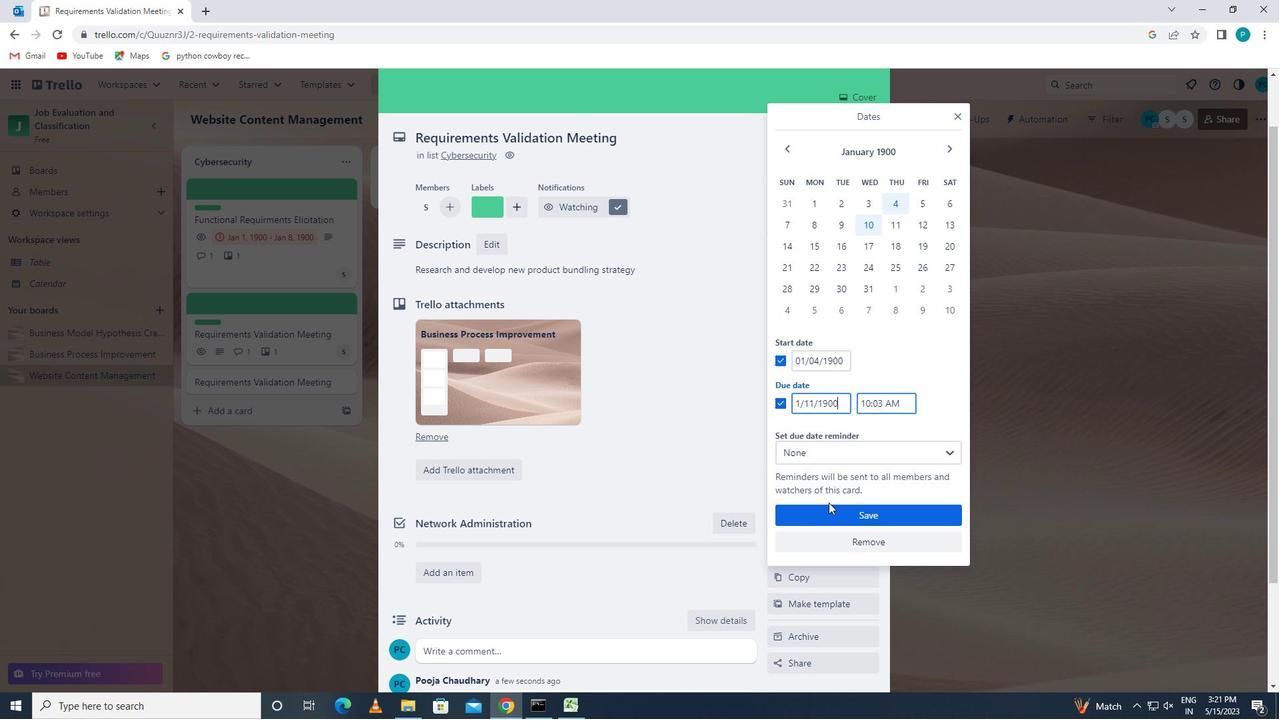 
Action: Mouse pressed left at (836, 511)
Screenshot: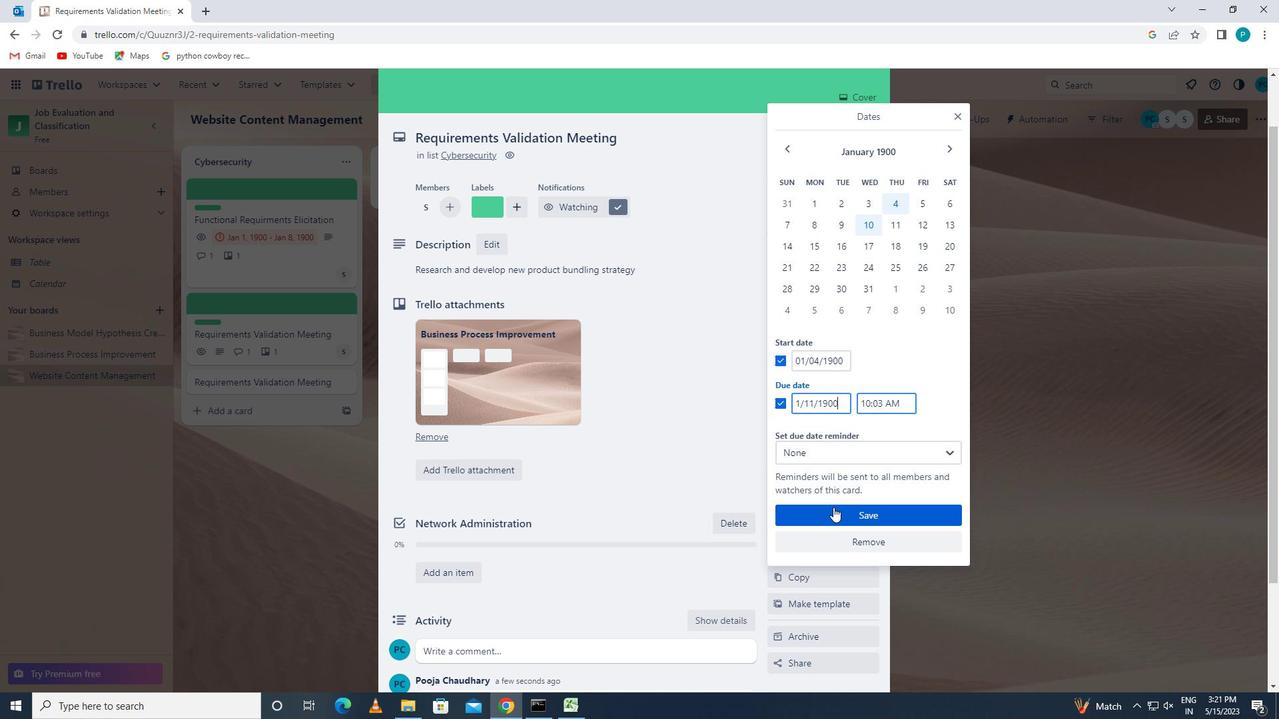 
Action: Mouse scrolled (836, 511) with delta (0, 0)
Screenshot: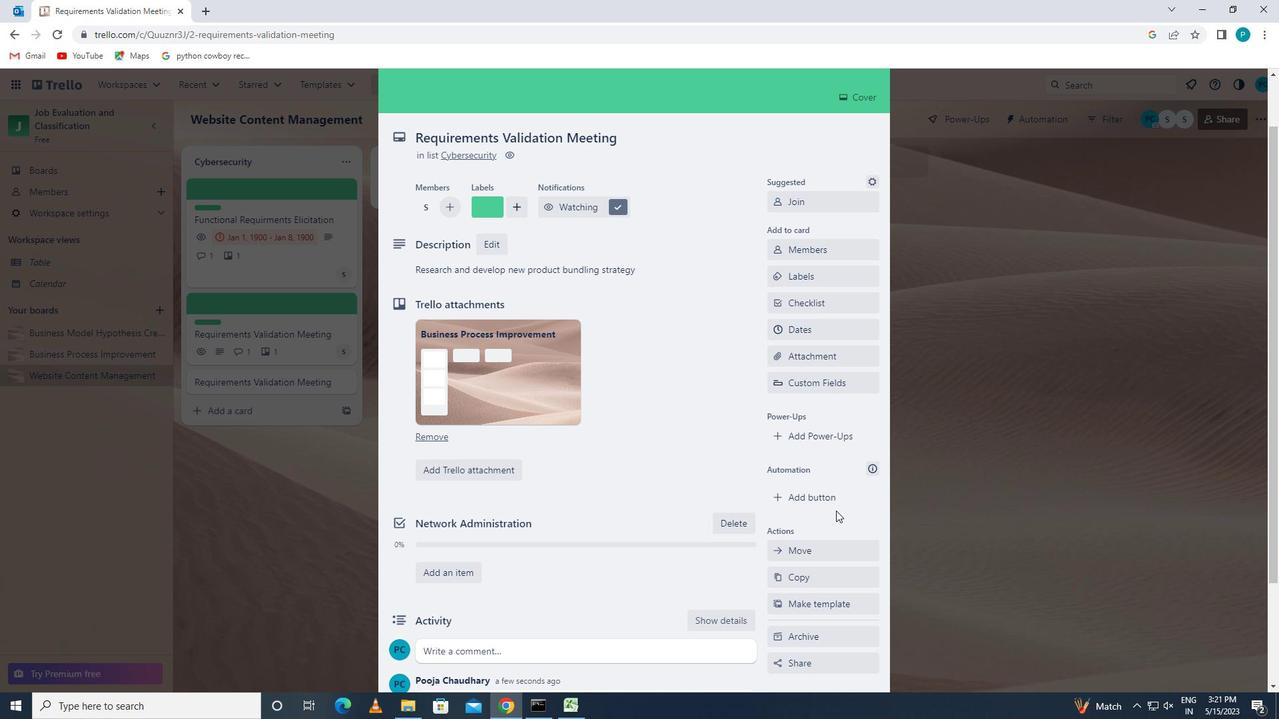 
Action: Mouse moved to (837, 511)
Screenshot: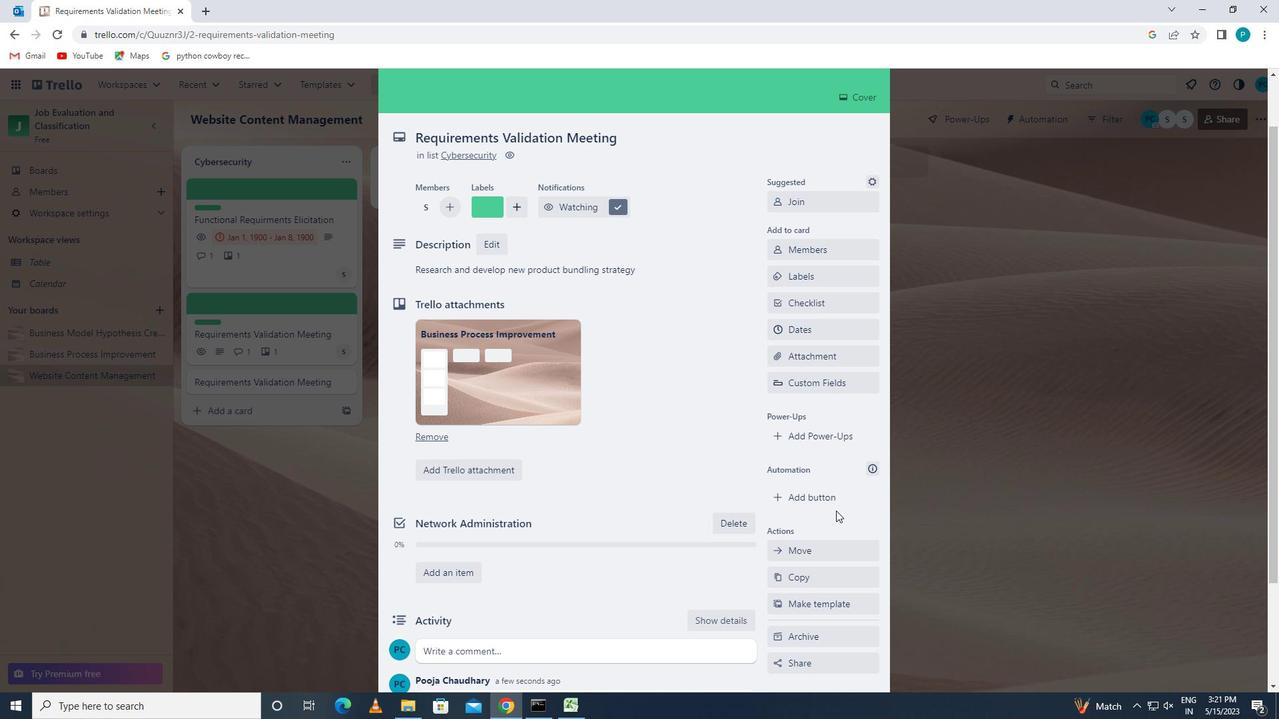 
Action: Mouse scrolled (837, 511) with delta (0, 0)
Screenshot: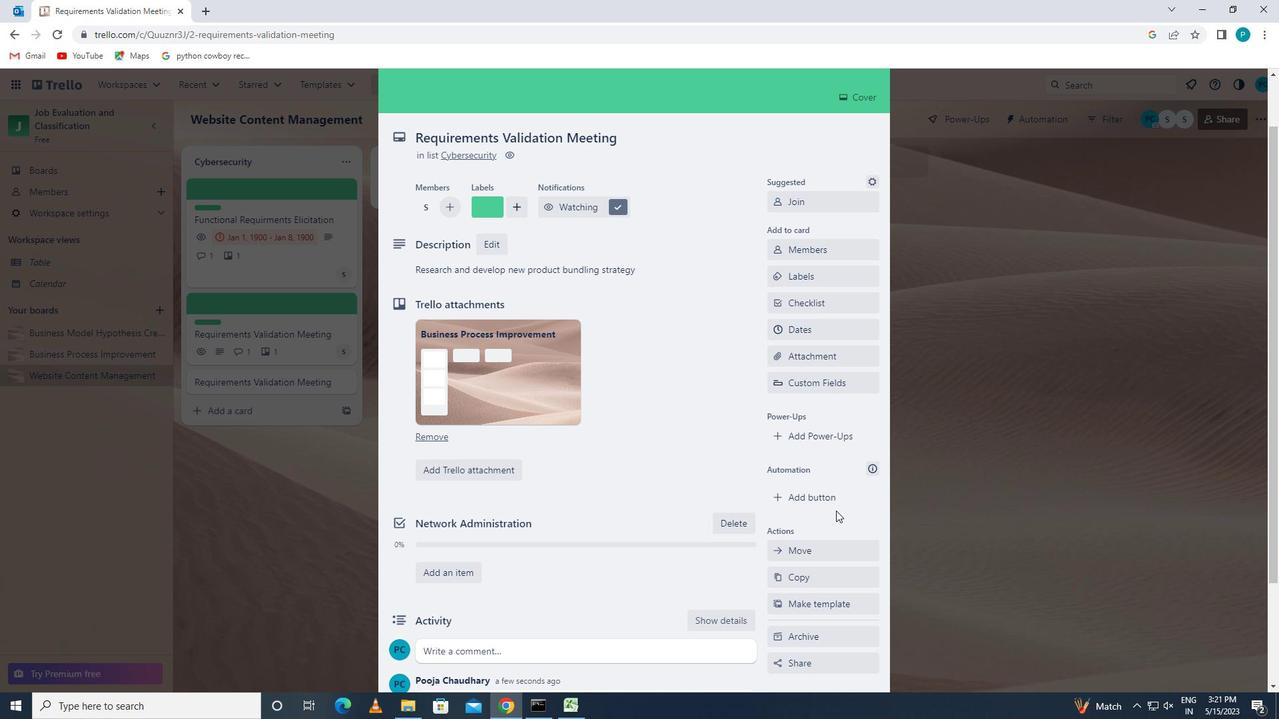 
Action: Mouse scrolled (837, 511) with delta (0, 0)
Screenshot: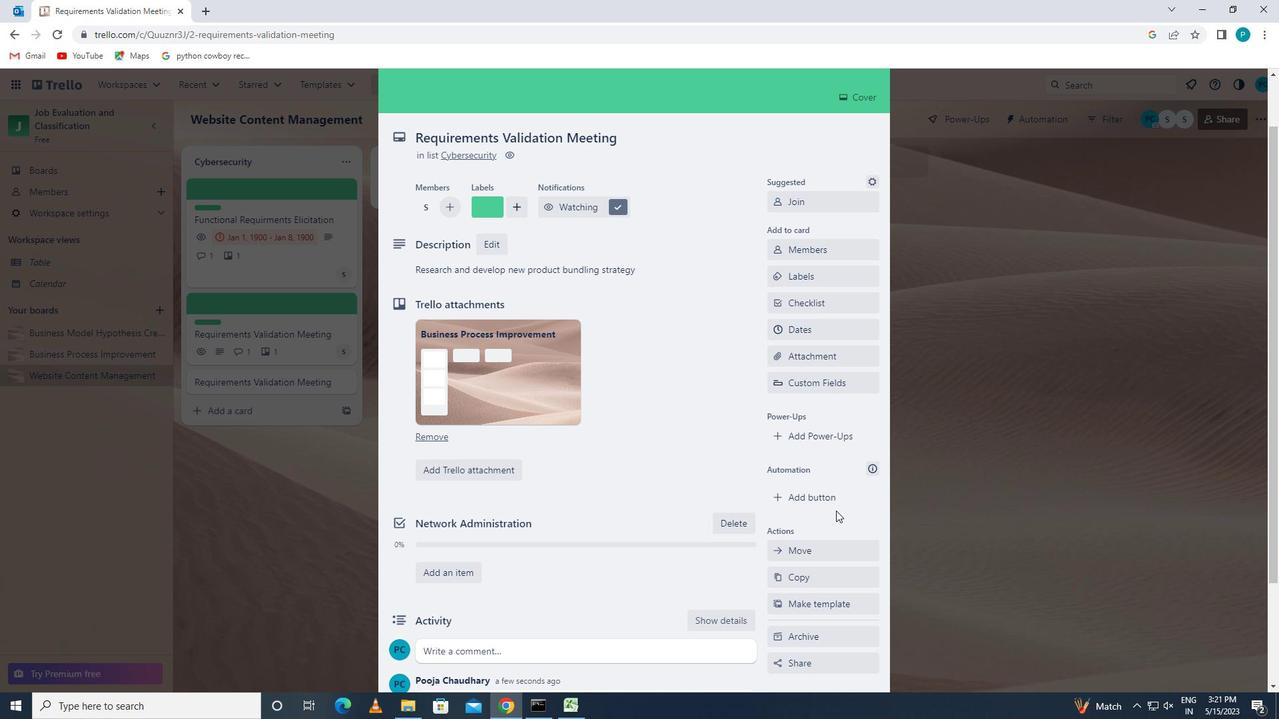 
Action: Mouse scrolled (837, 511) with delta (0, 0)
Screenshot: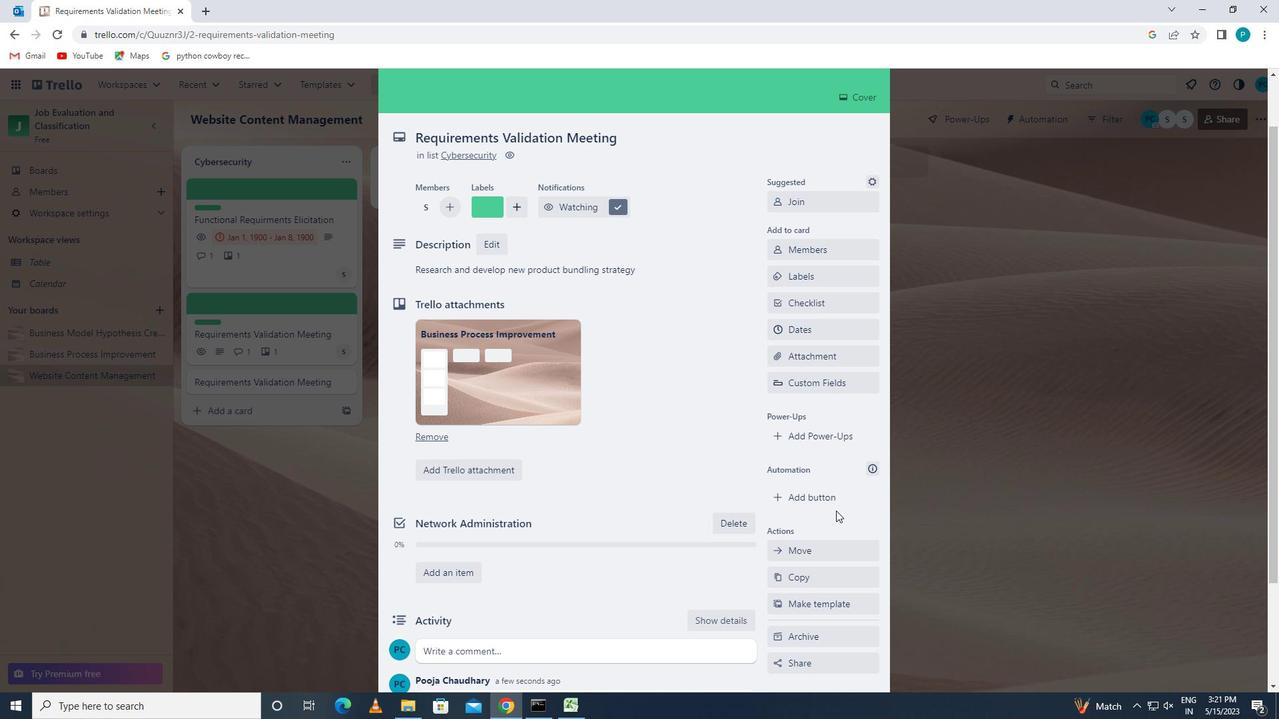 
